 Task: Look for space in Ceylanpınar, Turkey from 24th August, 2023 to 10th September, 2023 for 6 adults, 2 children in price range Rs.12000 to Rs.15000. Place can be entire place or shared room with 6 bedrooms having 6 beds and 6 bathrooms. Property type can be house, flat, guest house. Amenities needed are: wifi, TV, free parkinig on premises, gym, breakfast. Booking option can be shelf check-in. Required host language is English.
Action: Mouse pressed left at (533, 137)
Screenshot: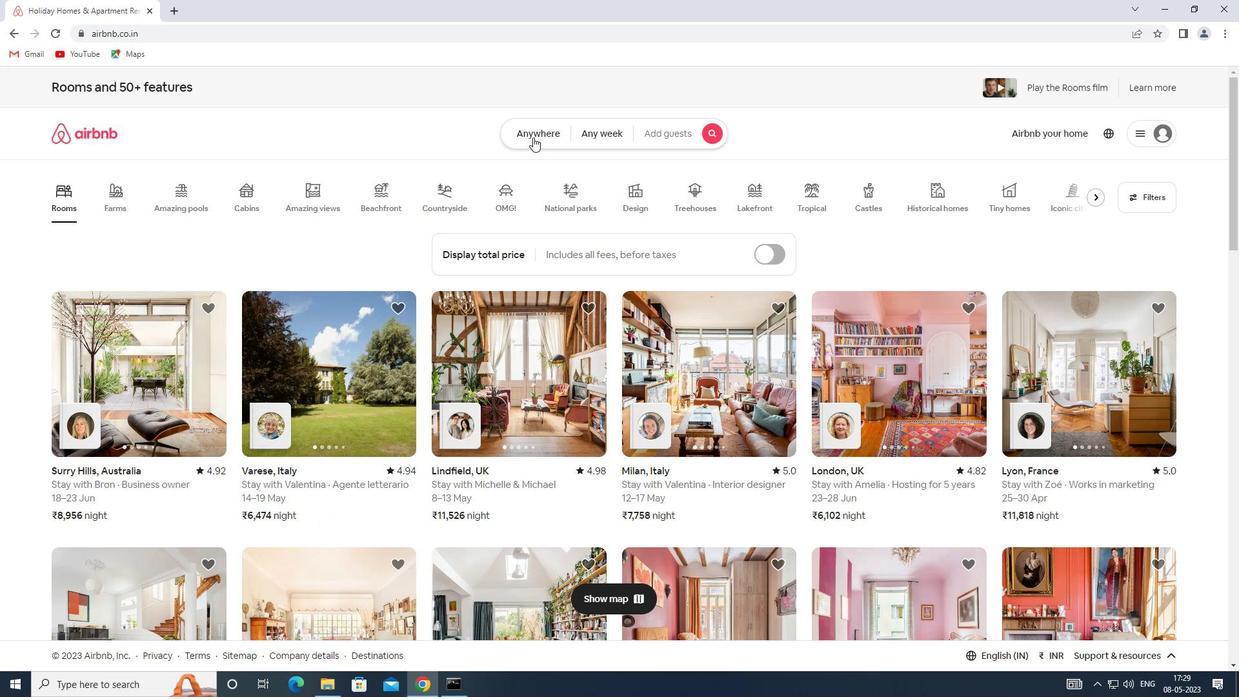 
Action: Mouse moved to (386, 182)
Screenshot: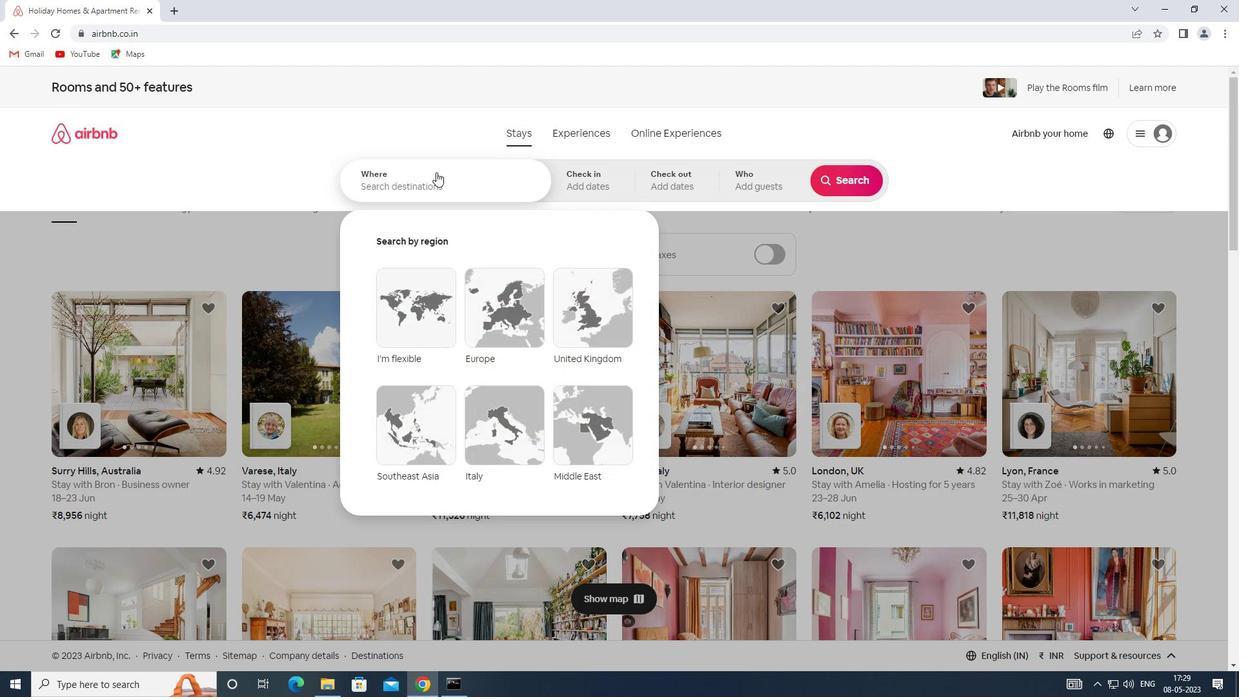 
Action: Mouse pressed left at (386, 182)
Screenshot: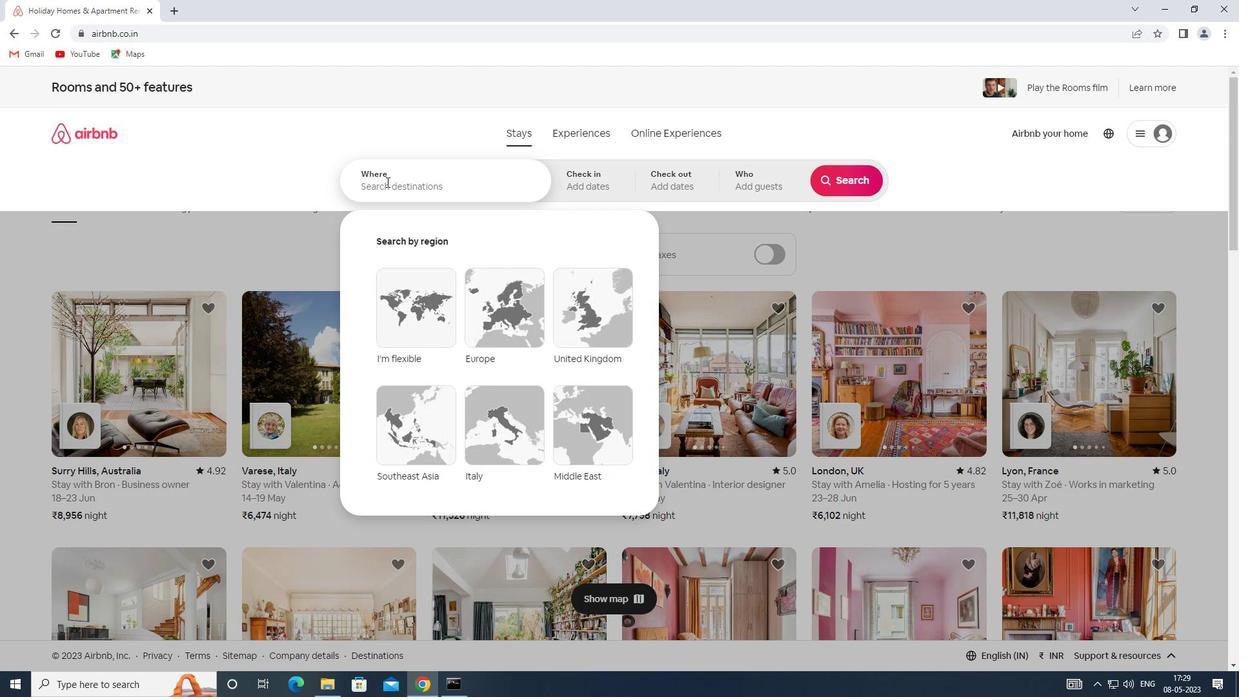 
Action: Key pressed <Key.shift>SPACE<Key.space>IN<Key.space><Key.shift><Key.shift><Key.shift><Key.shift><Key.shift><Key.shift><Key.shift><Key.shift><Key.shift><Key.shift><Key.shift><Key.shift><Key.shift><Key.shift><Key.shift><Key.shift><Key.shift>CEYLANPINAR,<Key.shift><Key.shift>TURKEY
Screenshot: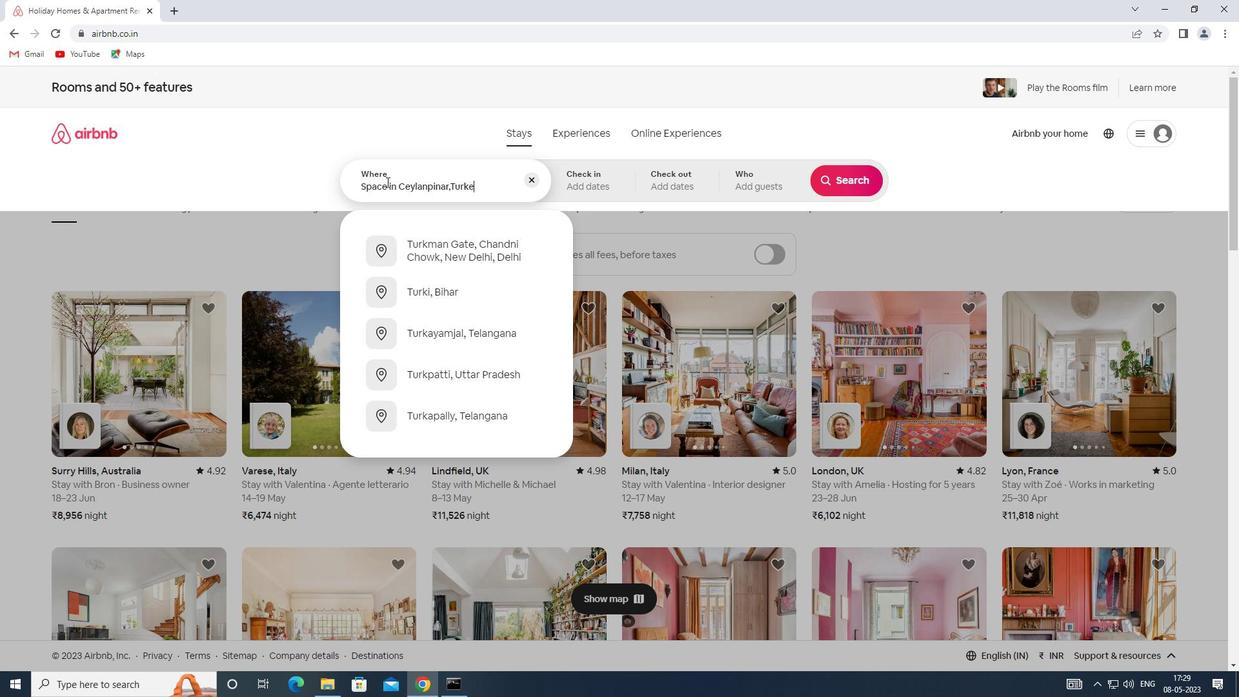 
Action: Mouse moved to (580, 187)
Screenshot: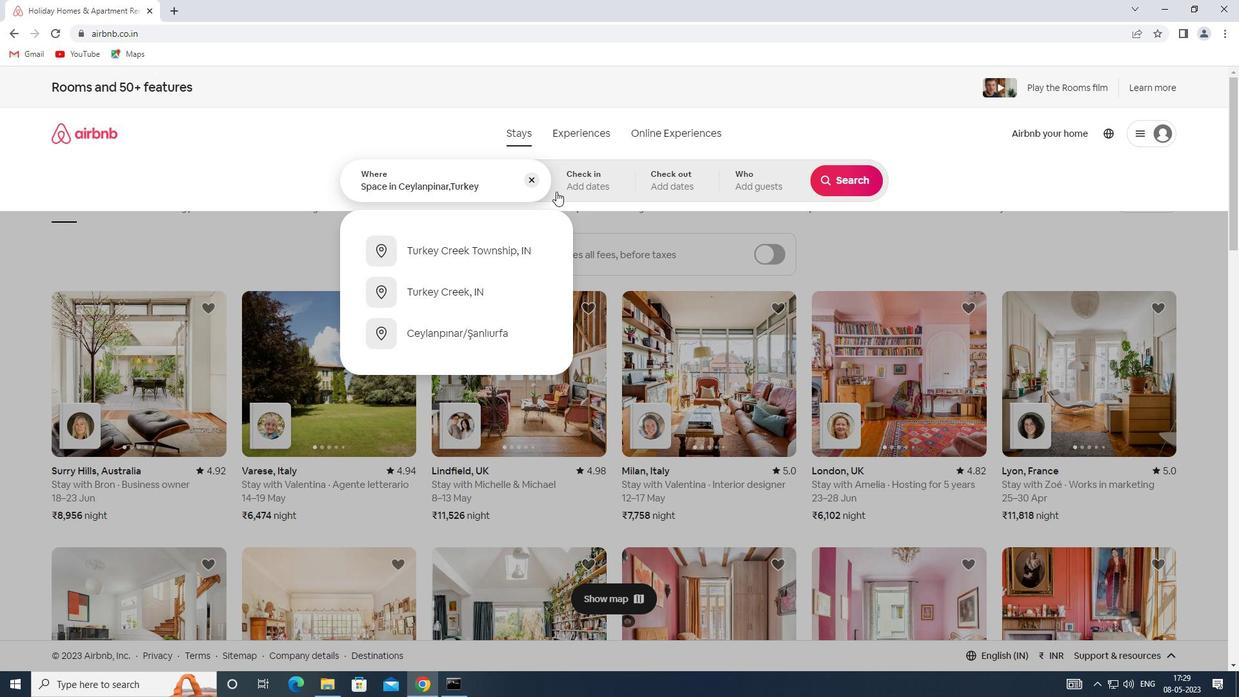 
Action: Mouse pressed left at (580, 187)
Screenshot: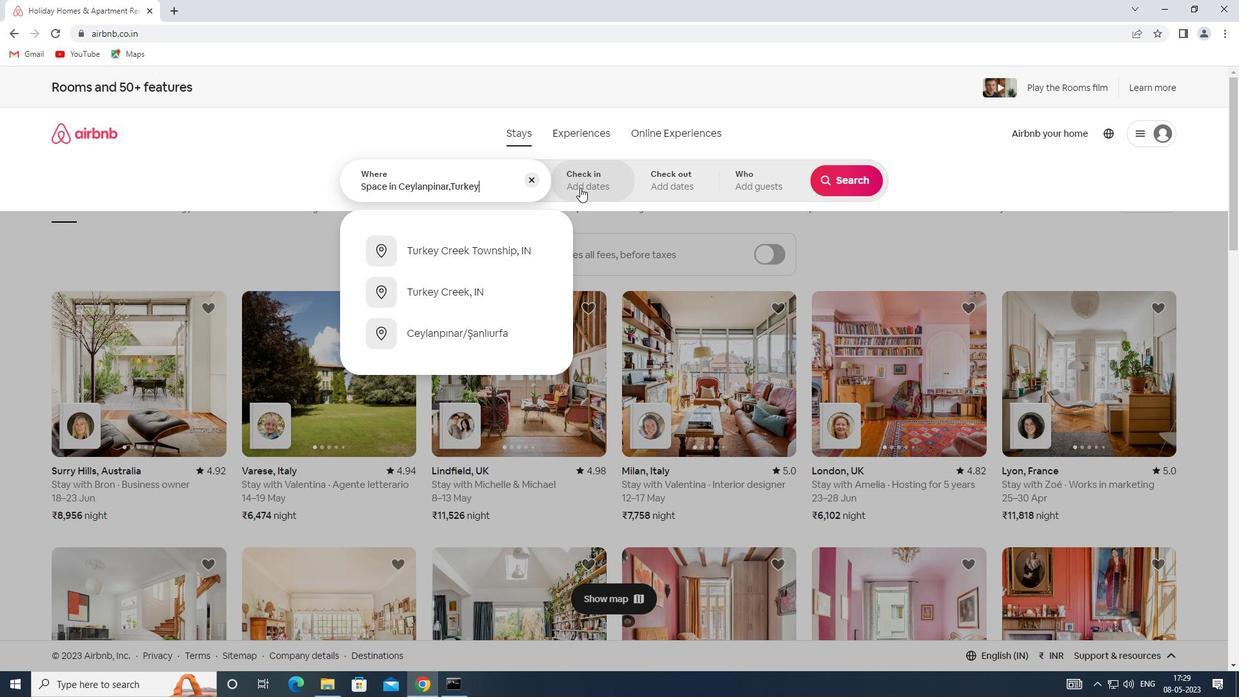 
Action: Mouse moved to (837, 278)
Screenshot: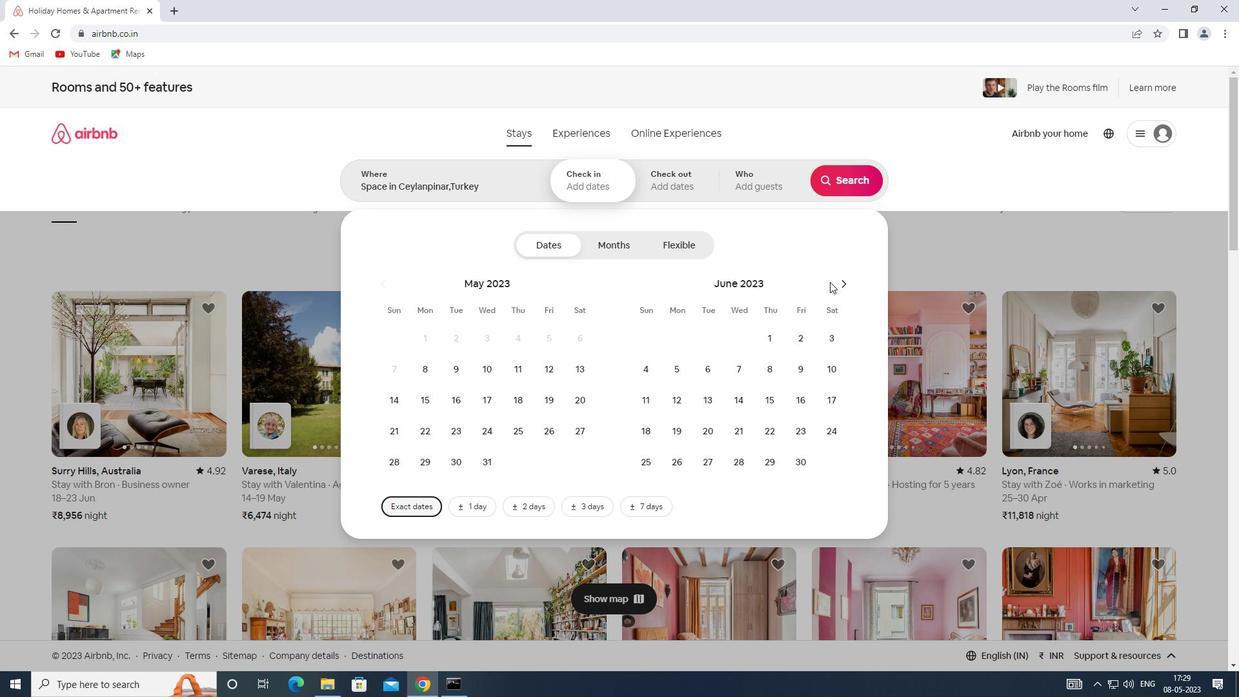 
Action: Mouse pressed left at (837, 278)
Screenshot: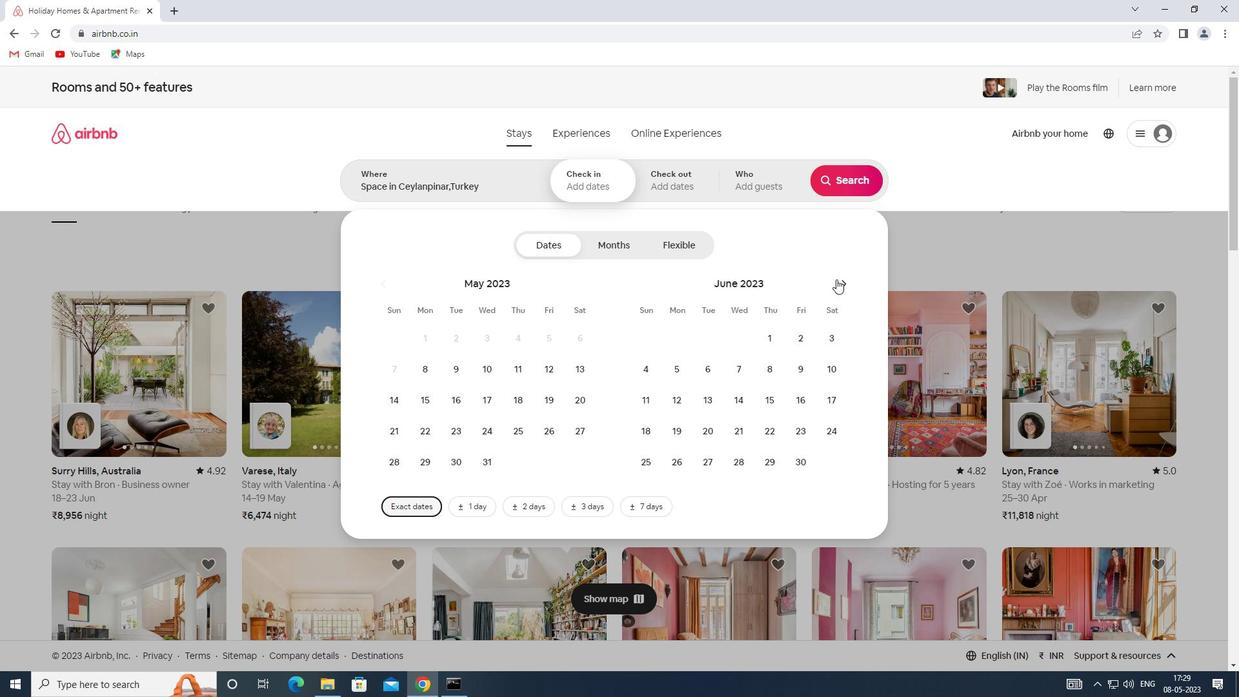 
Action: Mouse pressed left at (837, 278)
Screenshot: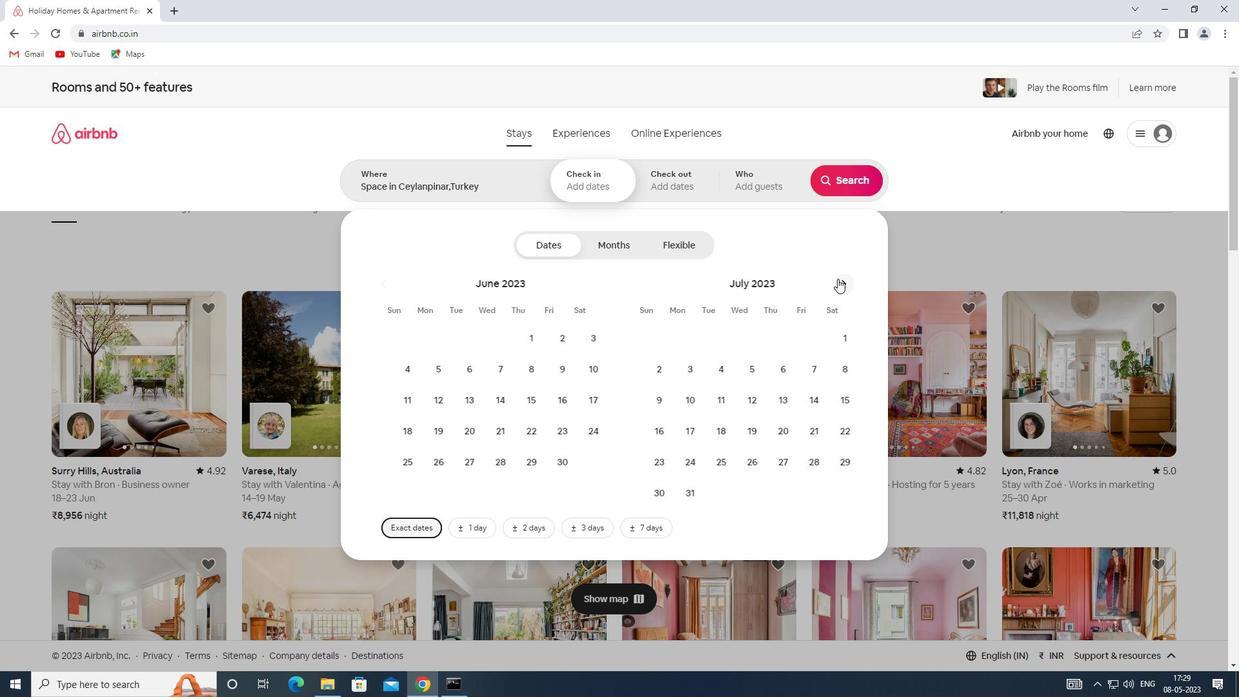 
Action: Mouse moved to (770, 423)
Screenshot: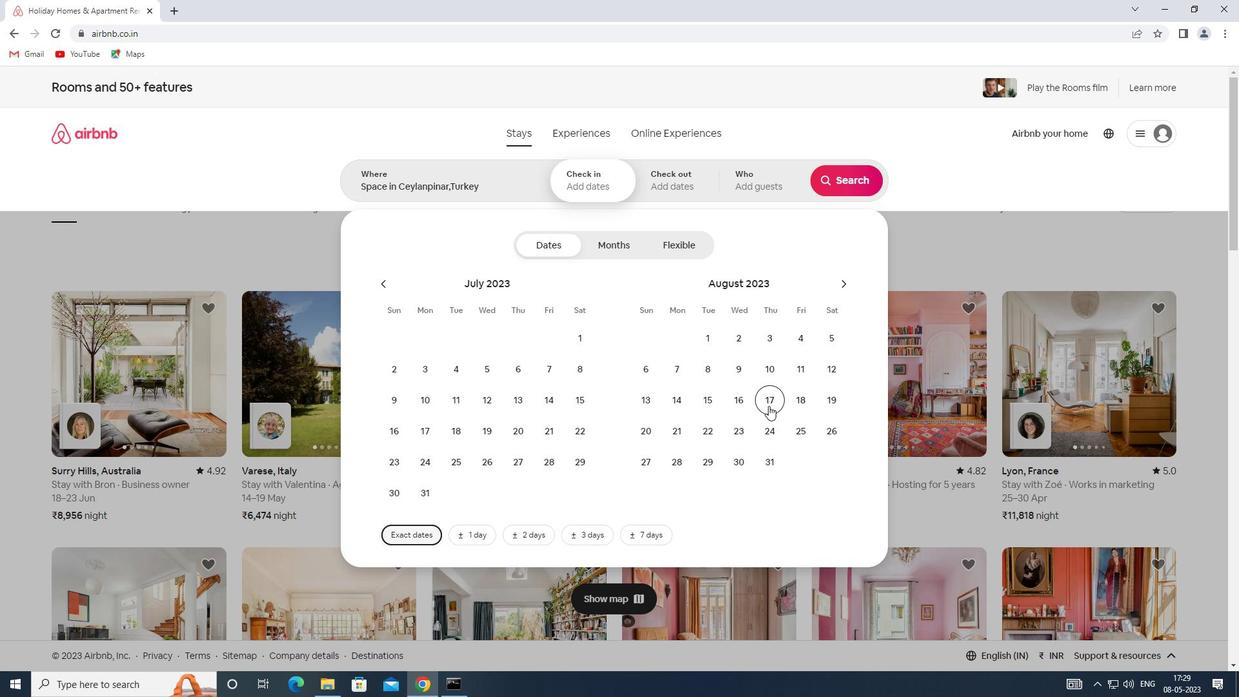 
Action: Mouse pressed left at (770, 423)
Screenshot: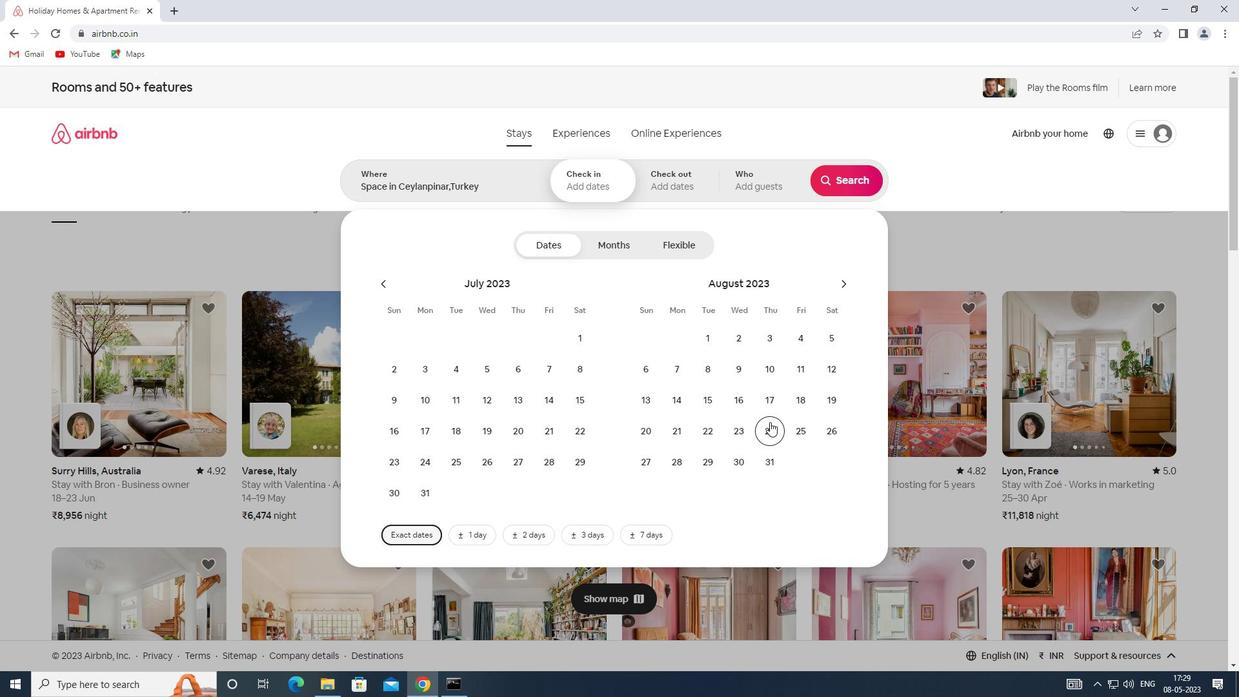 
Action: Mouse moved to (839, 276)
Screenshot: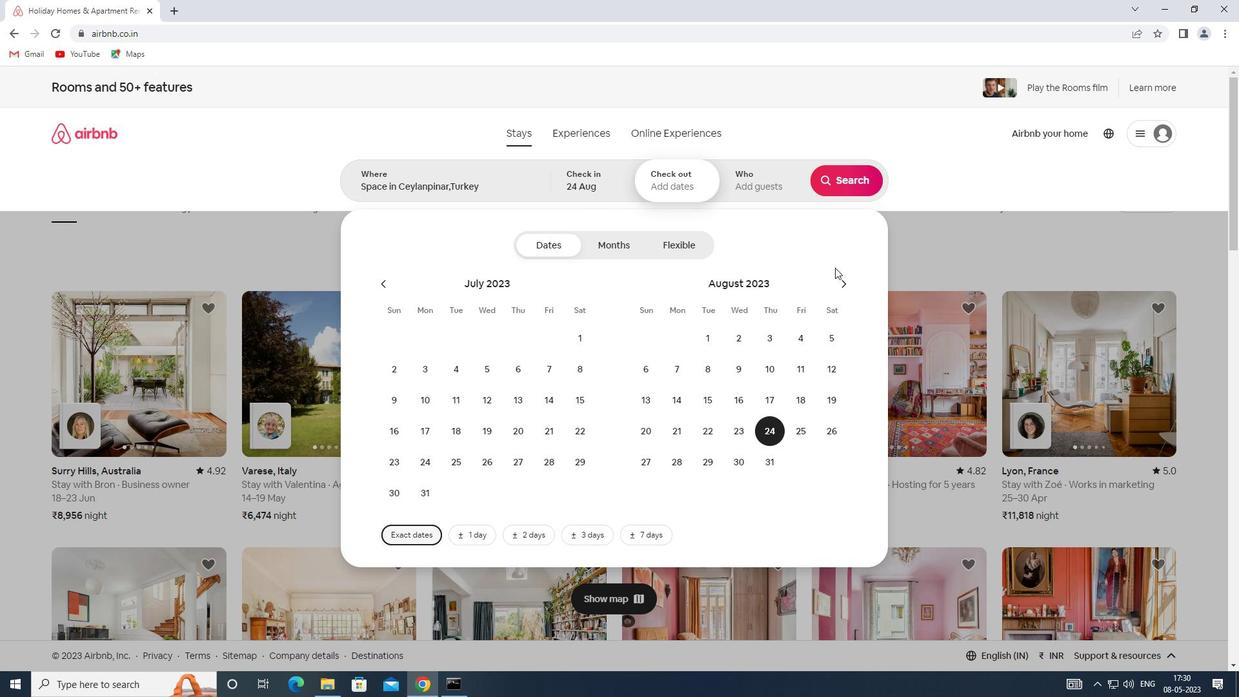 
Action: Mouse pressed left at (839, 276)
Screenshot: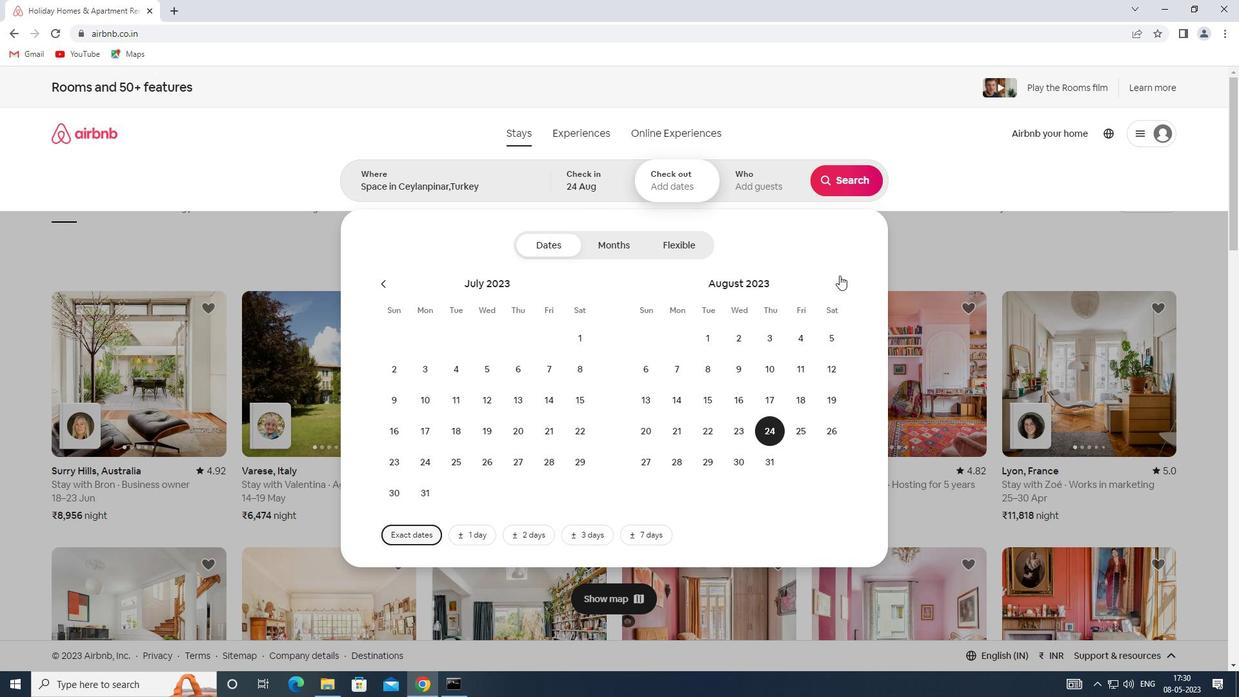 
Action: Mouse moved to (641, 406)
Screenshot: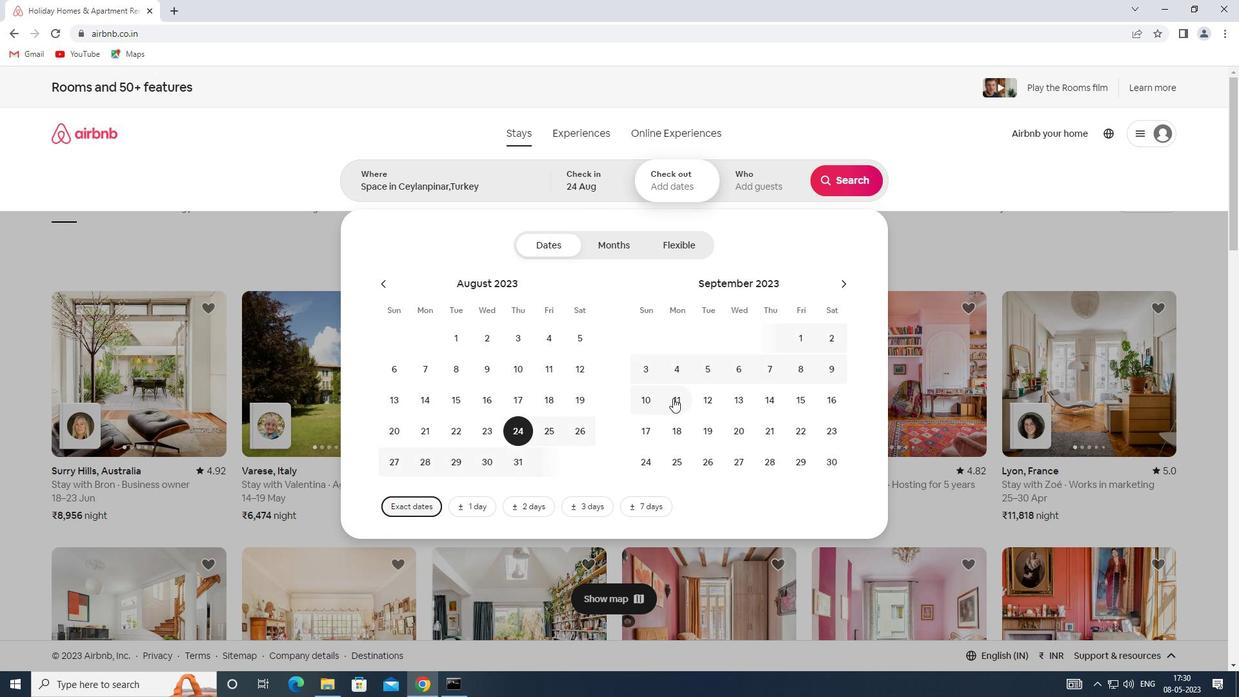 
Action: Mouse pressed left at (641, 406)
Screenshot: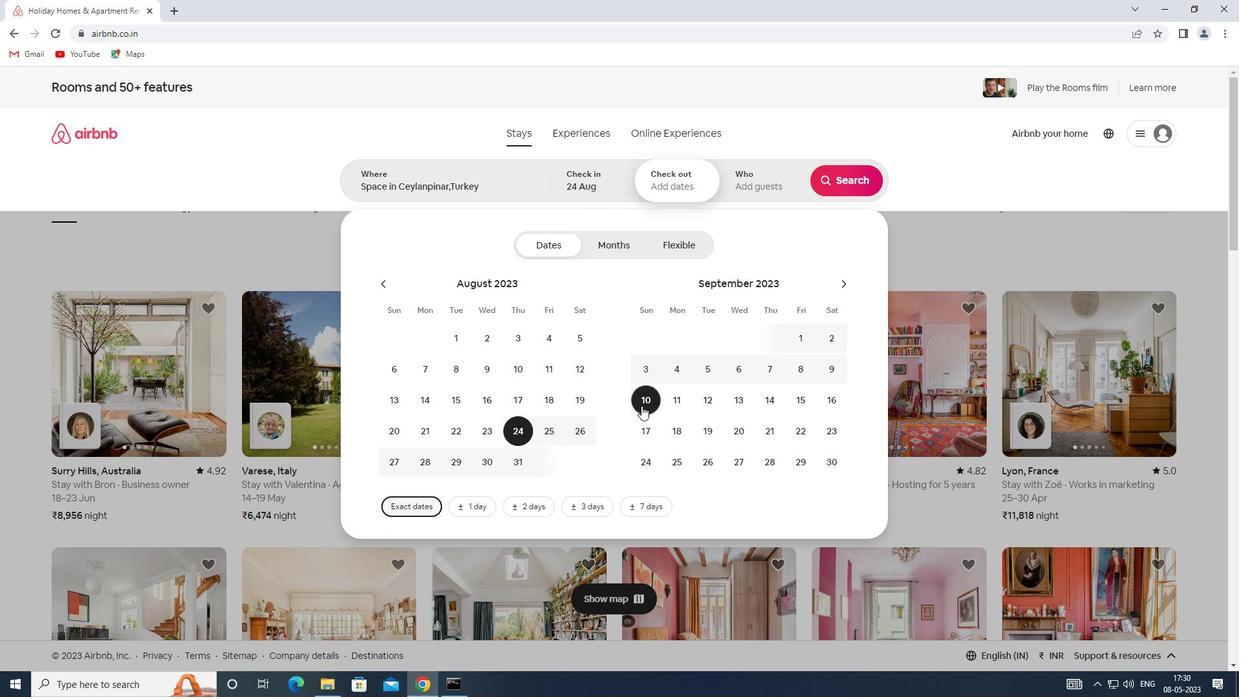 
Action: Mouse moved to (762, 182)
Screenshot: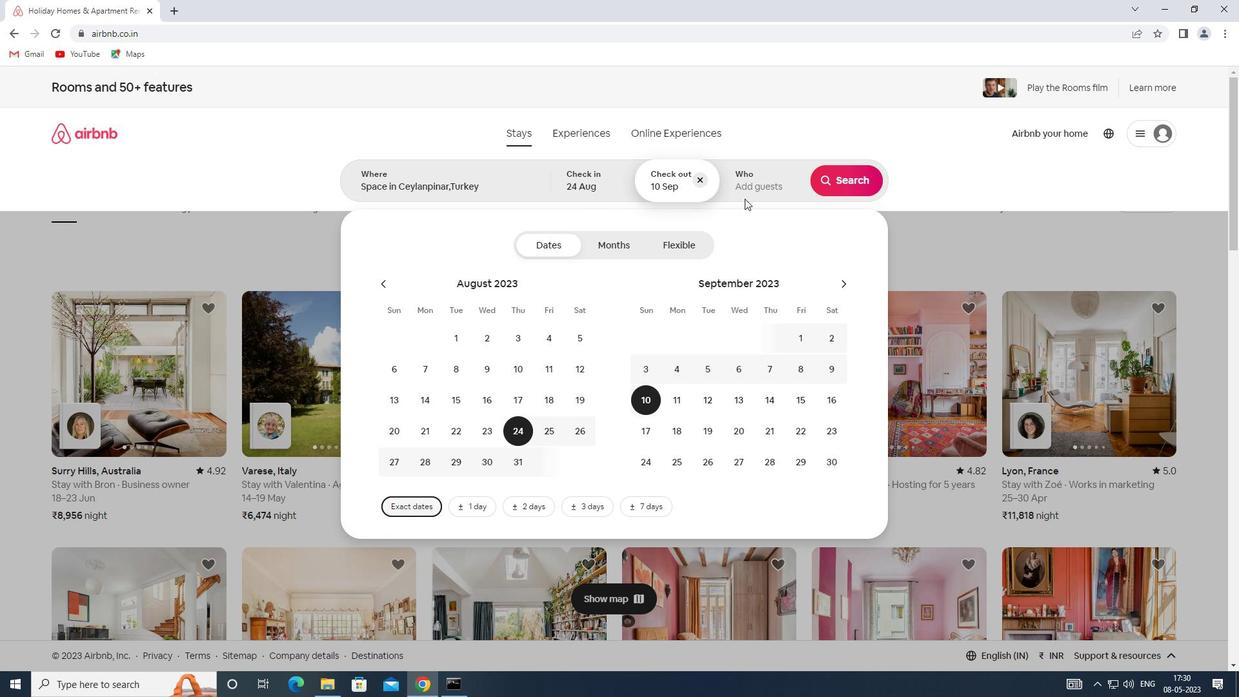 
Action: Mouse pressed left at (762, 182)
Screenshot: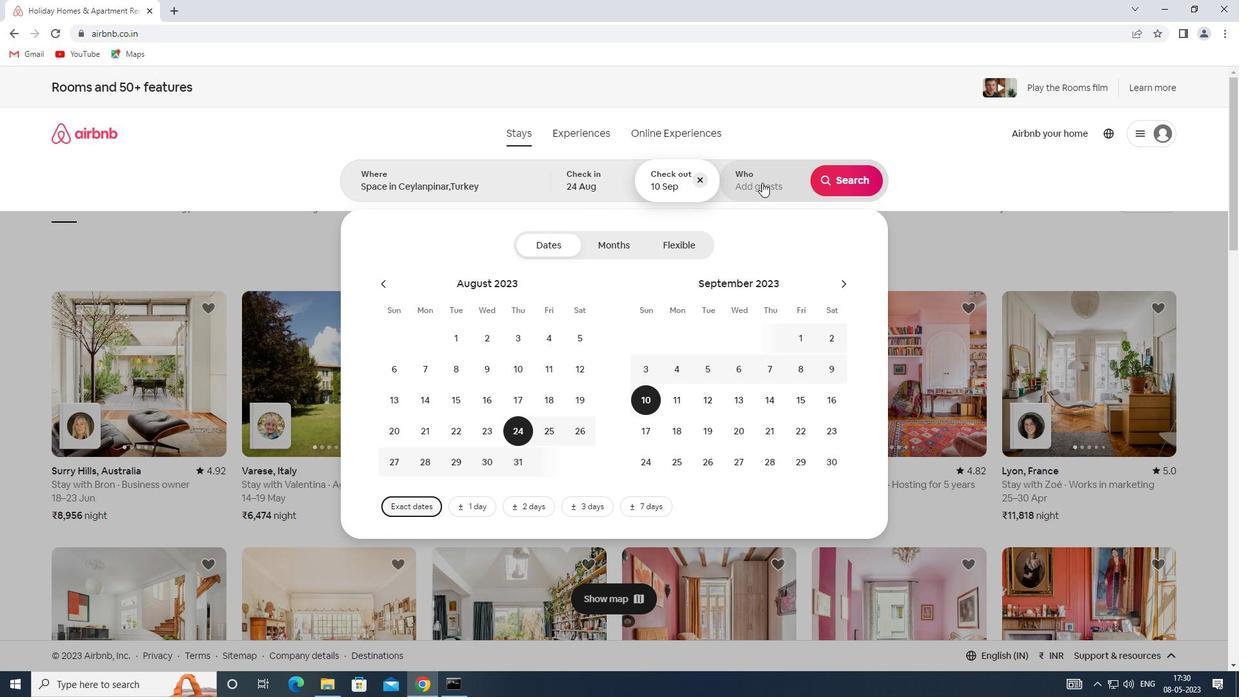
Action: Mouse moved to (847, 244)
Screenshot: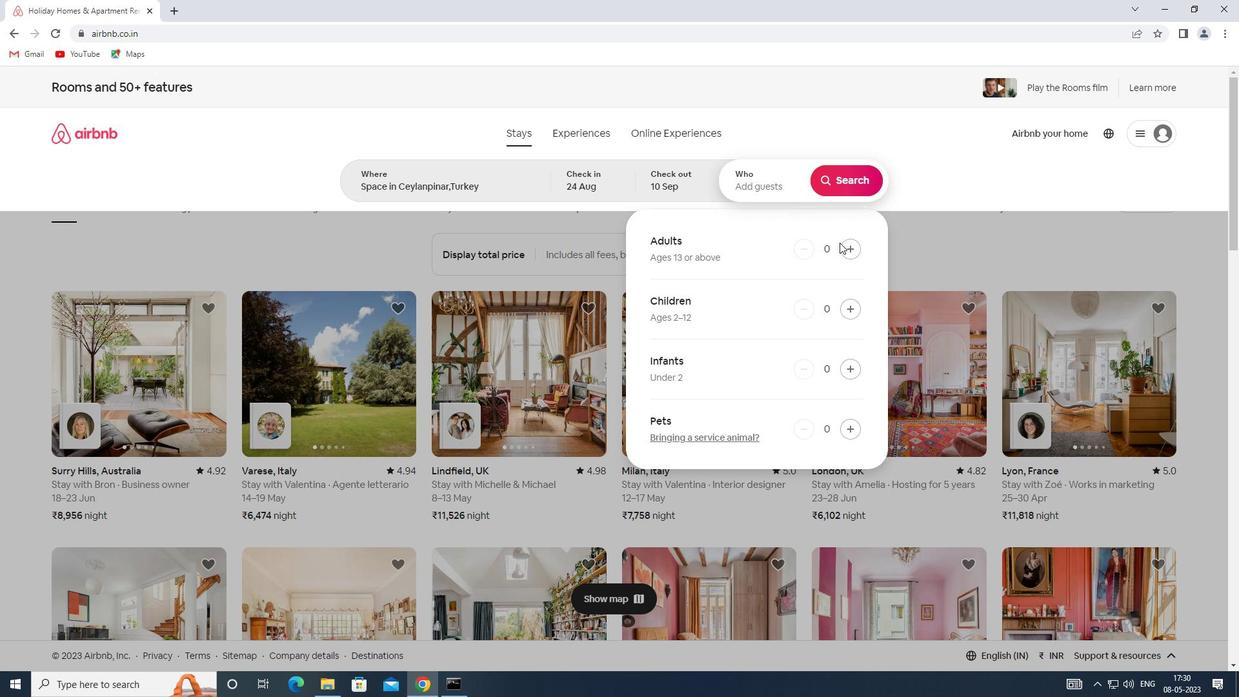 
Action: Mouse pressed left at (847, 244)
Screenshot: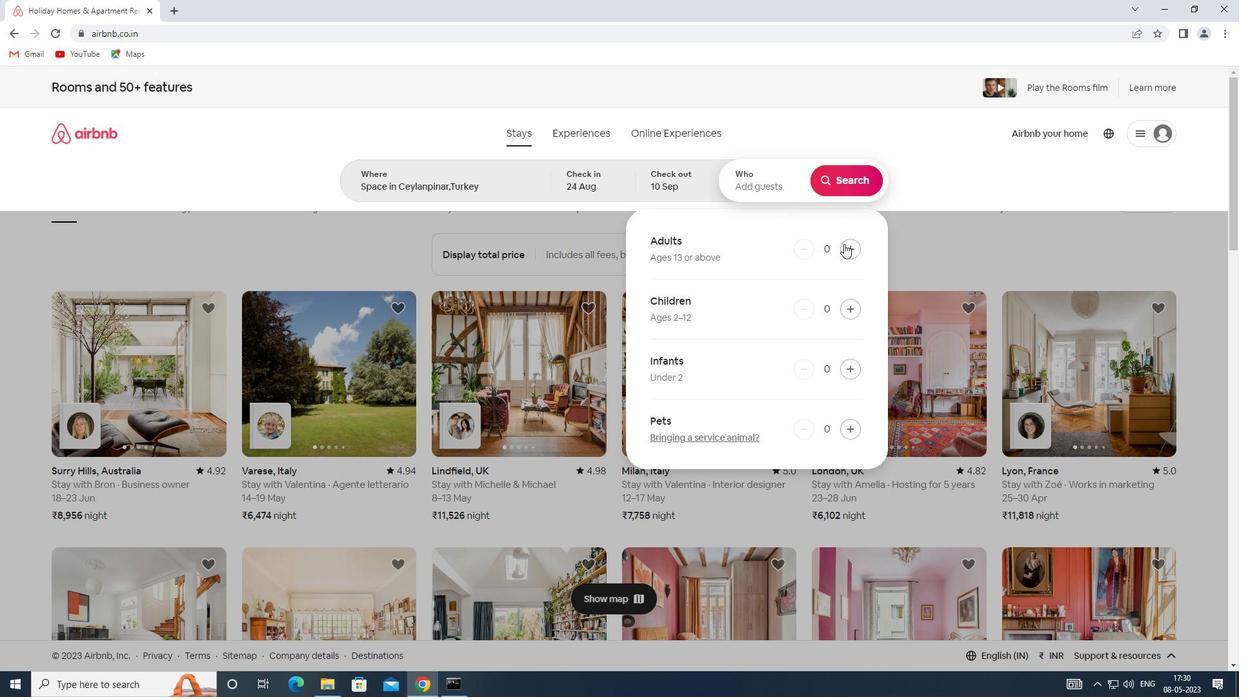 
Action: Mouse pressed left at (847, 244)
Screenshot: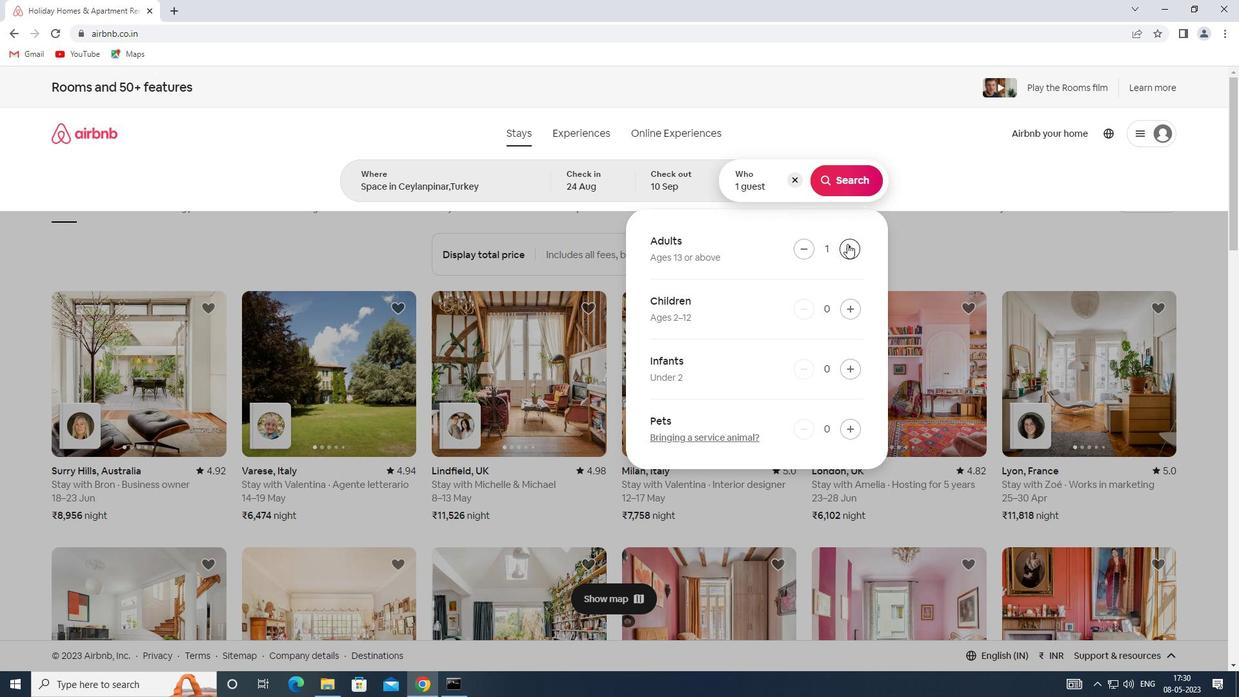 
Action: Mouse pressed left at (847, 244)
Screenshot: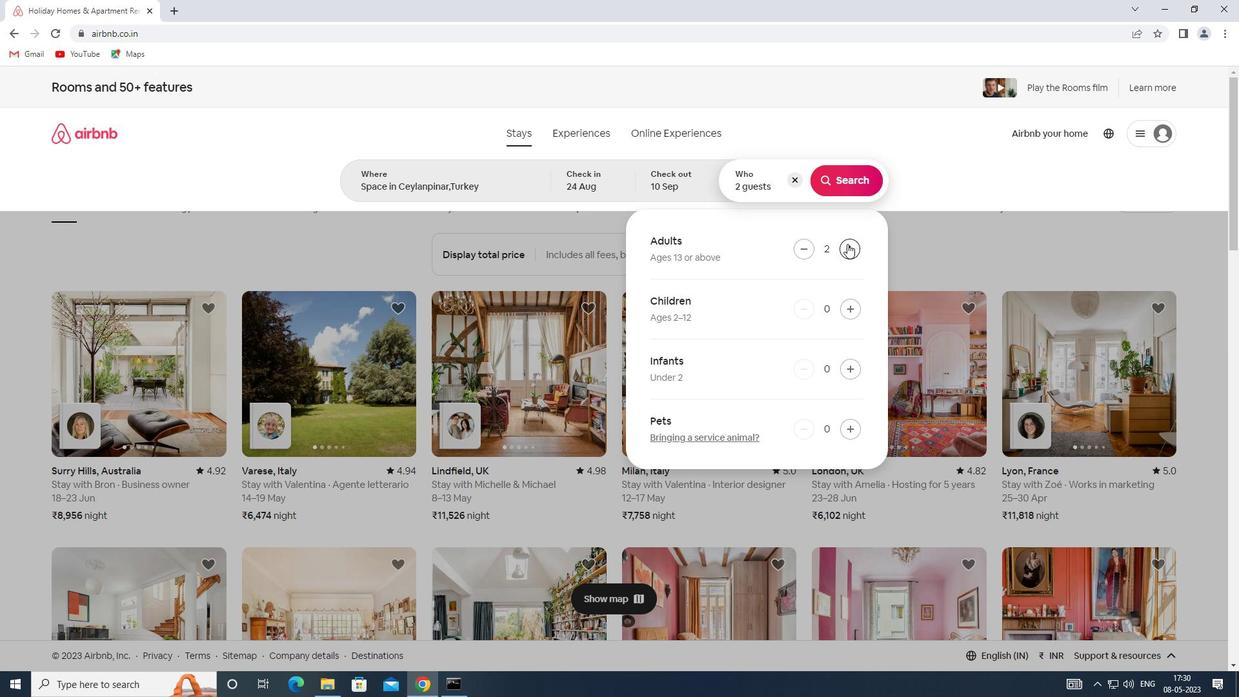 
Action: Mouse pressed left at (847, 244)
Screenshot: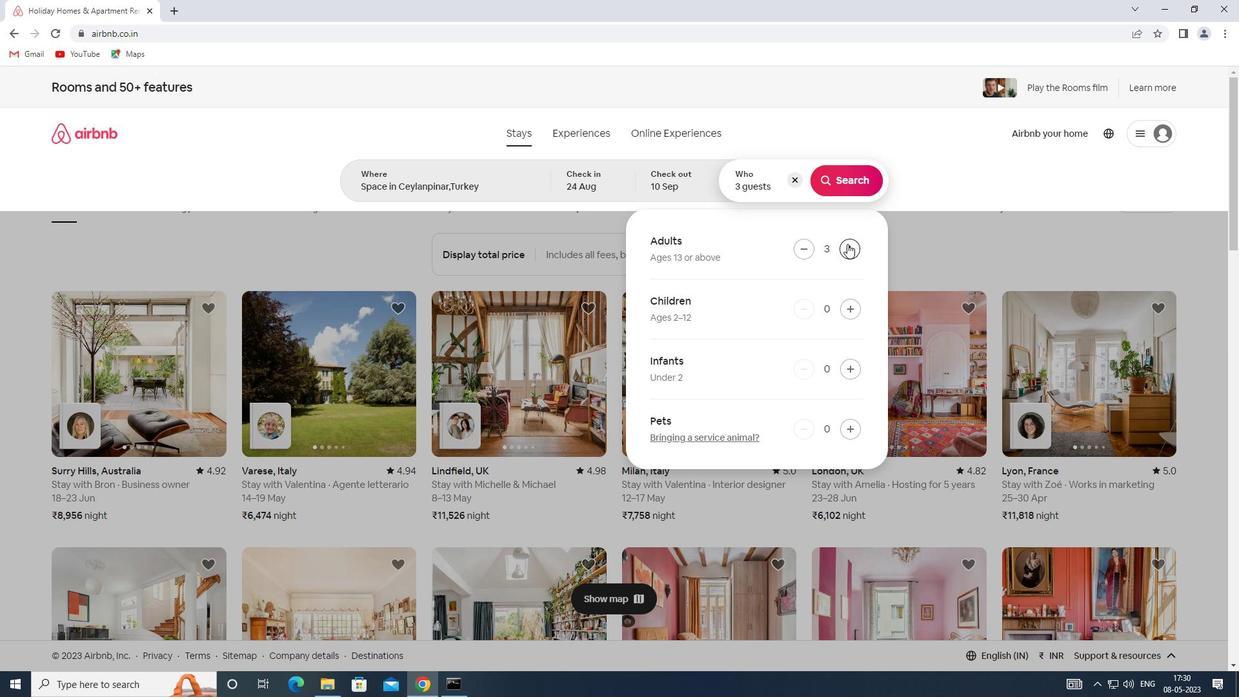 
Action: Mouse pressed left at (847, 244)
Screenshot: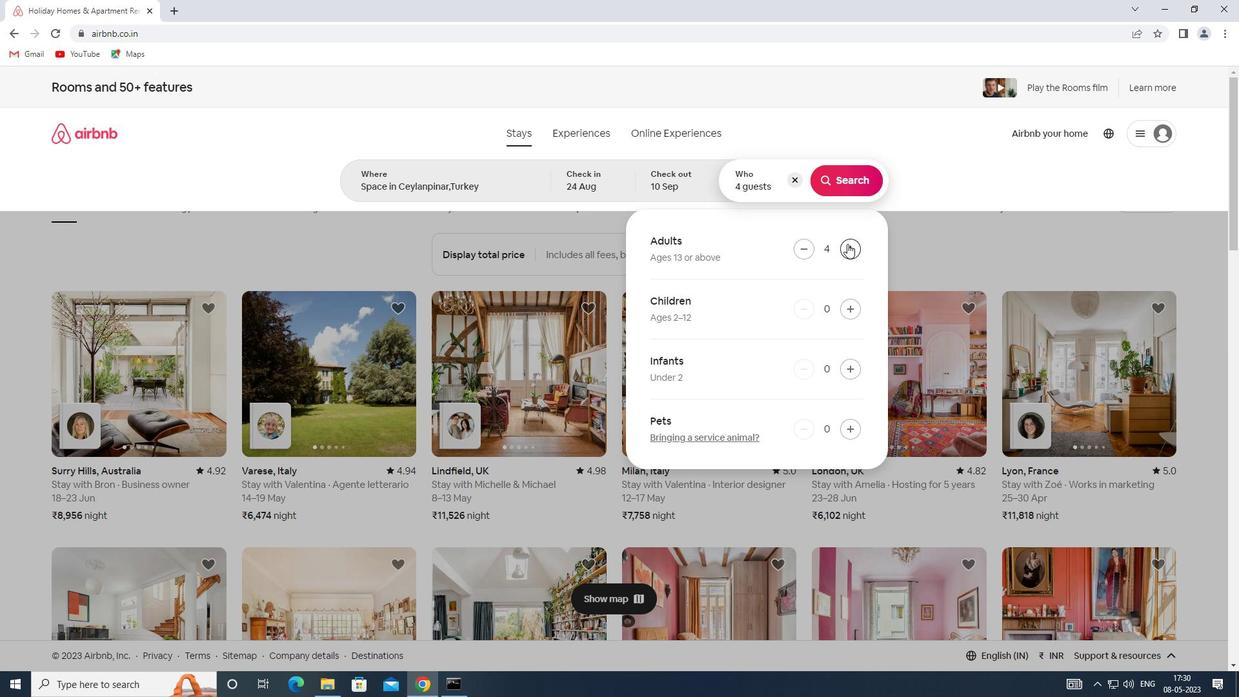 
Action: Mouse pressed left at (847, 244)
Screenshot: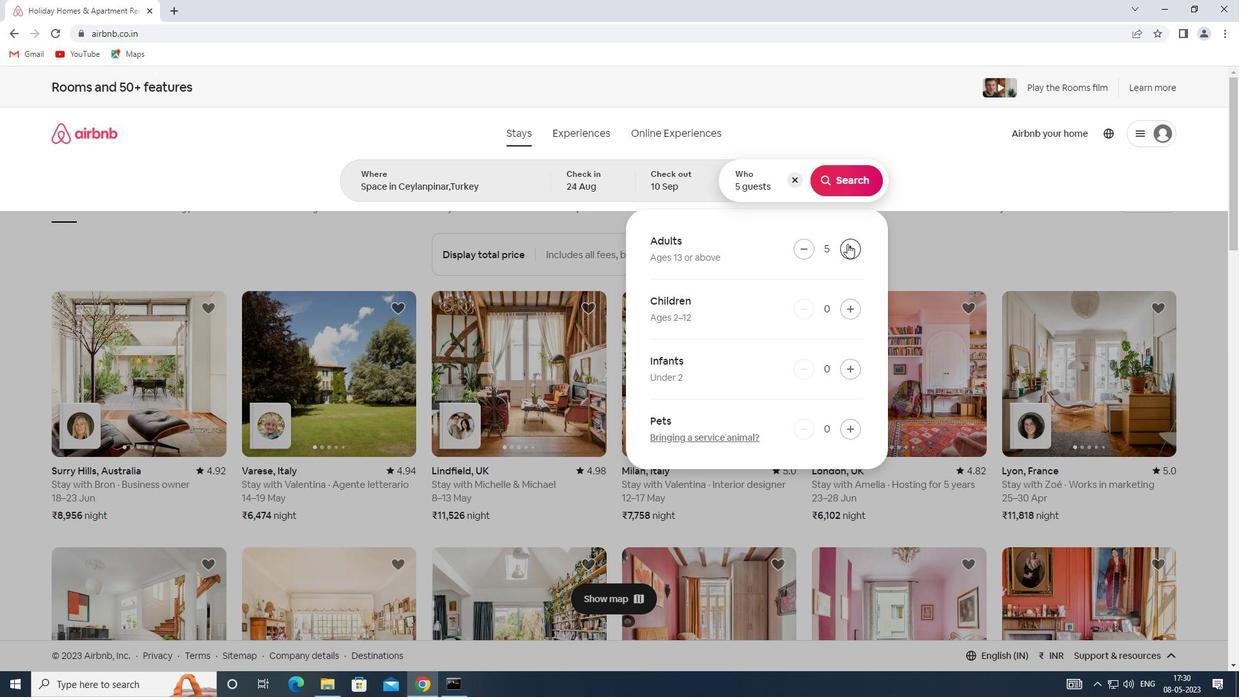 
Action: Mouse moved to (854, 302)
Screenshot: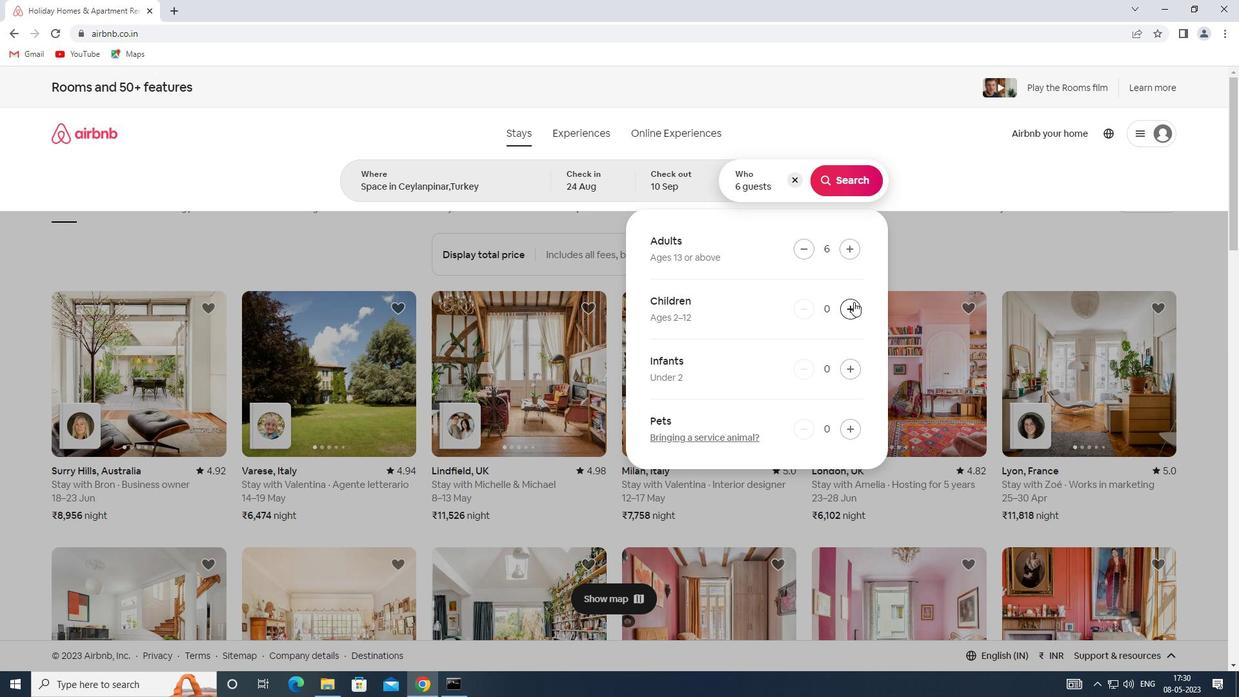 
Action: Mouse pressed left at (854, 302)
Screenshot: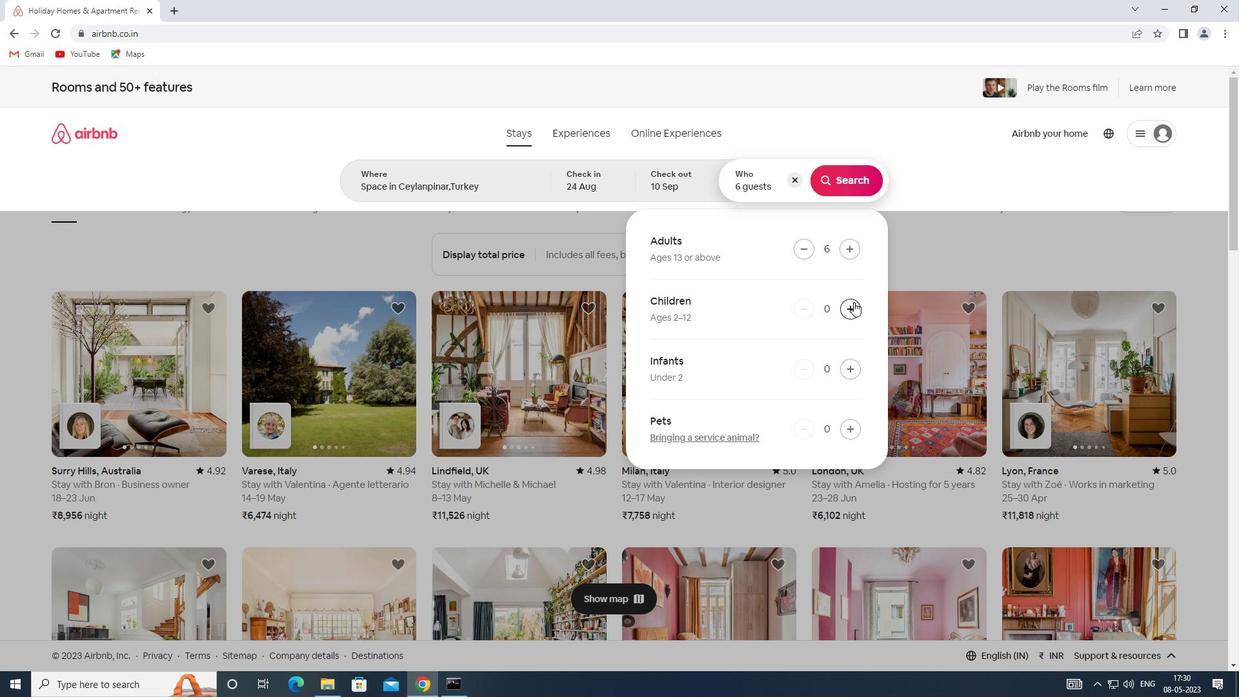 
Action: Mouse pressed left at (854, 302)
Screenshot: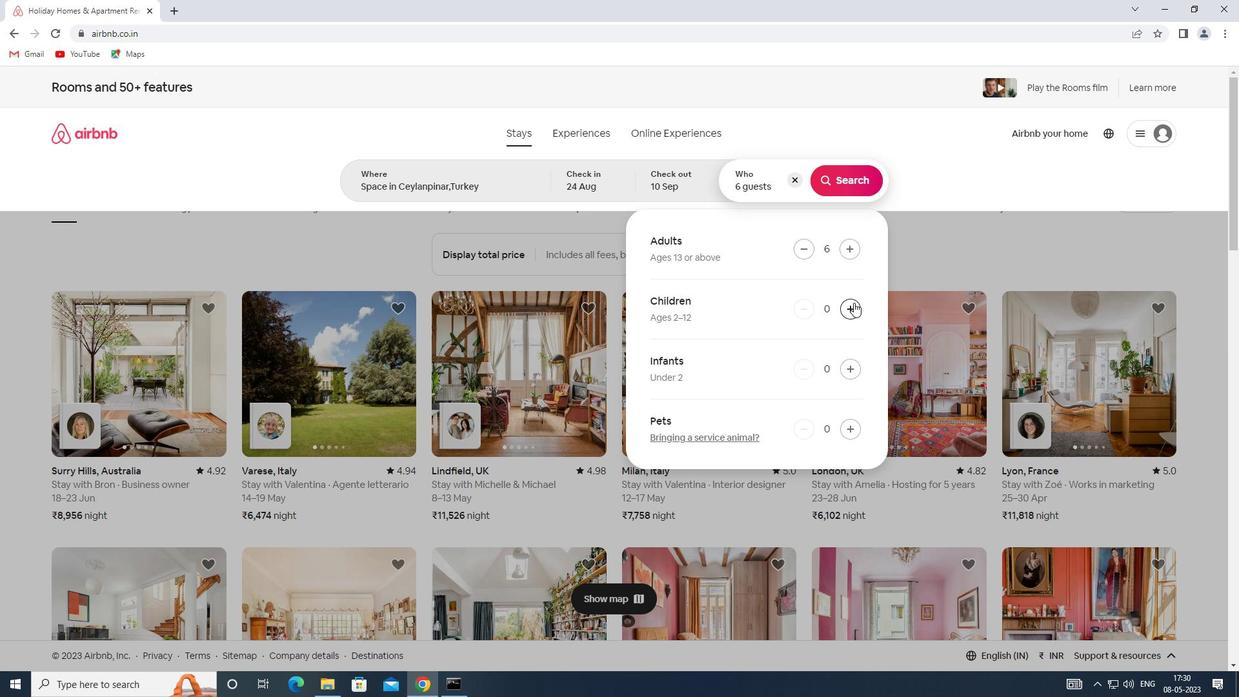 
Action: Mouse moved to (848, 182)
Screenshot: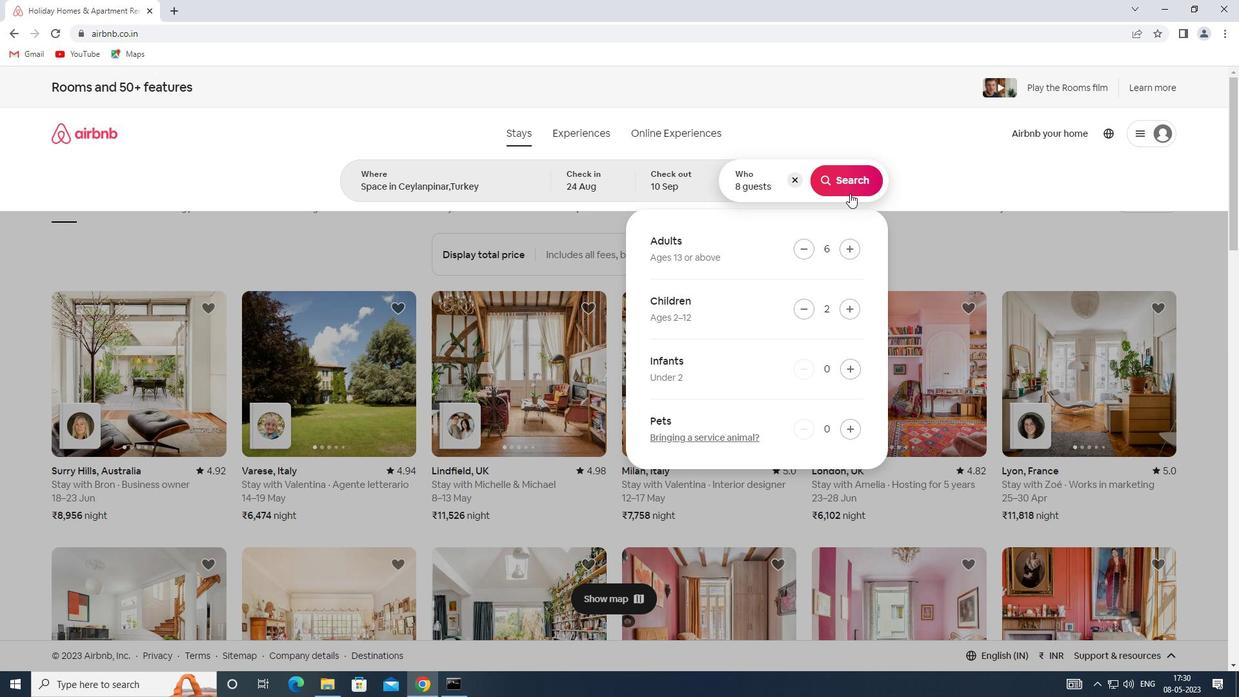 
Action: Mouse pressed left at (848, 182)
Screenshot: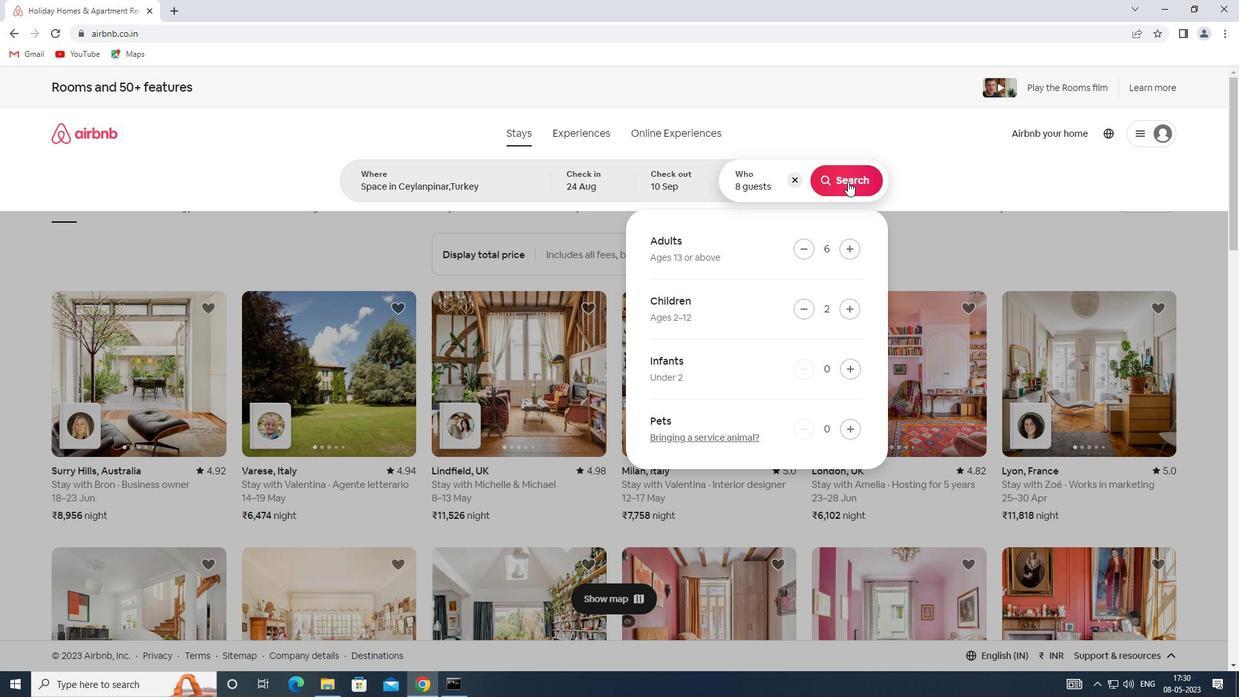 
Action: Mouse moved to (1185, 141)
Screenshot: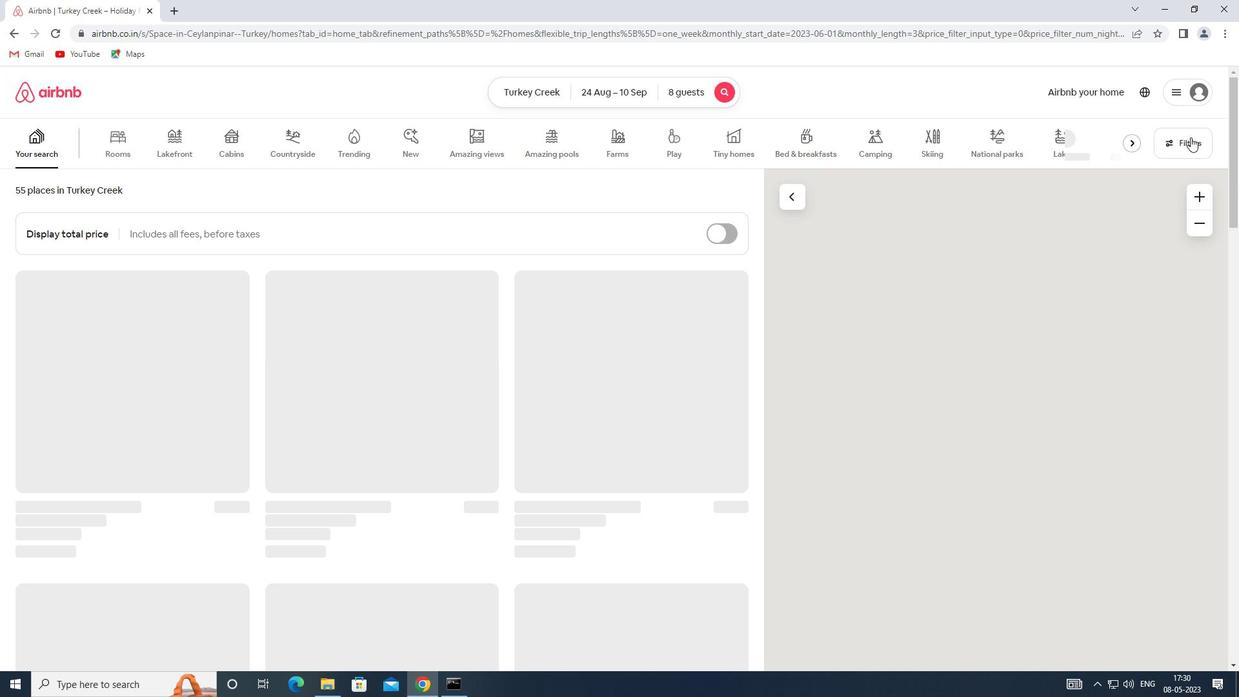 
Action: Mouse pressed left at (1185, 141)
Screenshot: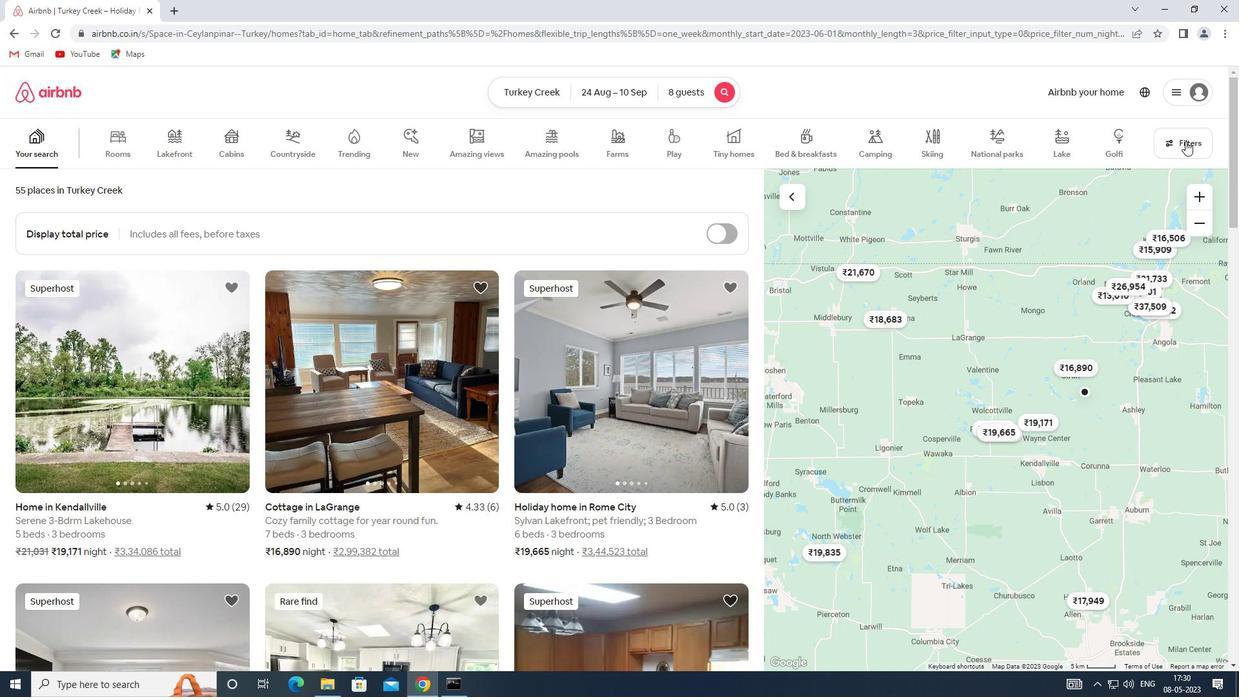 
Action: Mouse moved to (452, 463)
Screenshot: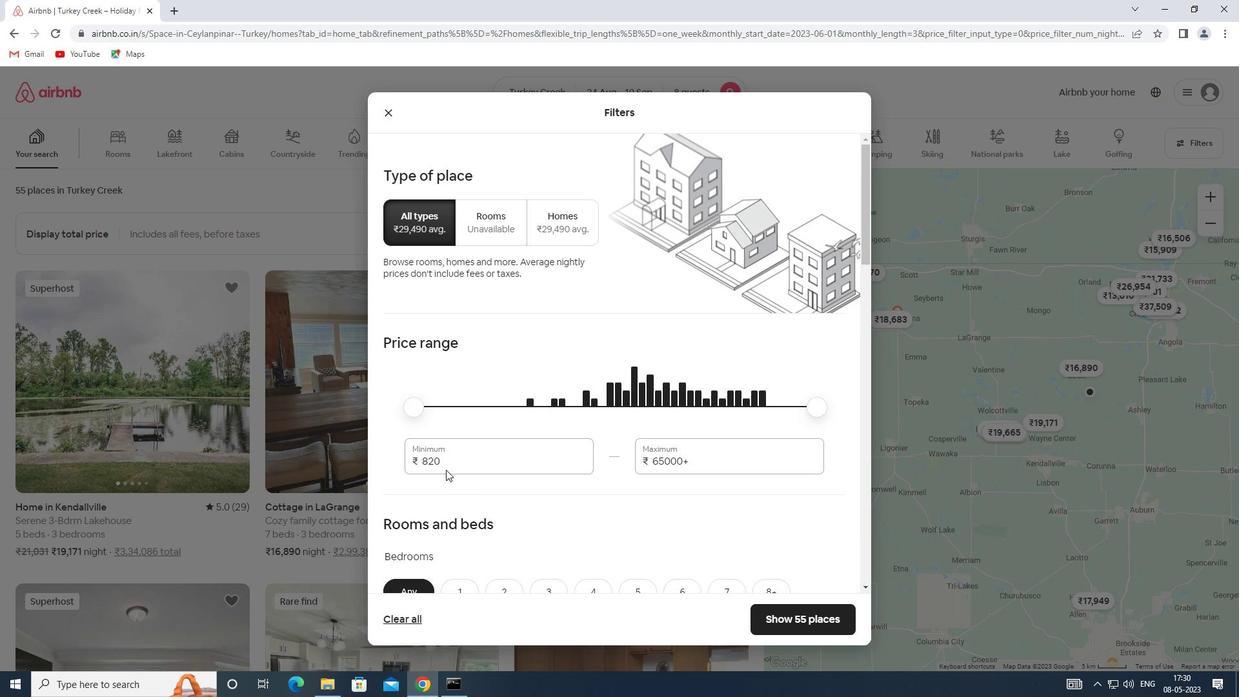 
Action: Mouse pressed left at (452, 463)
Screenshot: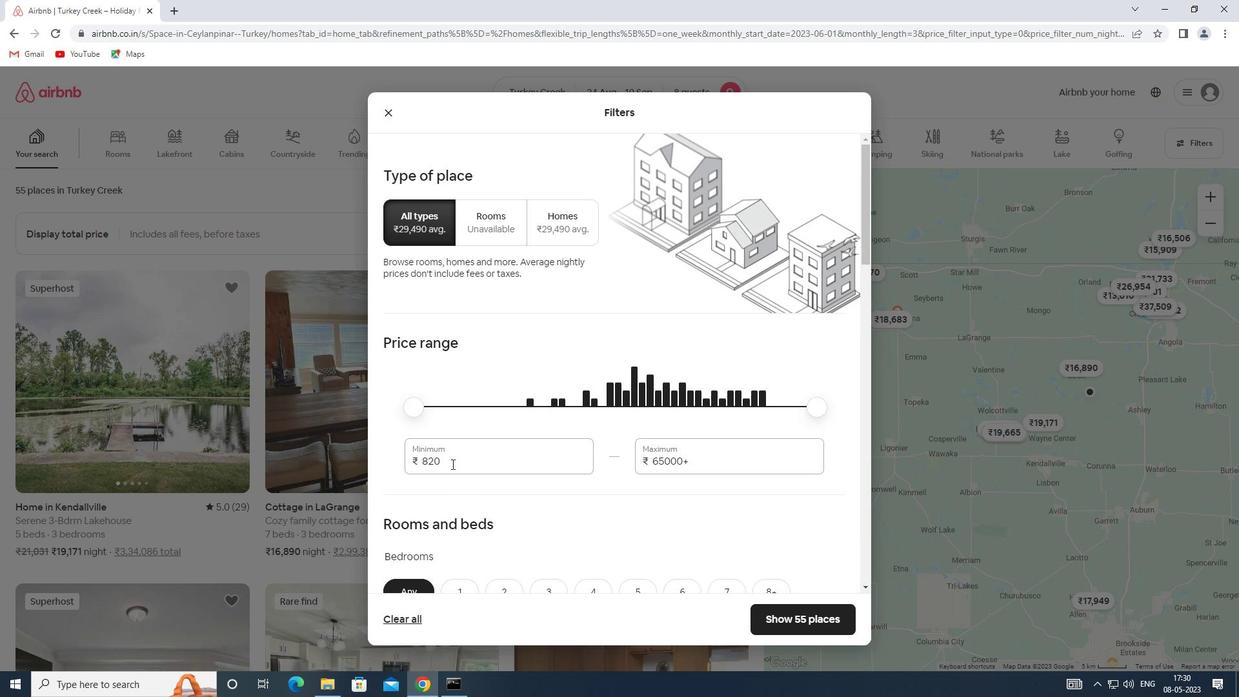 
Action: Mouse moved to (394, 468)
Screenshot: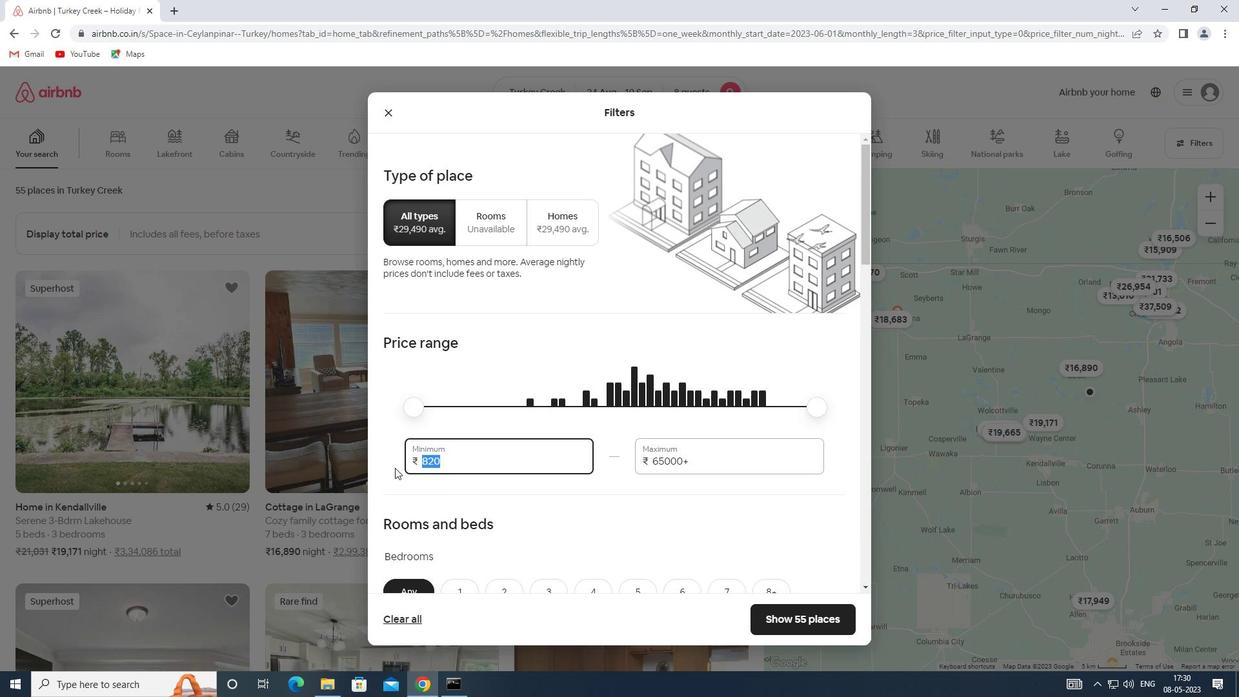 
Action: Key pressed 12000
Screenshot: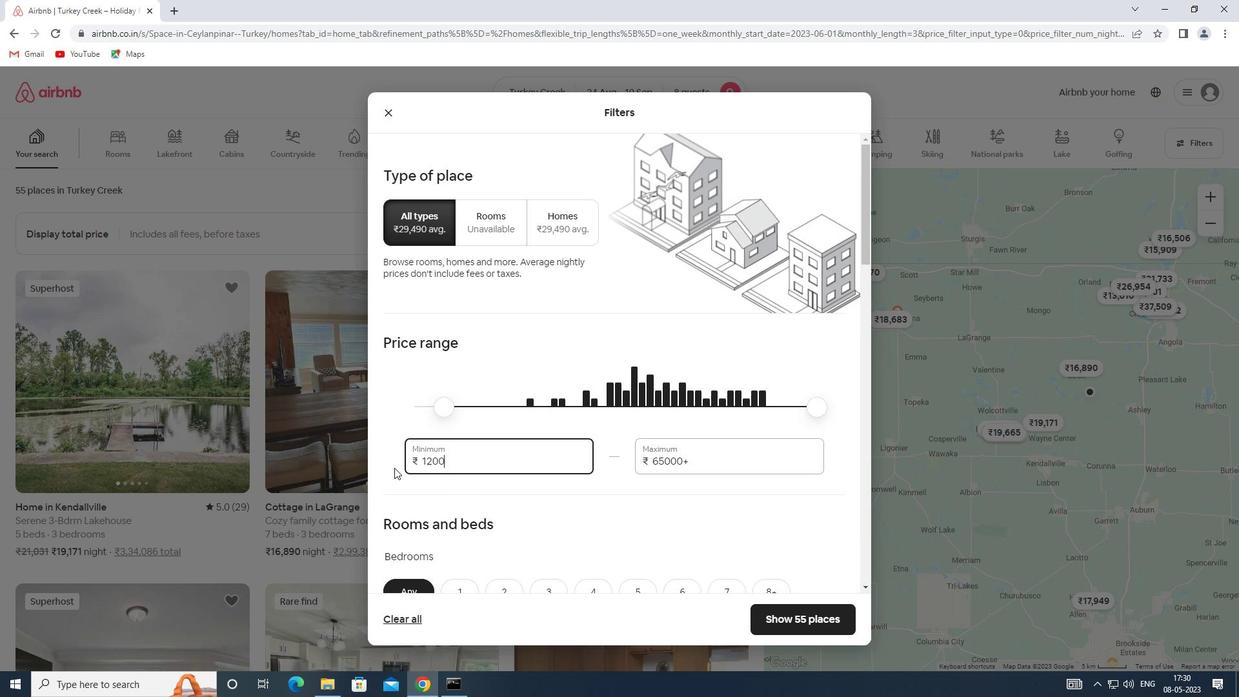 
Action: Mouse moved to (692, 462)
Screenshot: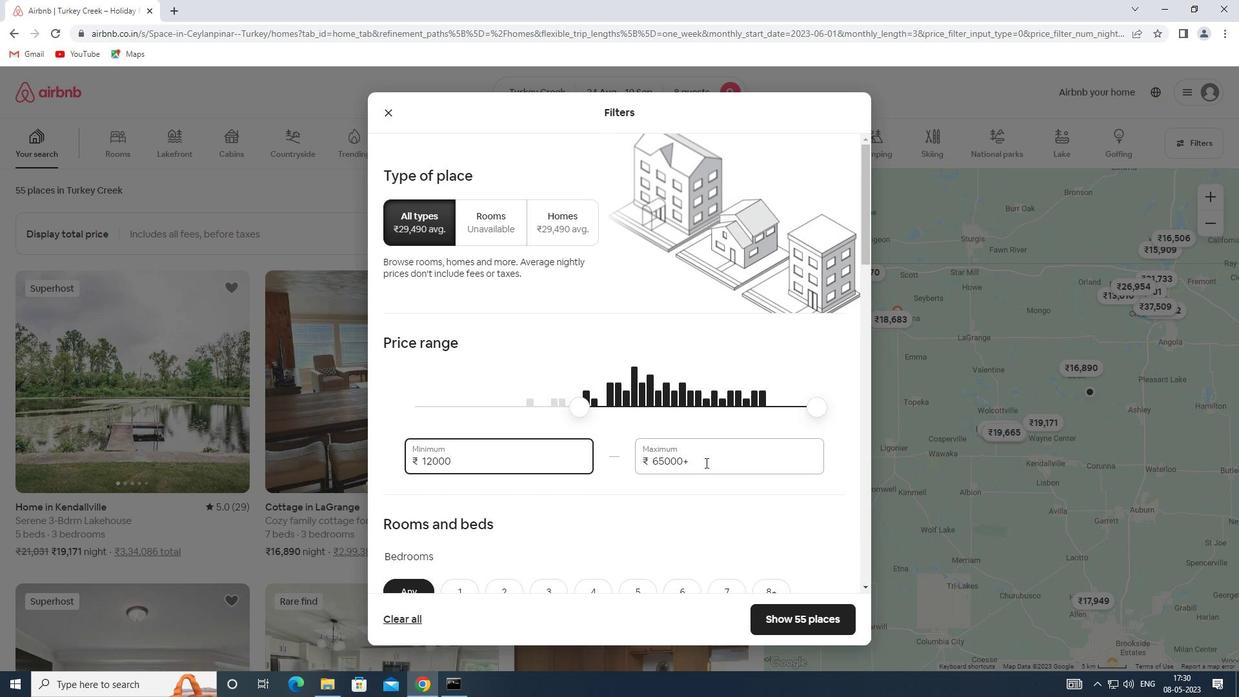 
Action: Mouse pressed left at (692, 462)
Screenshot: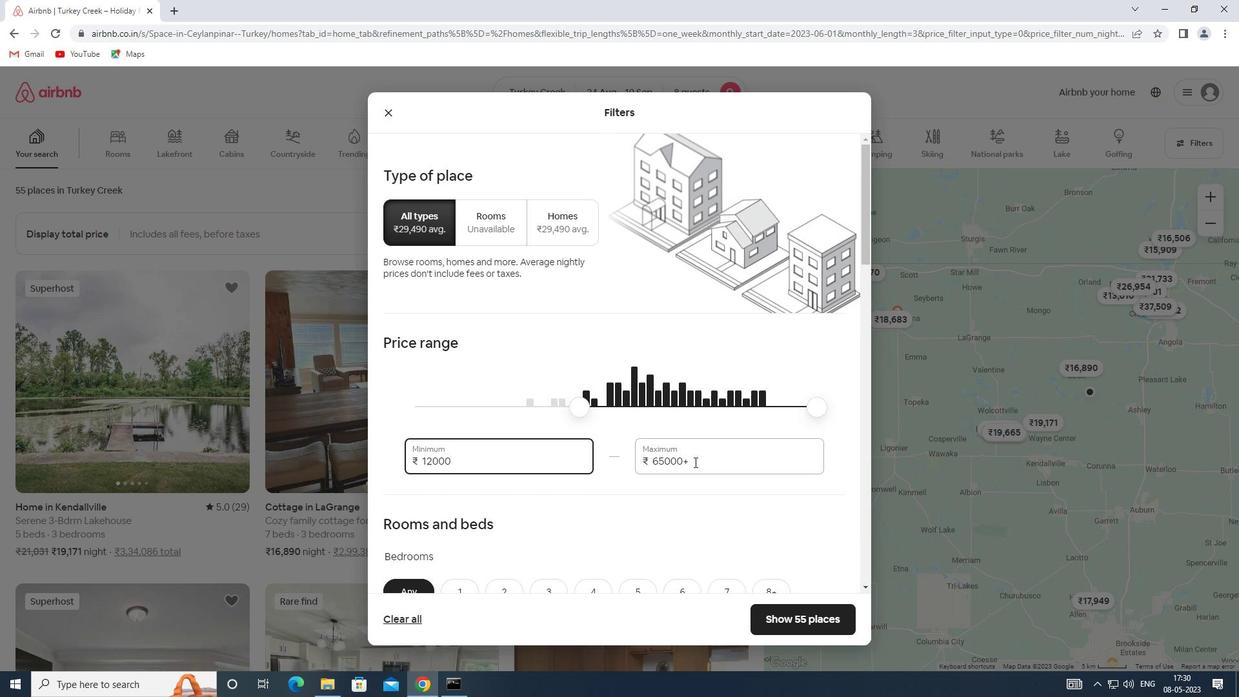 
Action: Mouse moved to (604, 471)
Screenshot: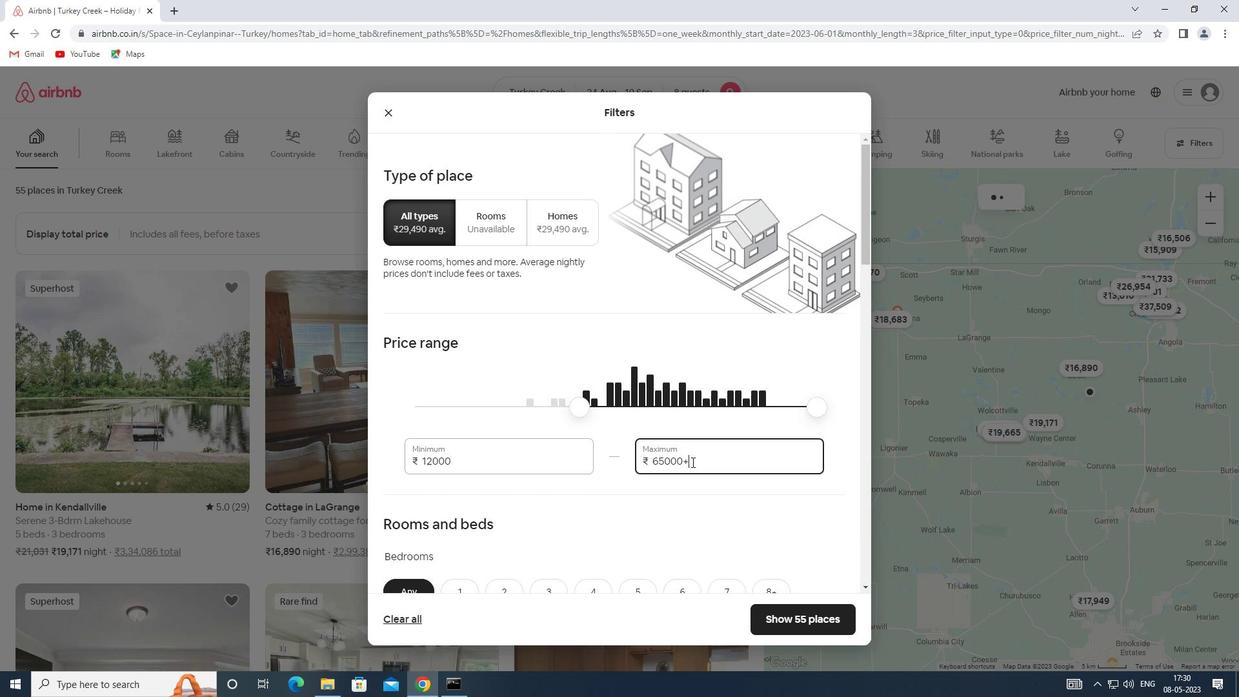 
Action: Key pressed 15000
Screenshot: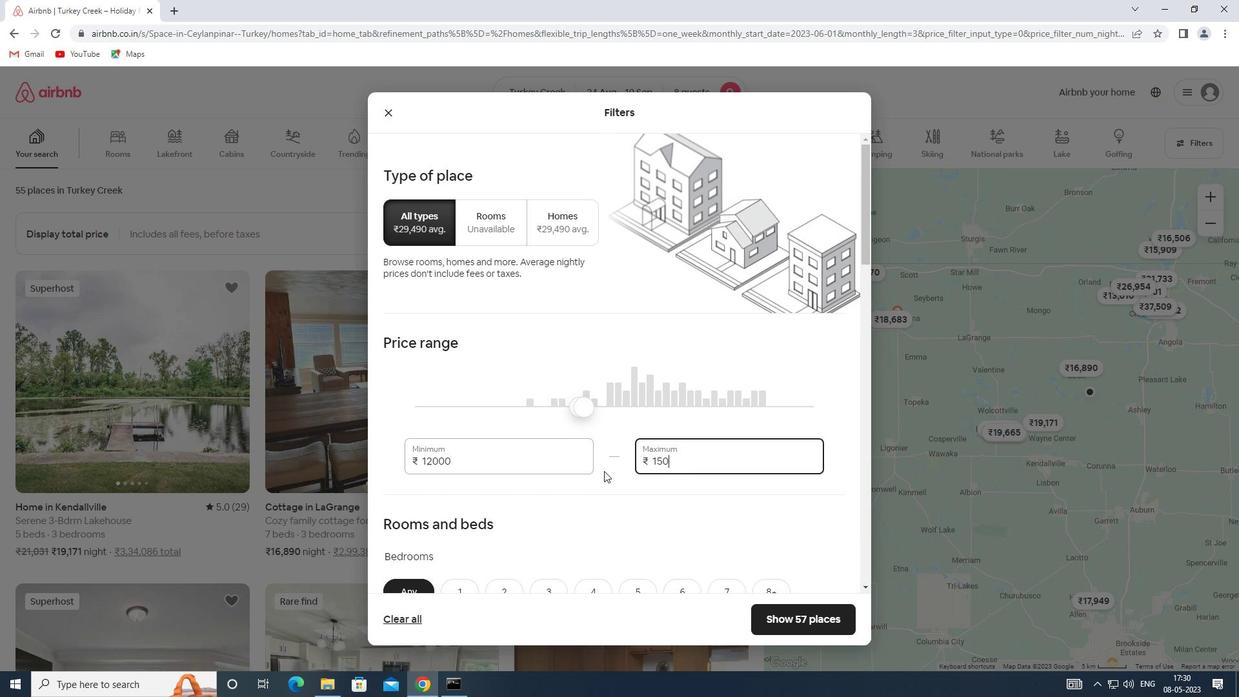 
Action: Mouse moved to (596, 480)
Screenshot: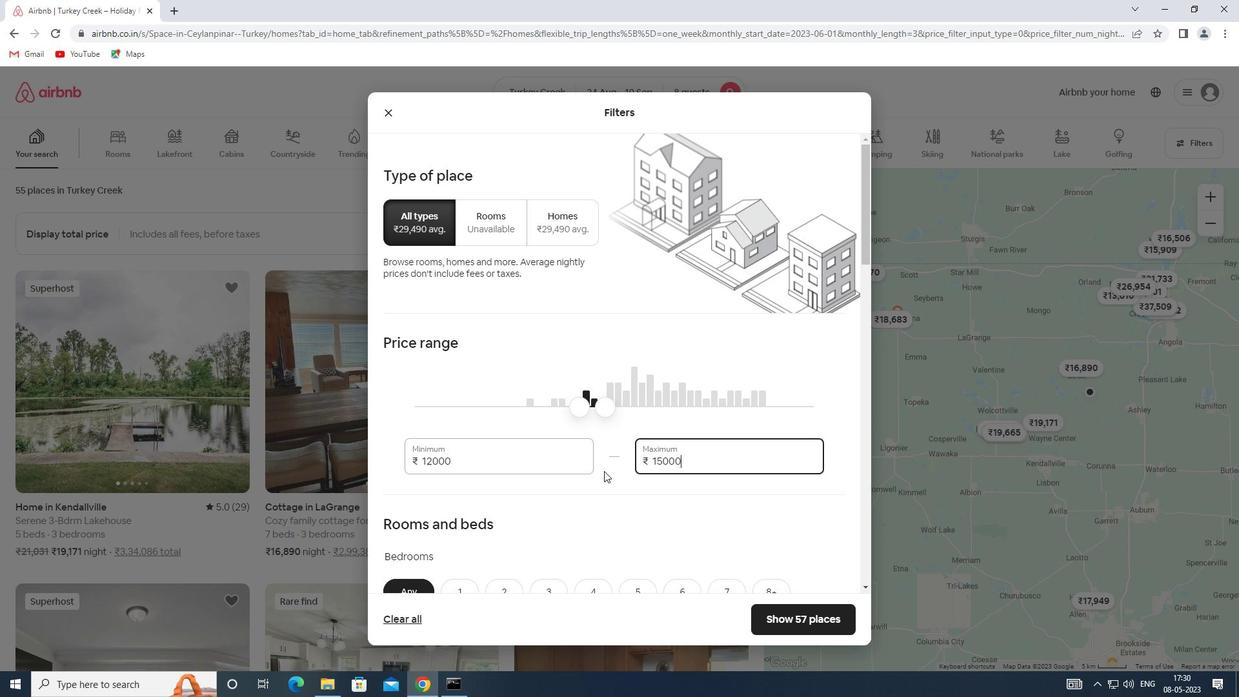 
Action: Mouse scrolled (596, 479) with delta (0, 0)
Screenshot: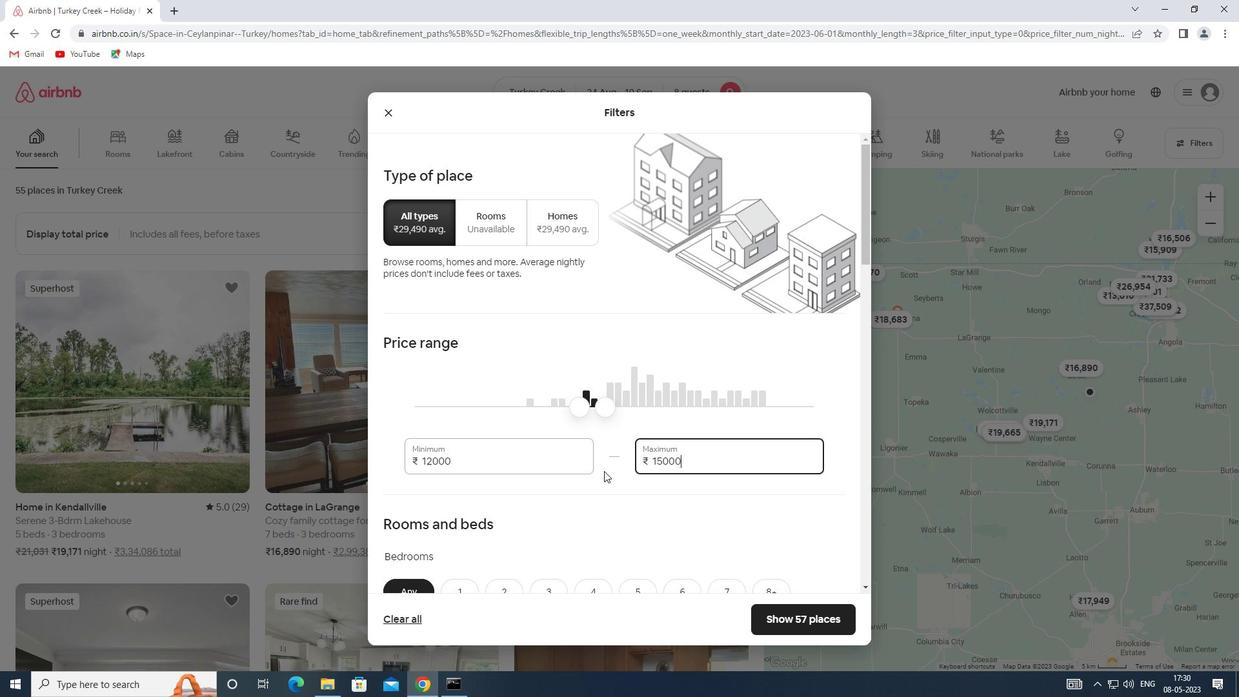
Action: Mouse scrolled (596, 479) with delta (0, 0)
Screenshot: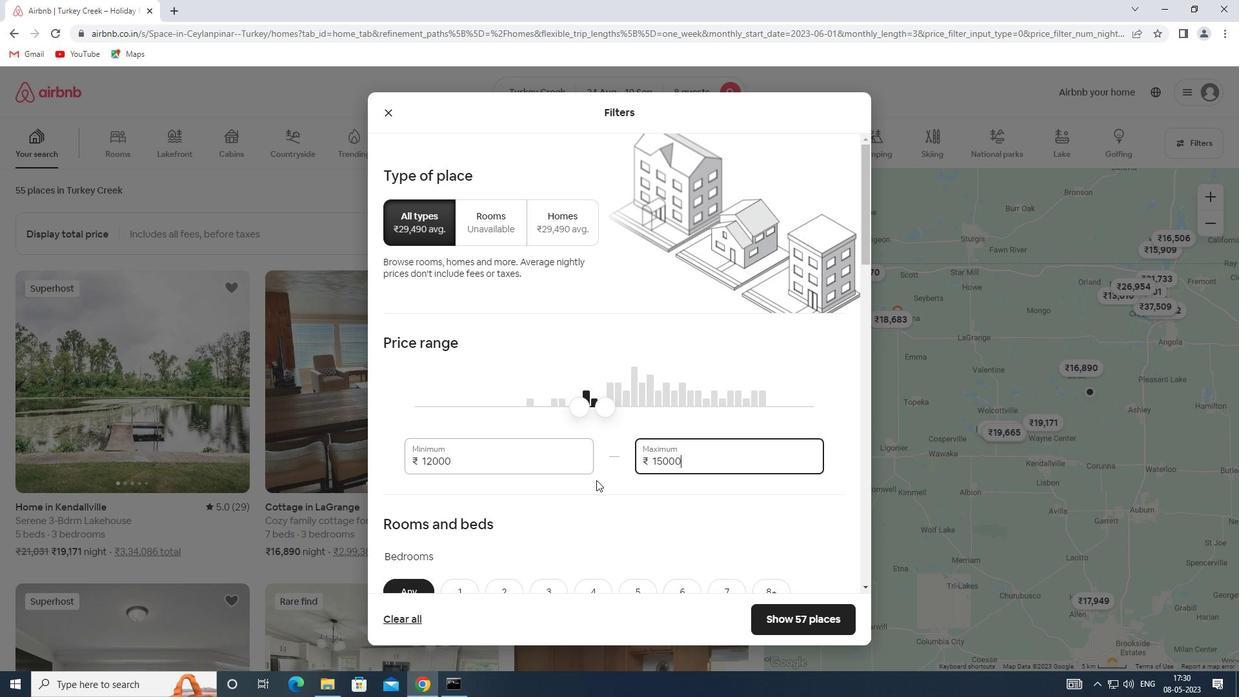 
Action: Mouse scrolled (596, 479) with delta (0, 0)
Screenshot: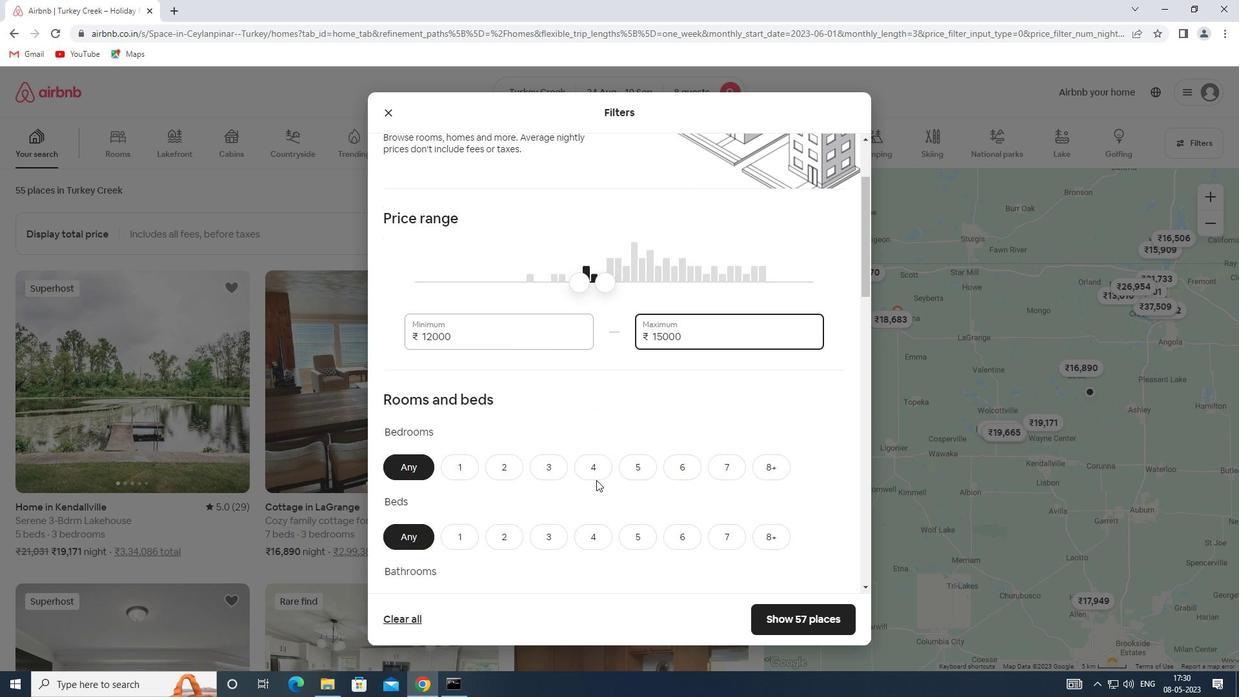 
Action: Mouse moved to (683, 404)
Screenshot: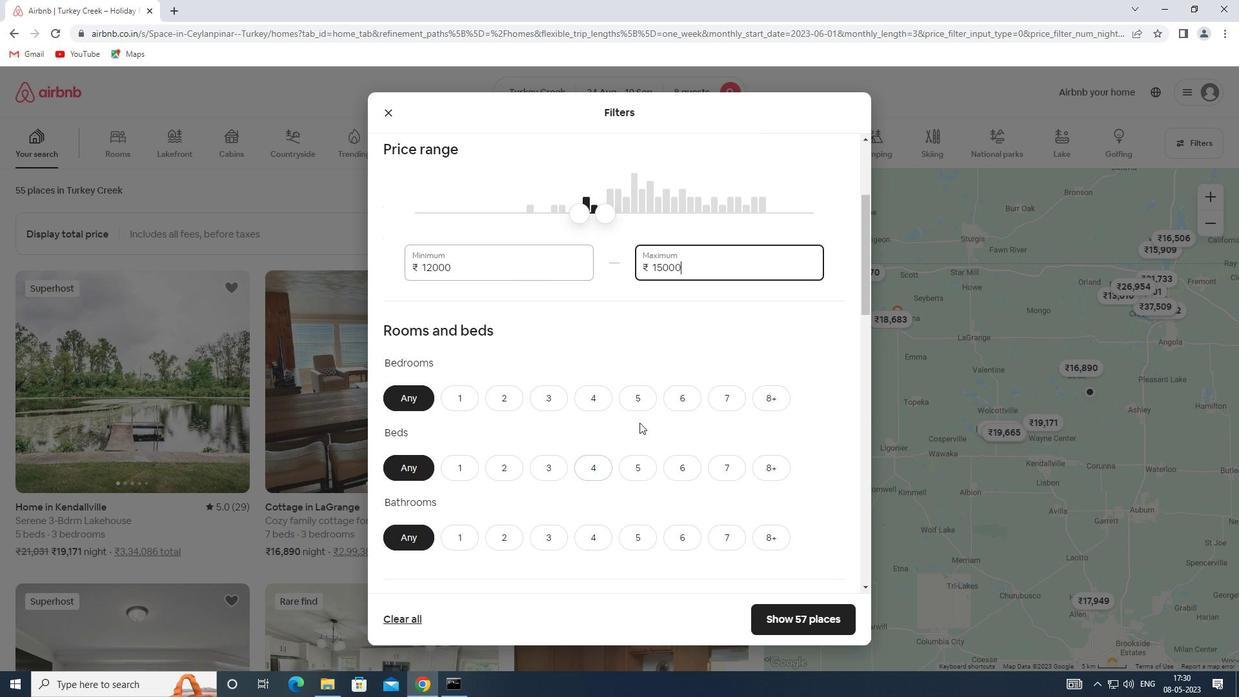 
Action: Mouse pressed left at (683, 404)
Screenshot: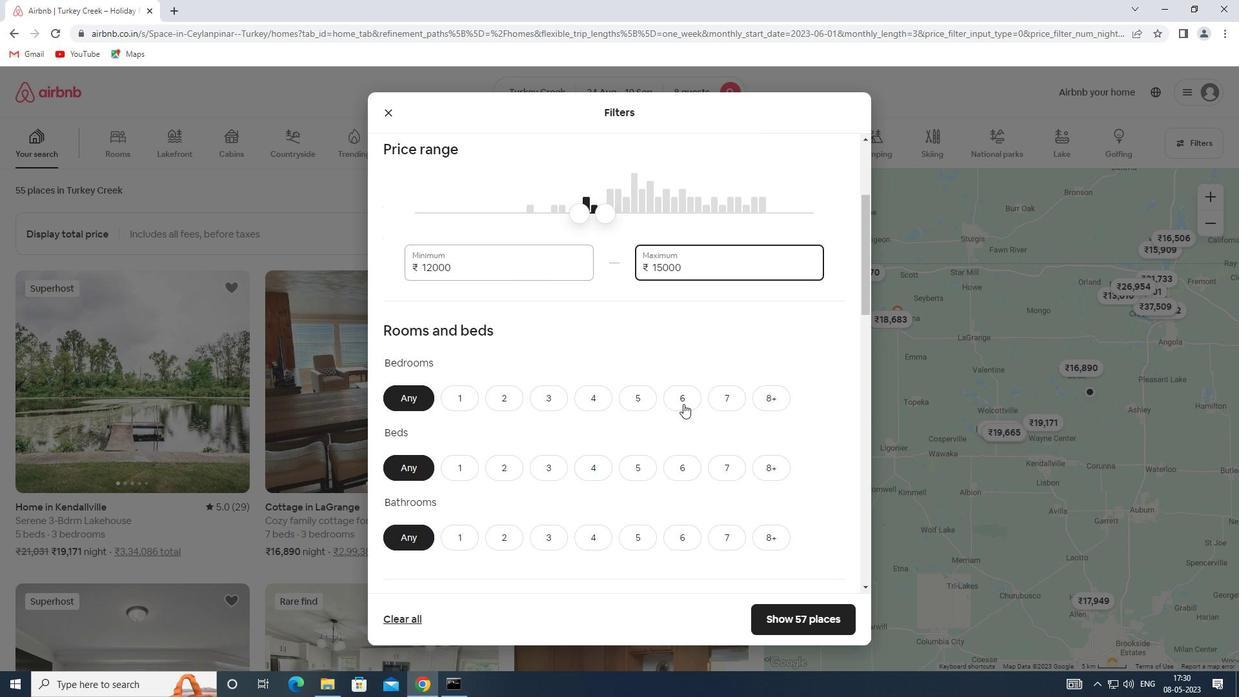 
Action: Mouse moved to (684, 470)
Screenshot: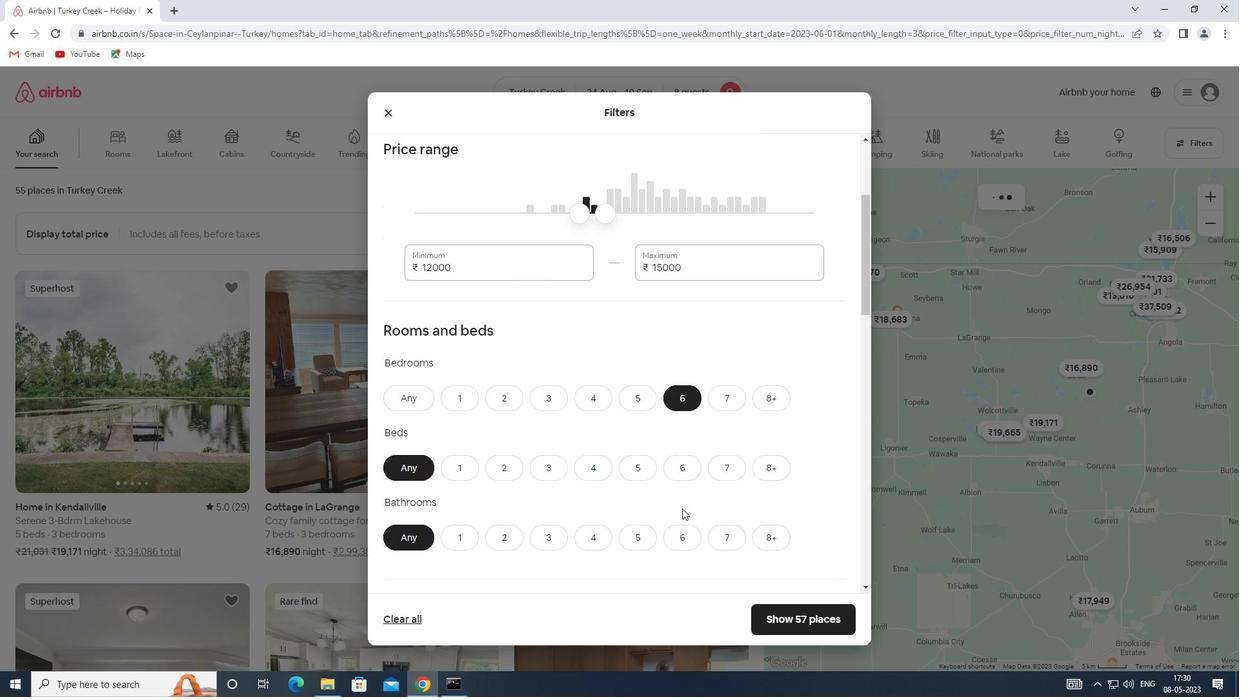 
Action: Mouse pressed left at (684, 470)
Screenshot: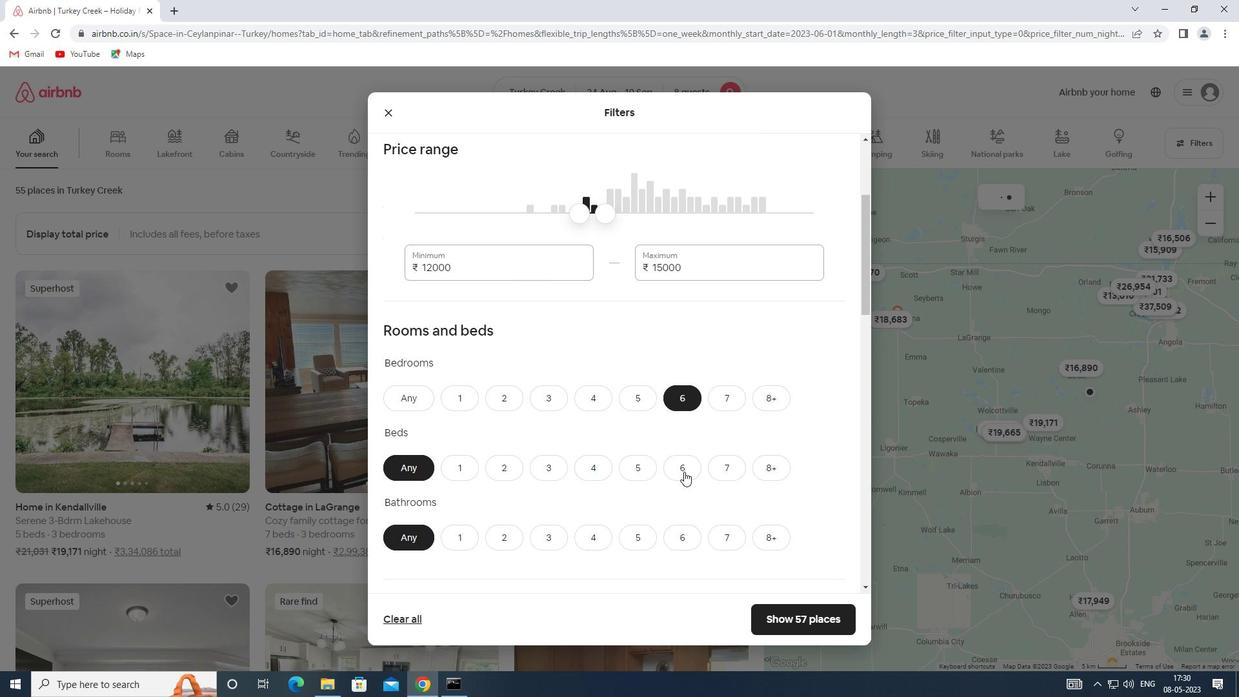 
Action: Mouse moved to (676, 546)
Screenshot: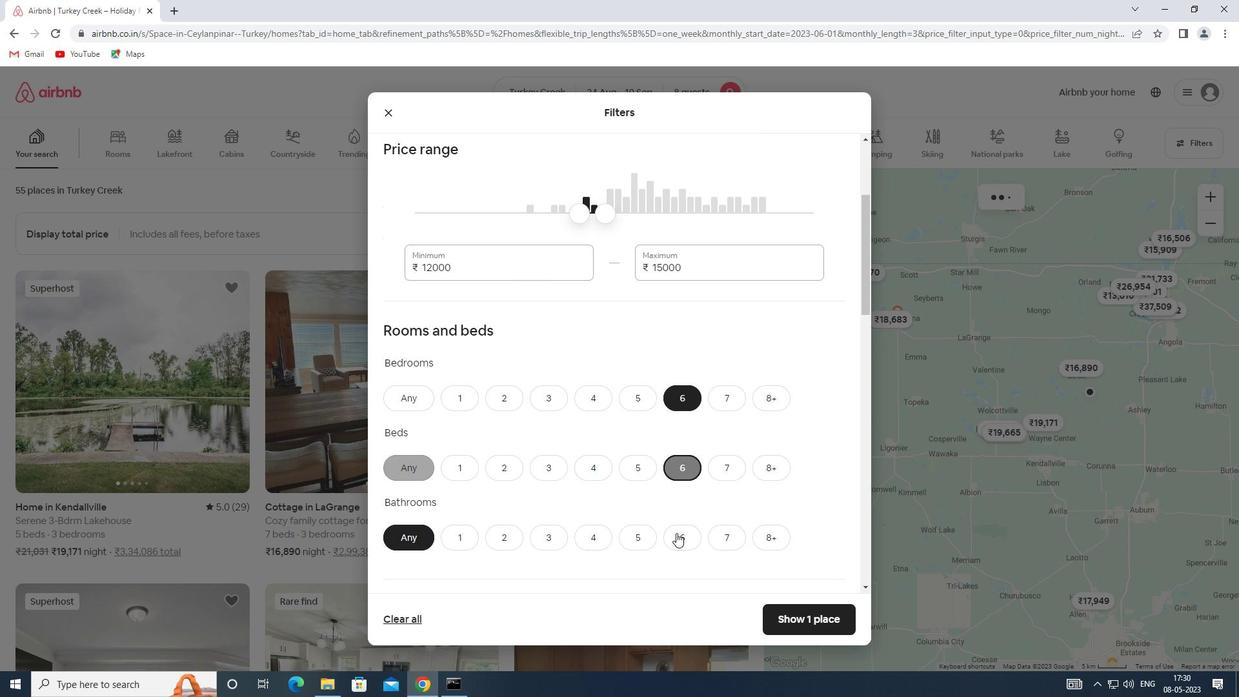
Action: Mouse pressed left at (676, 546)
Screenshot: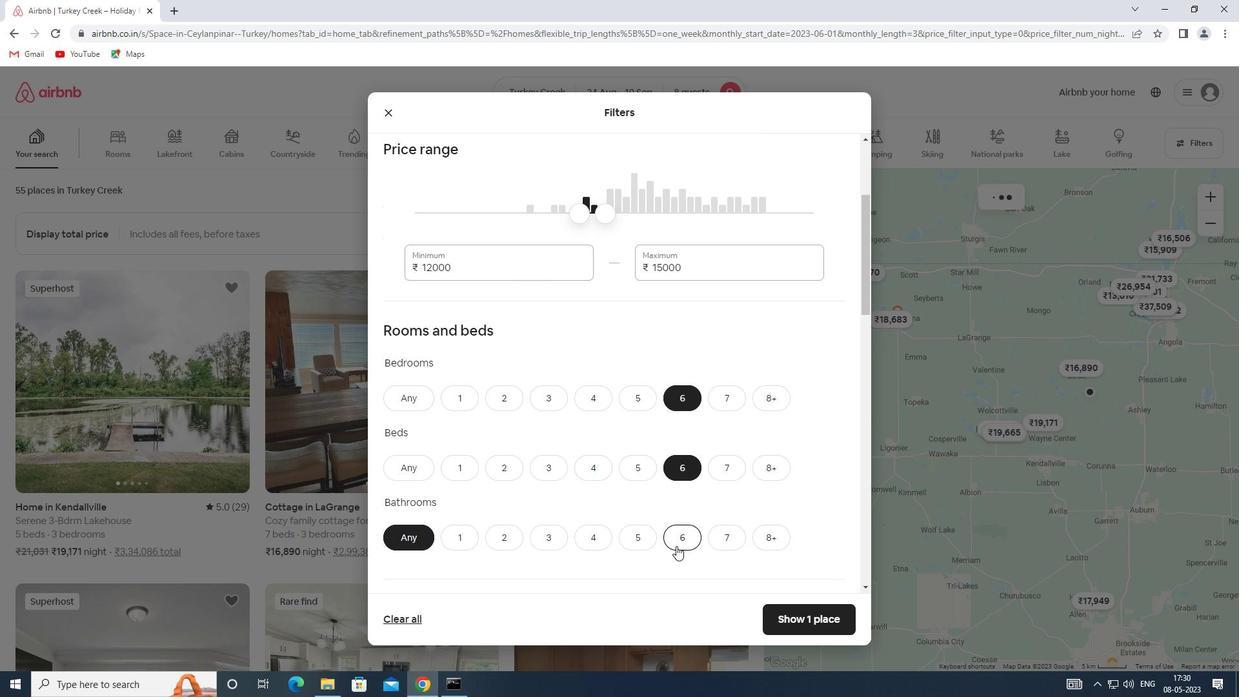 
Action: Mouse moved to (655, 473)
Screenshot: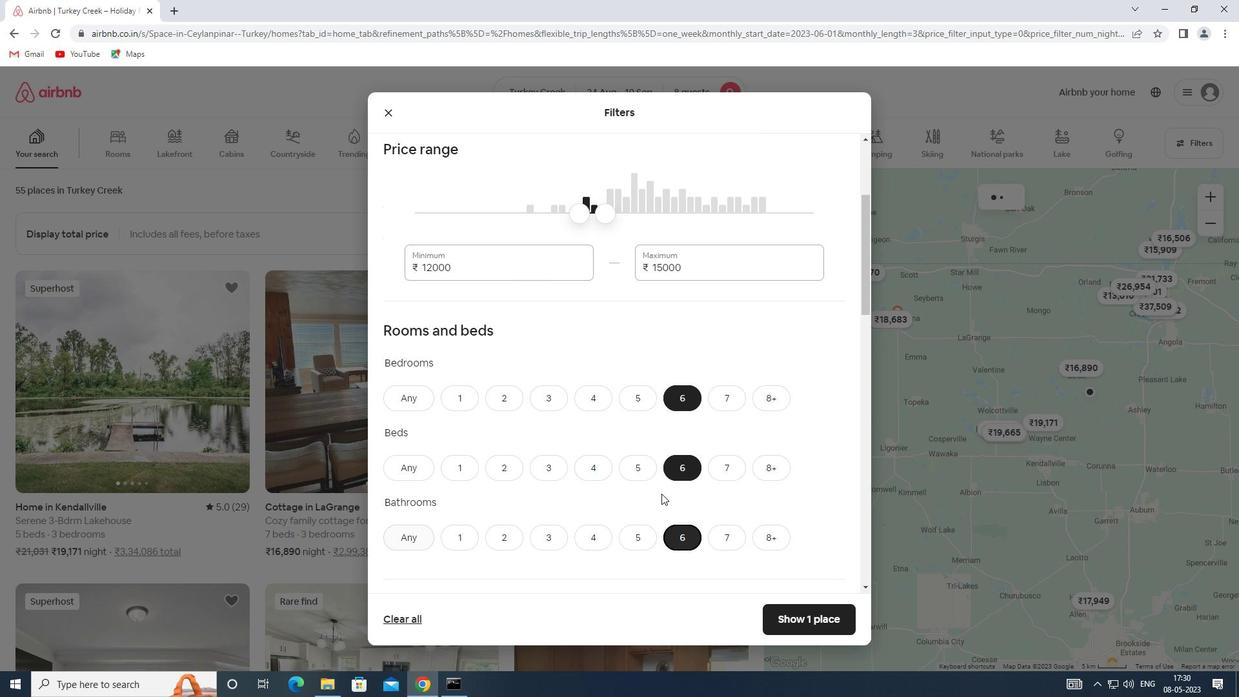 
Action: Mouse scrolled (655, 473) with delta (0, 0)
Screenshot: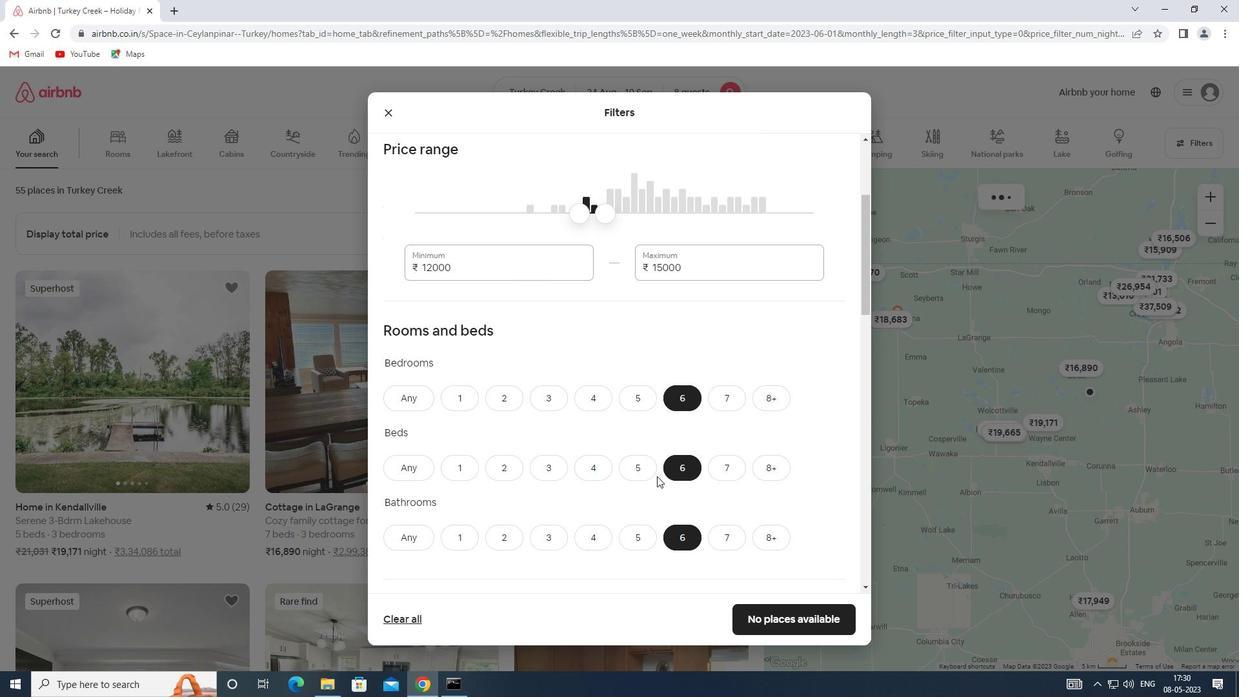
Action: Mouse scrolled (655, 473) with delta (0, 0)
Screenshot: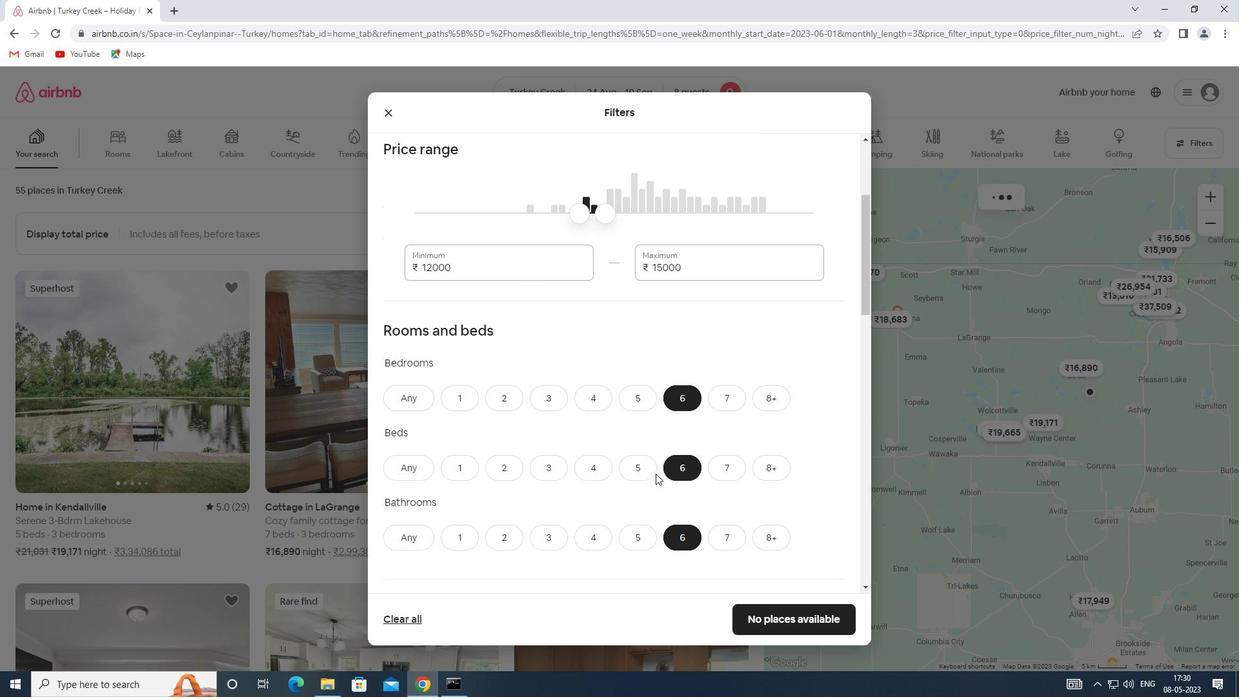 
Action: Mouse moved to (653, 466)
Screenshot: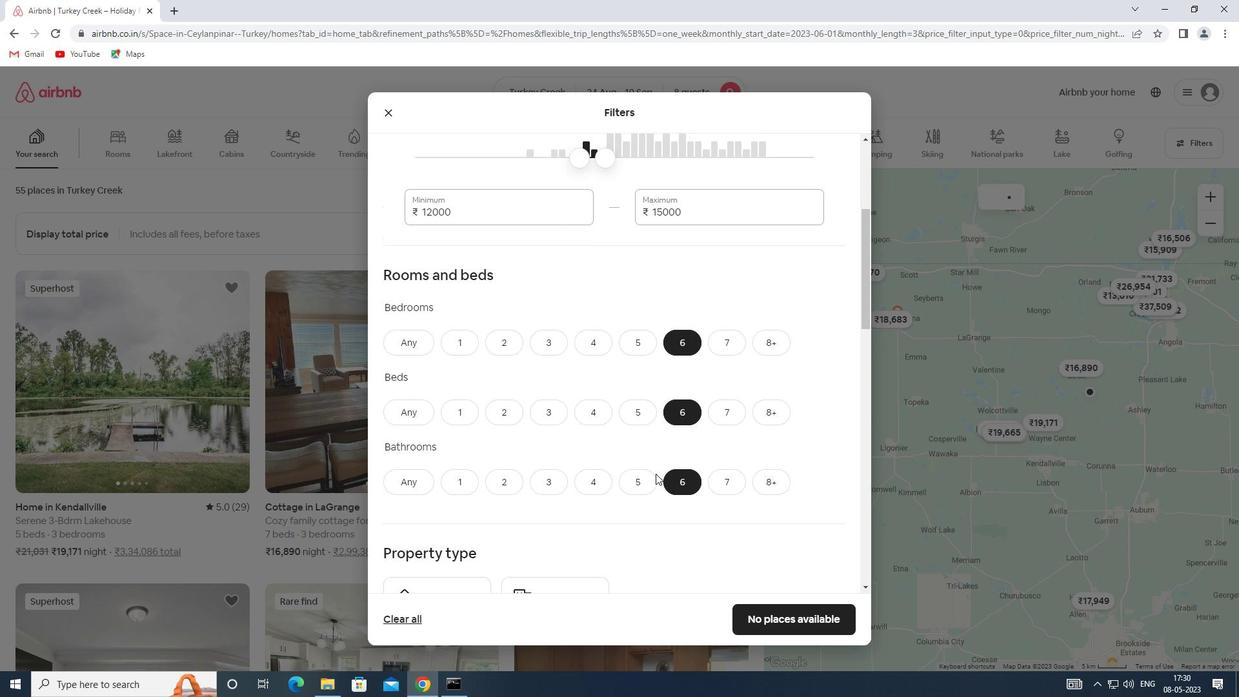 
Action: Mouse scrolled (653, 465) with delta (0, 0)
Screenshot: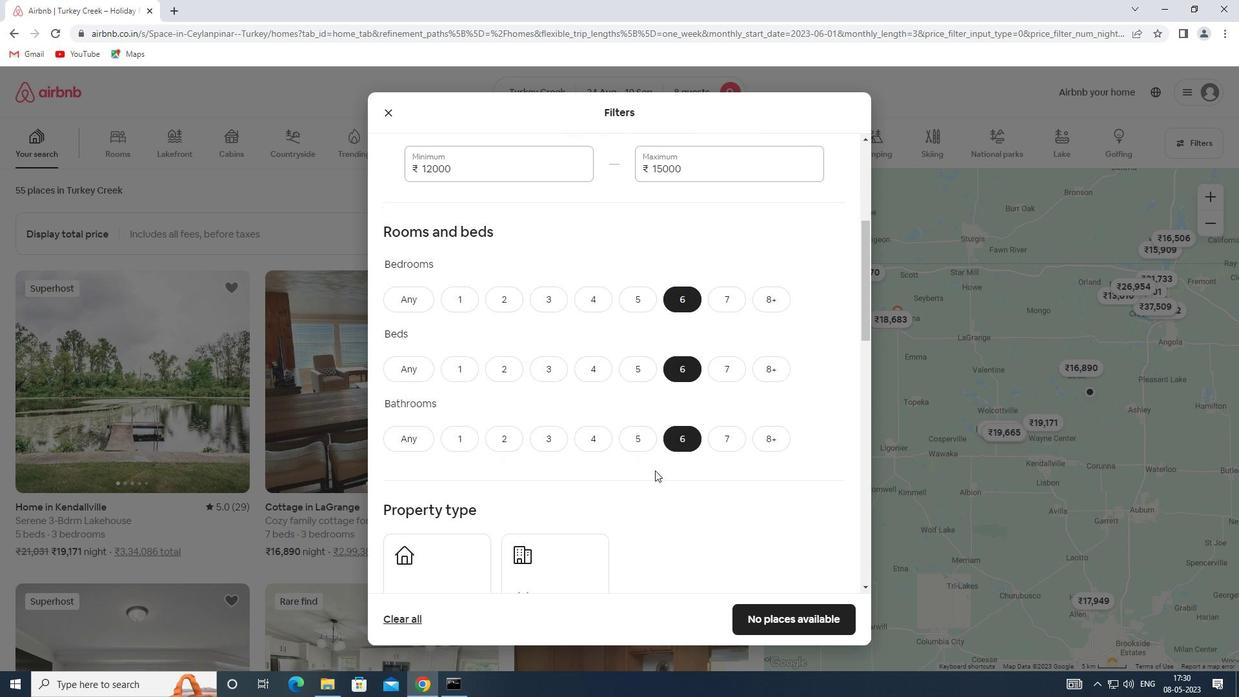 
Action: Mouse moved to (652, 462)
Screenshot: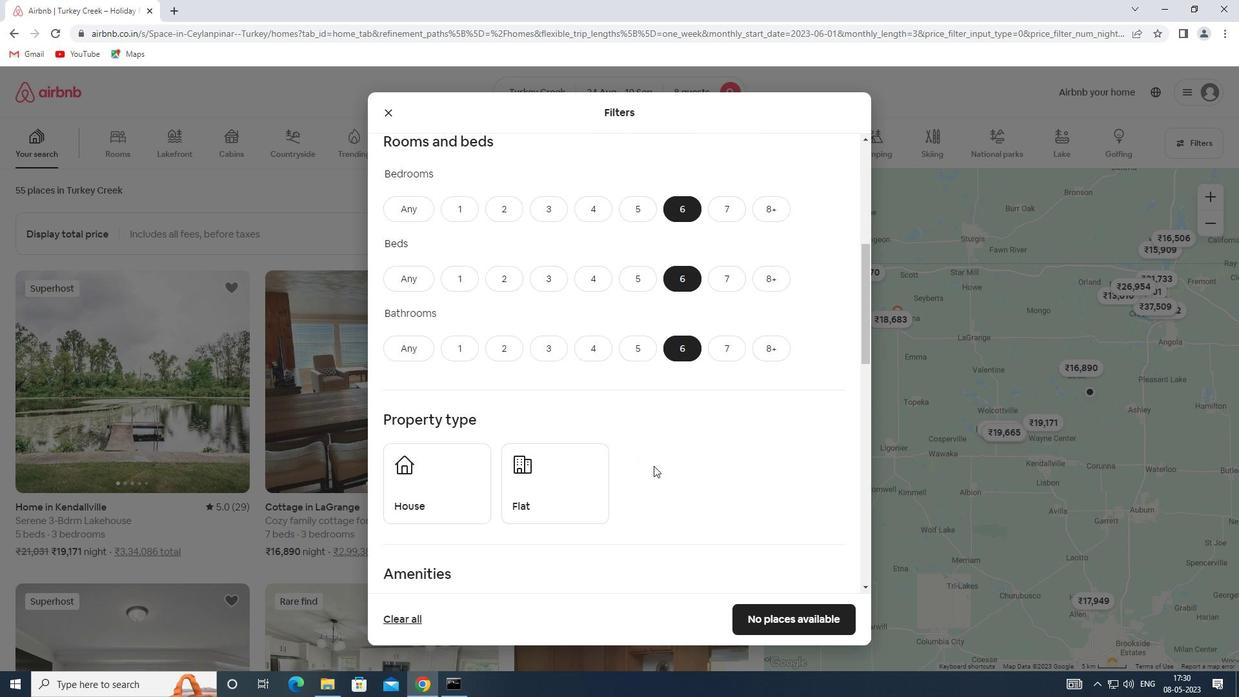
Action: Mouse scrolled (652, 461) with delta (0, 0)
Screenshot: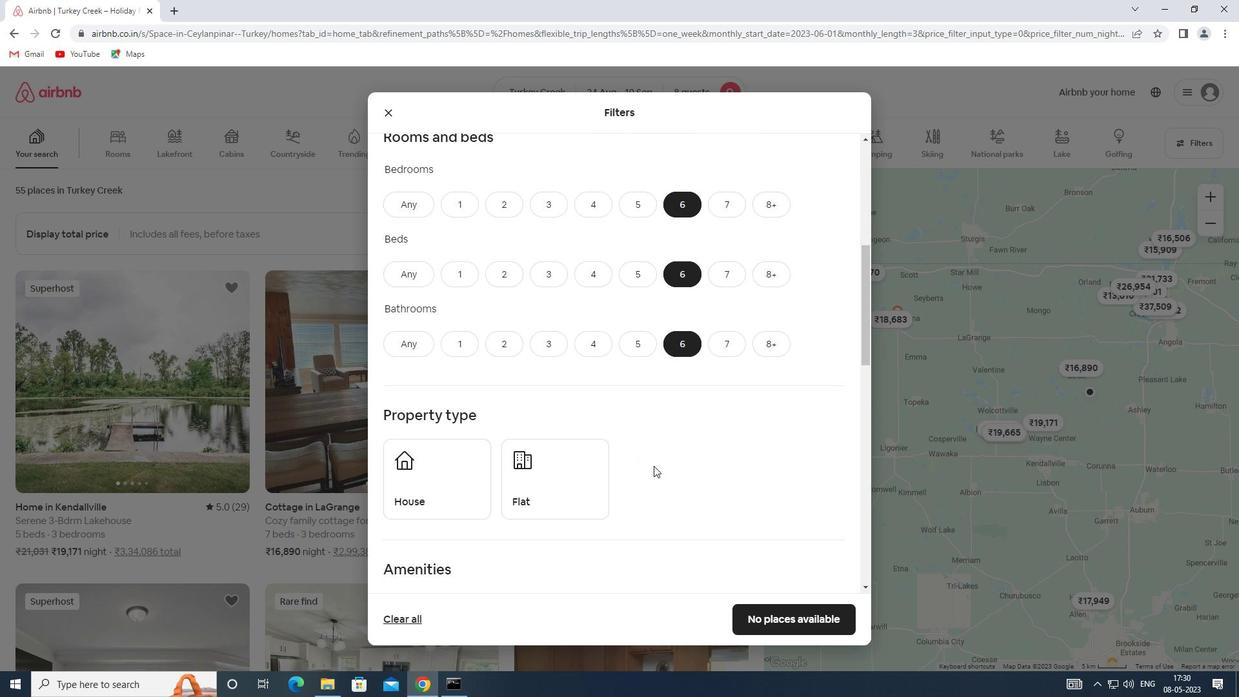 
Action: Mouse scrolled (652, 461) with delta (0, 0)
Screenshot: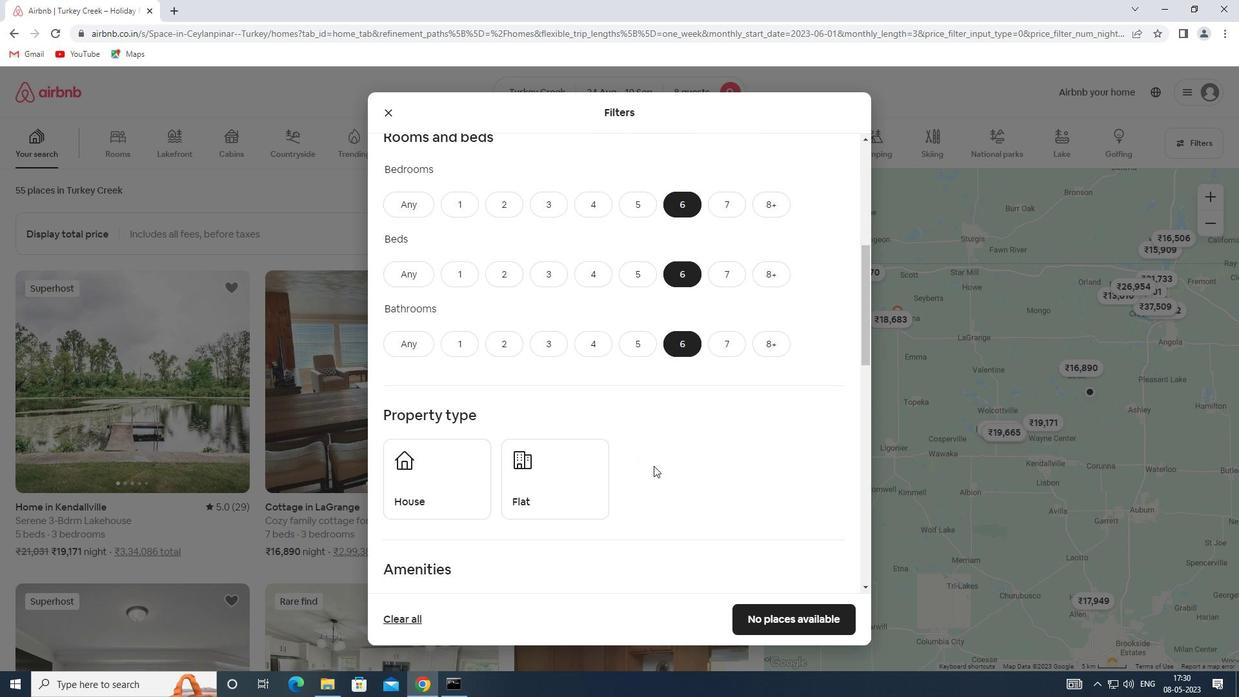 
Action: Mouse moved to (466, 385)
Screenshot: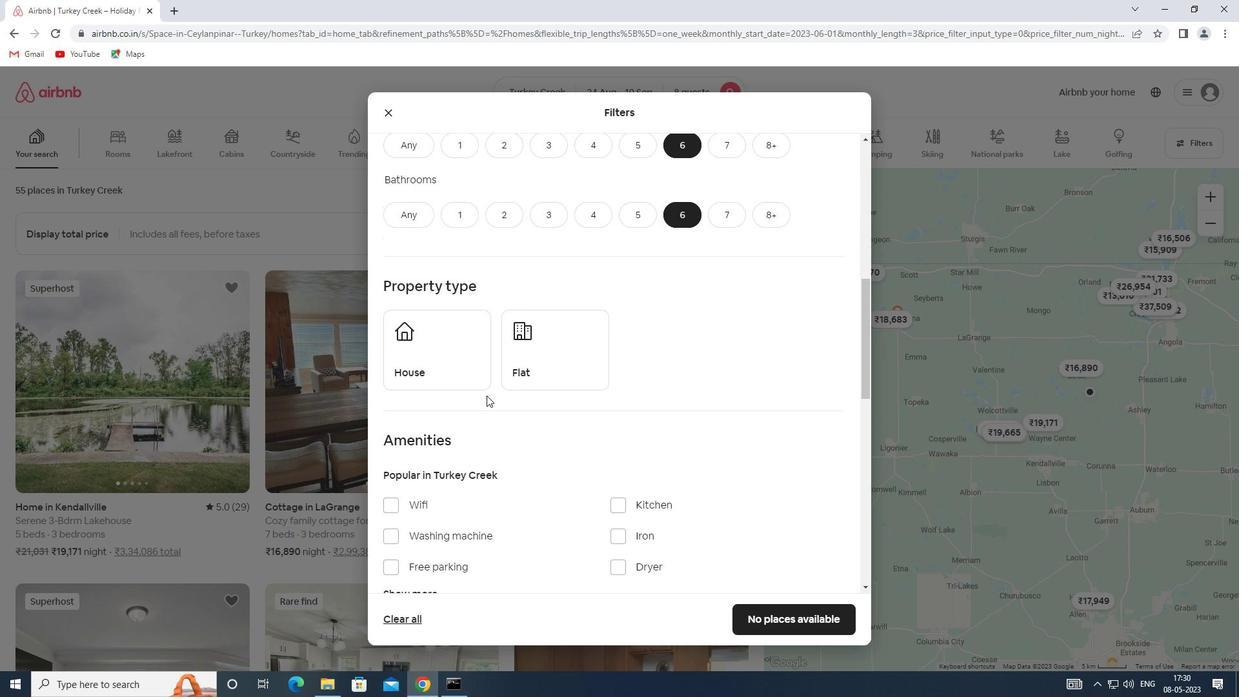 
Action: Mouse pressed left at (466, 385)
Screenshot: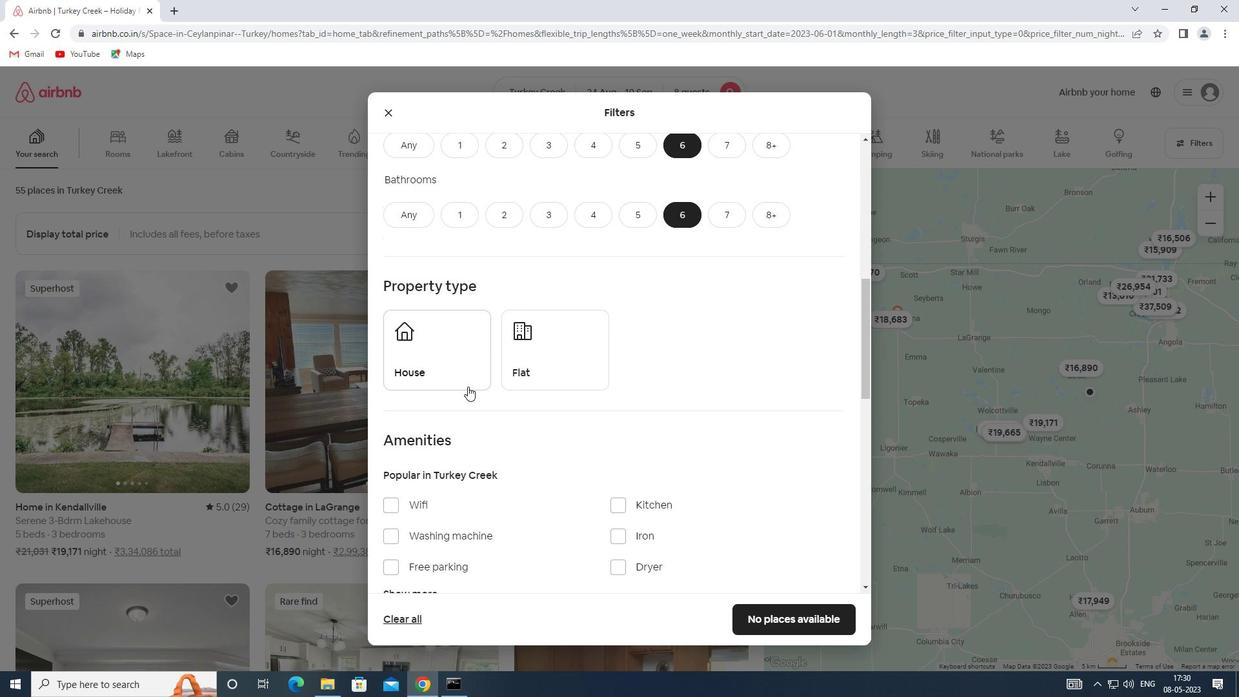 
Action: Mouse moved to (497, 381)
Screenshot: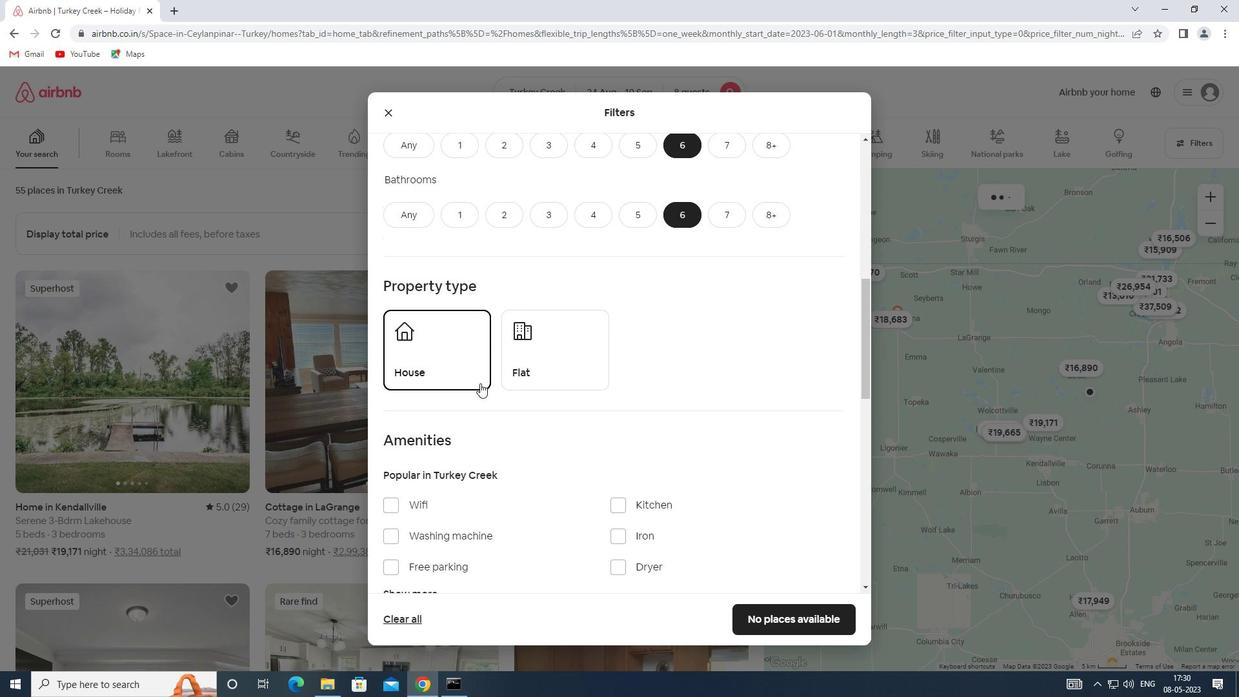 
Action: Mouse pressed left at (497, 381)
Screenshot: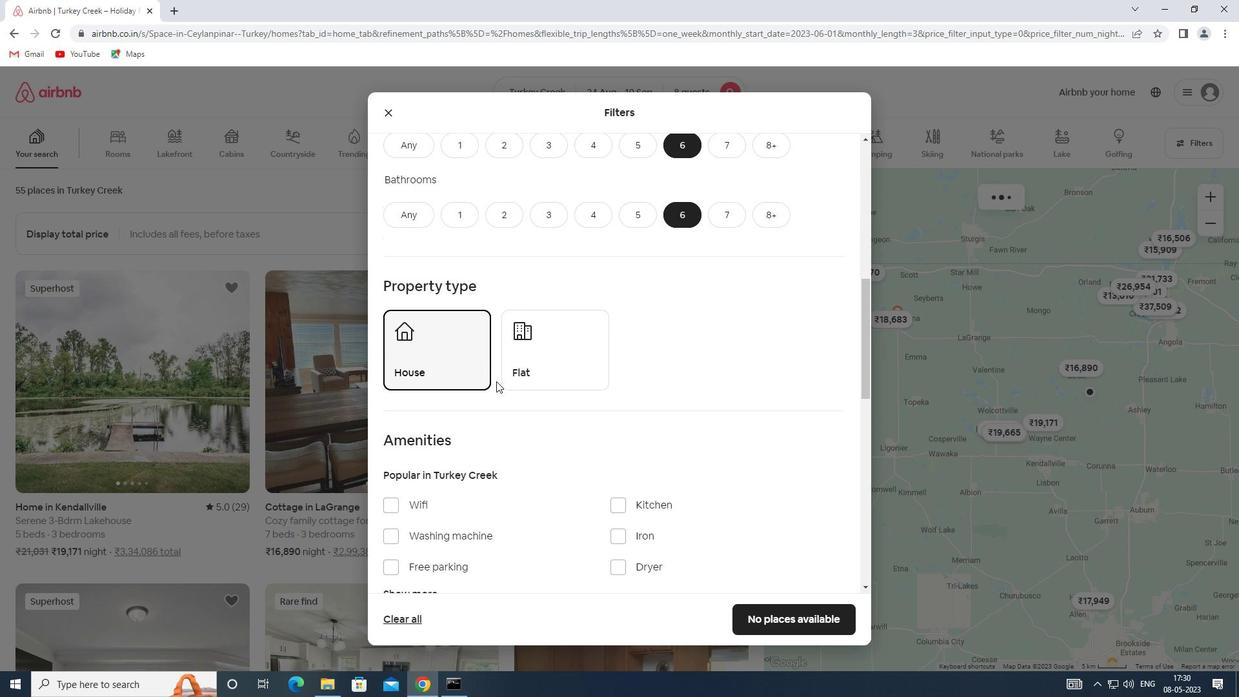 
Action: Mouse moved to (512, 379)
Screenshot: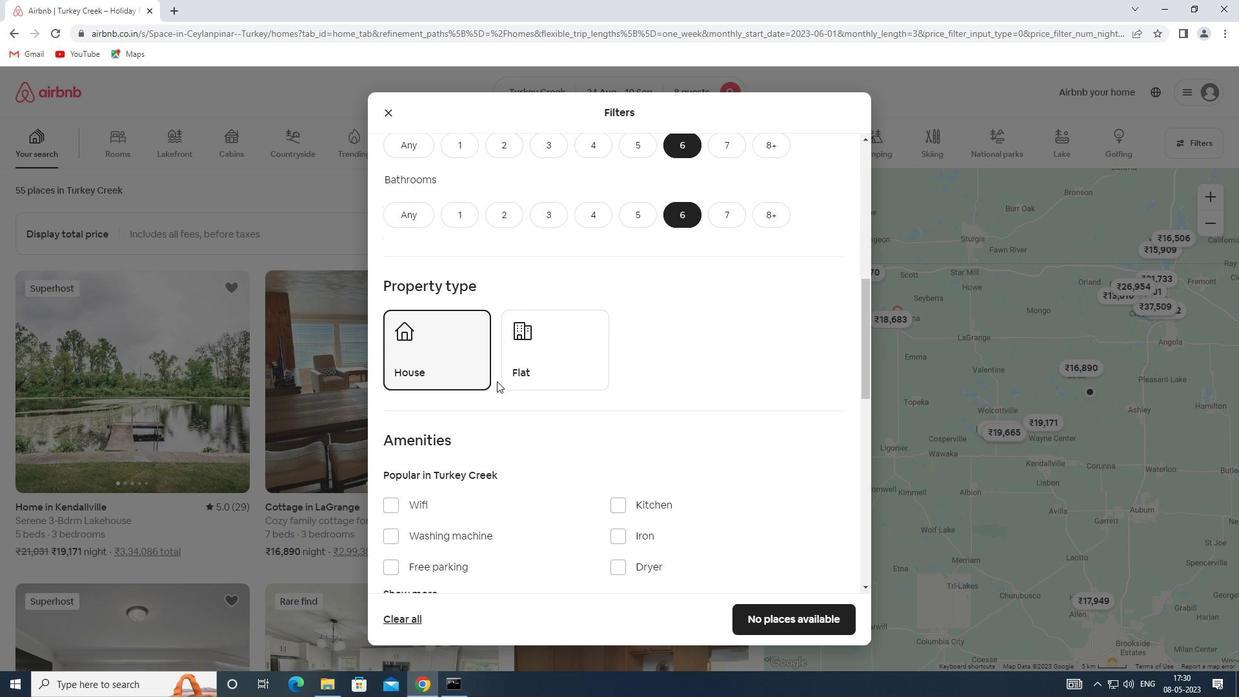
Action: Mouse pressed left at (512, 379)
Screenshot: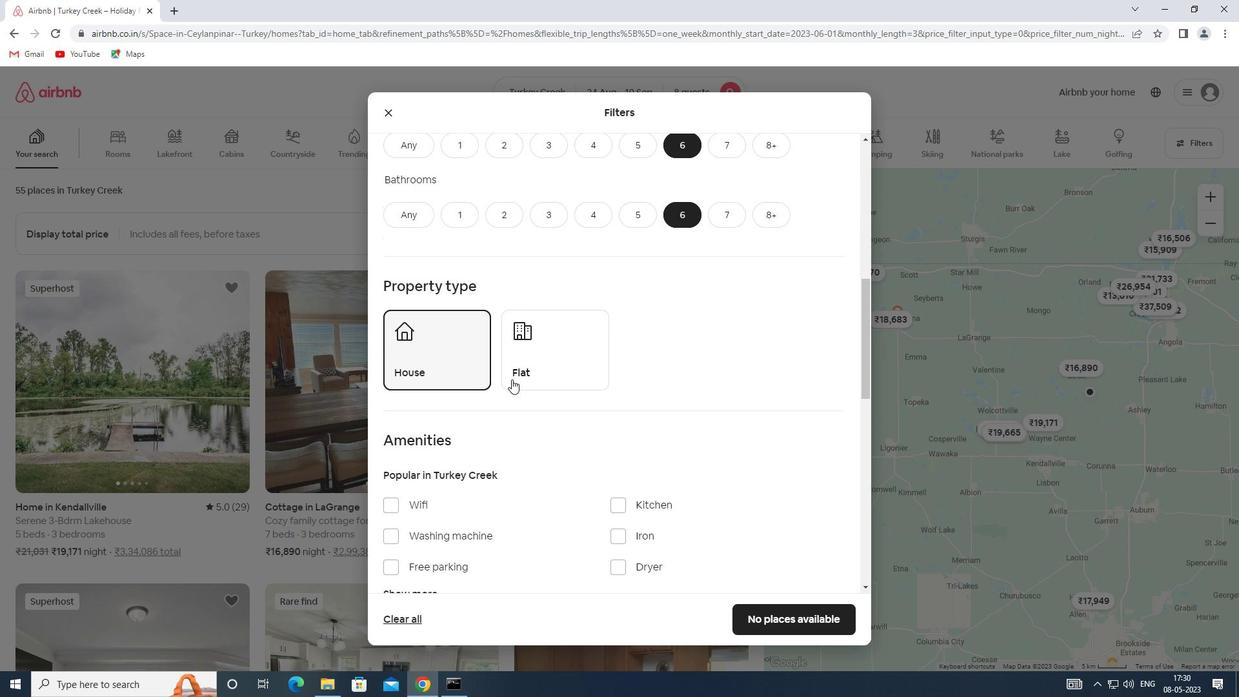 
Action: Mouse moved to (492, 400)
Screenshot: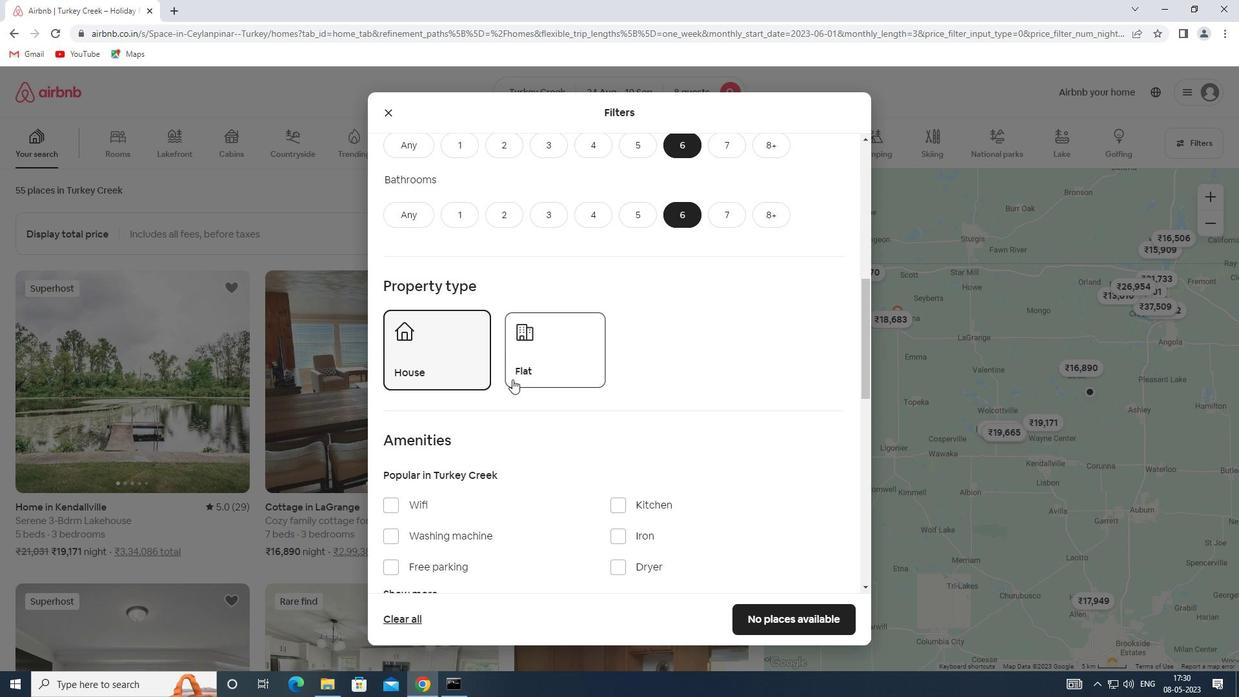 
Action: Mouse scrolled (492, 400) with delta (0, 0)
Screenshot: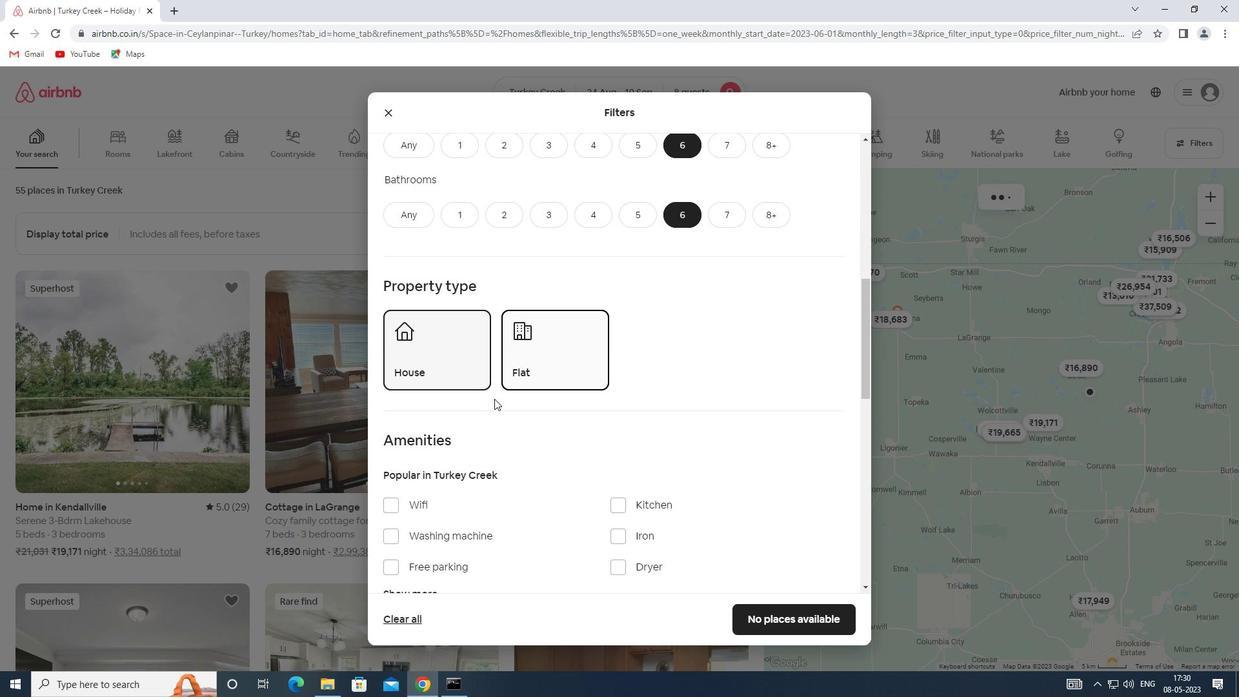 
Action: Mouse scrolled (492, 400) with delta (0, 0)
Screenshot: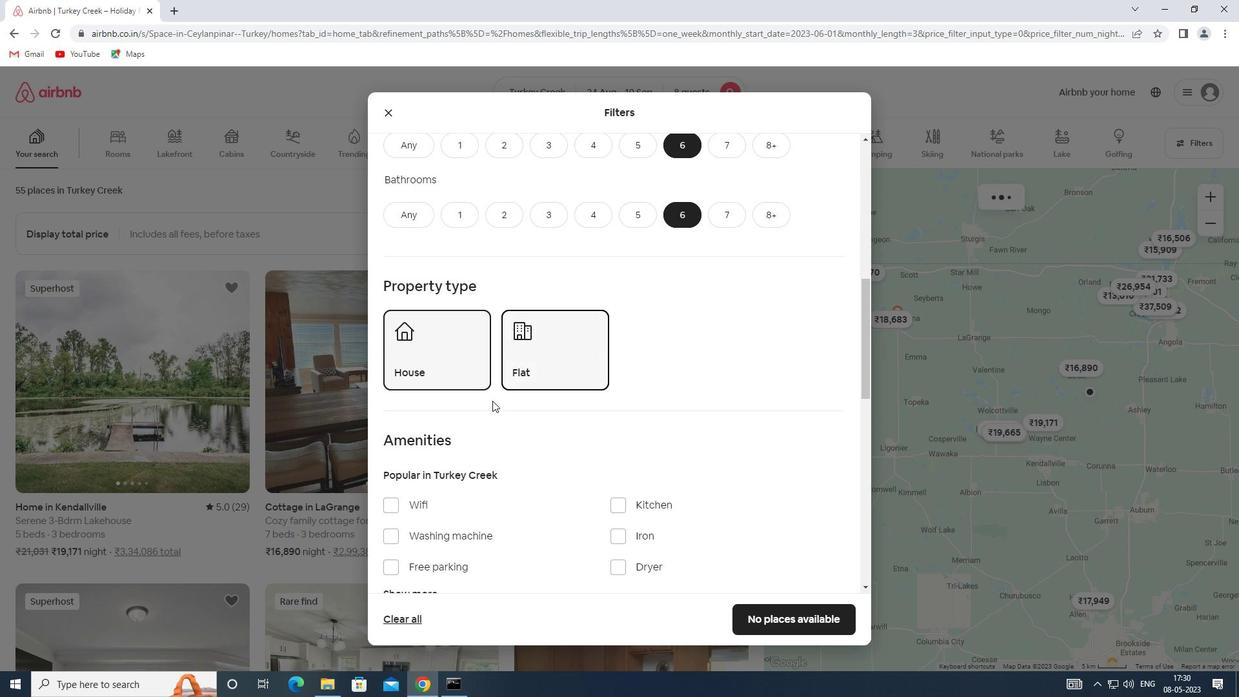 
Action: Mouse scrolled (492, 400) with delta (0, 0)
Screenshot: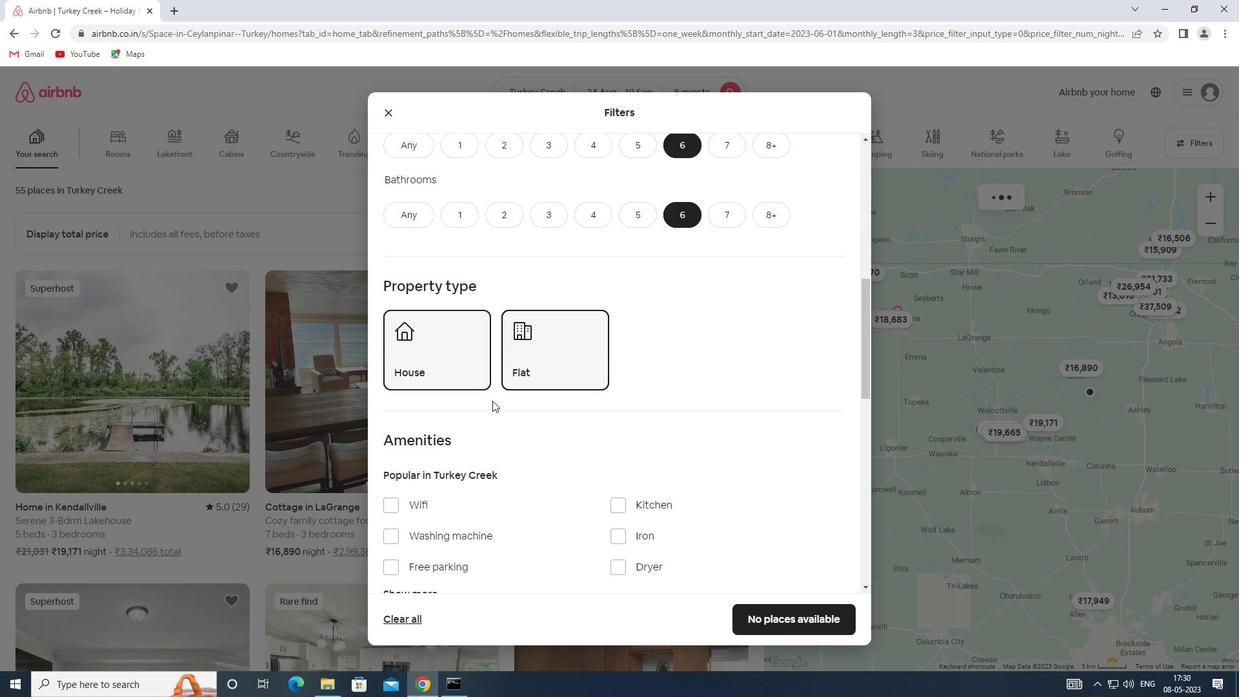 
Action: Mouse moved to (419, 403)
Screenshot: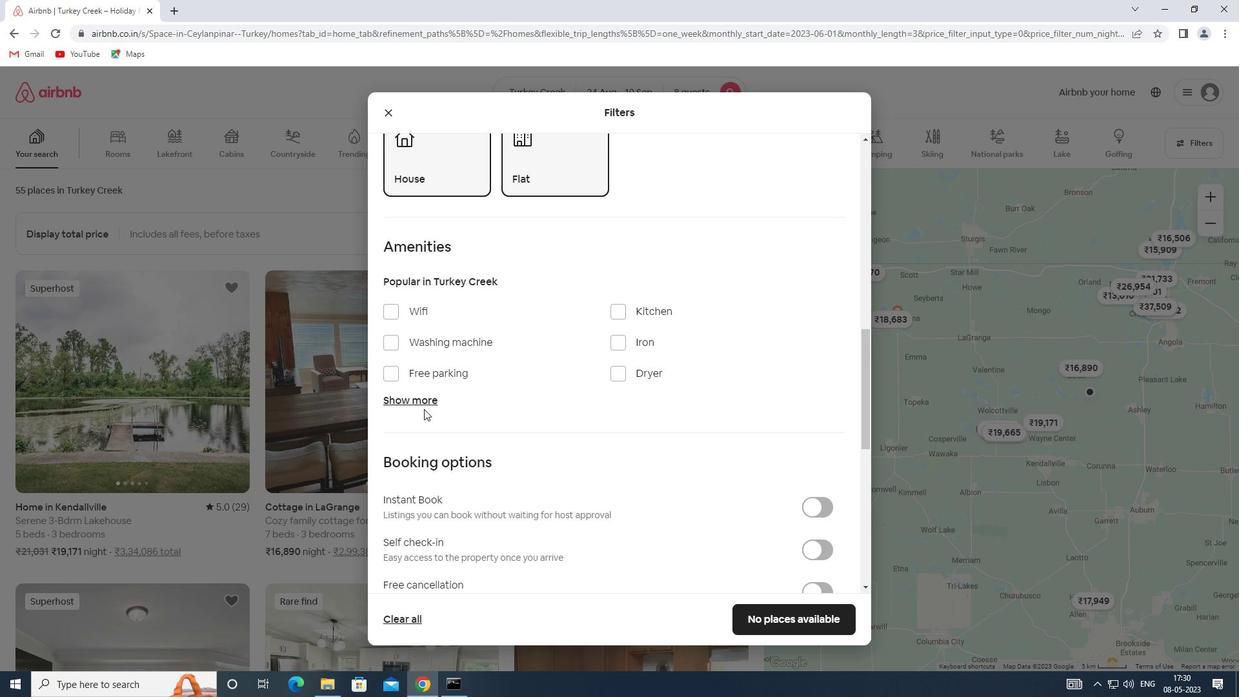 
Action: Mouse pressed left at (419, 403)
Screenshot: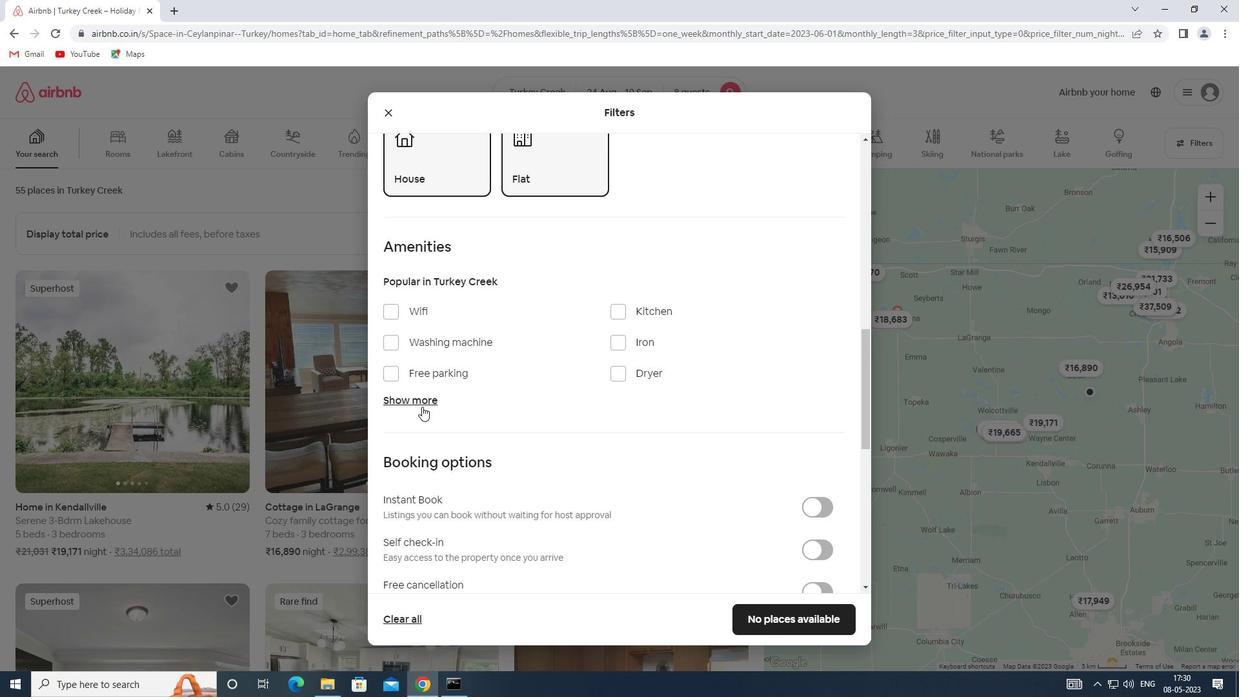
Action: Mouse moved to (395, 310)
Screenshot: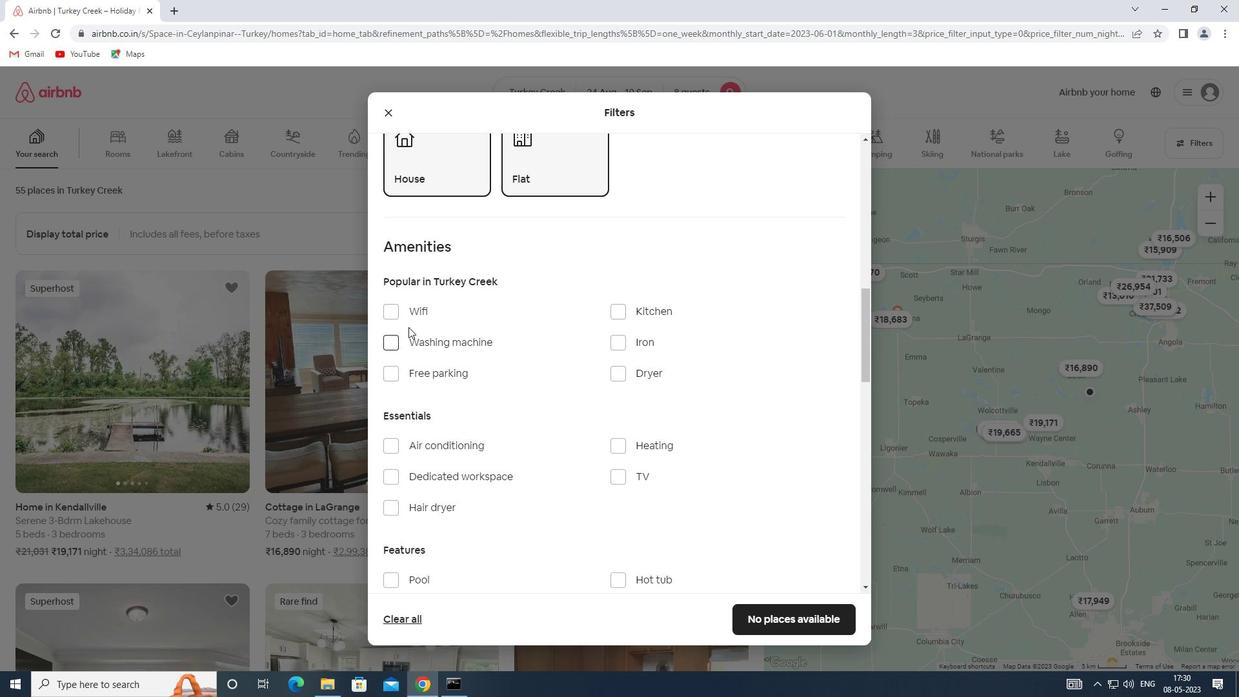 
Action: Mouse pressed left at (395, 310)
Screenshot: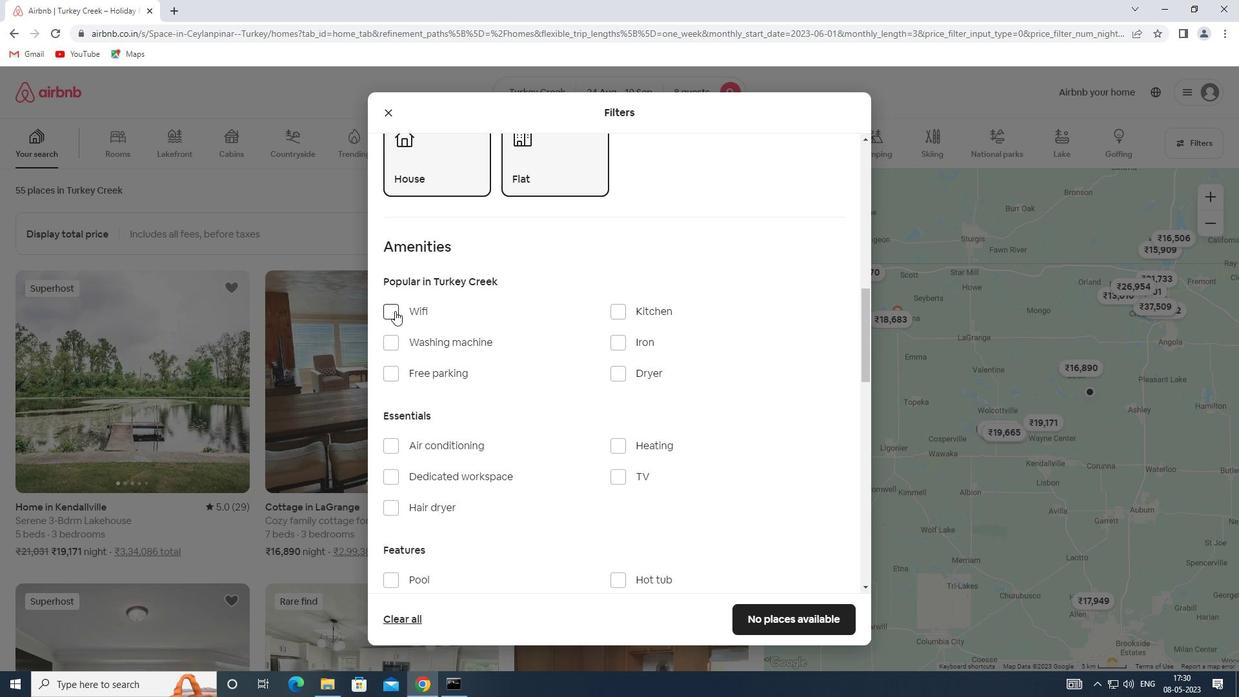
Action: Mouse moved to (622, 471)
Screenshot: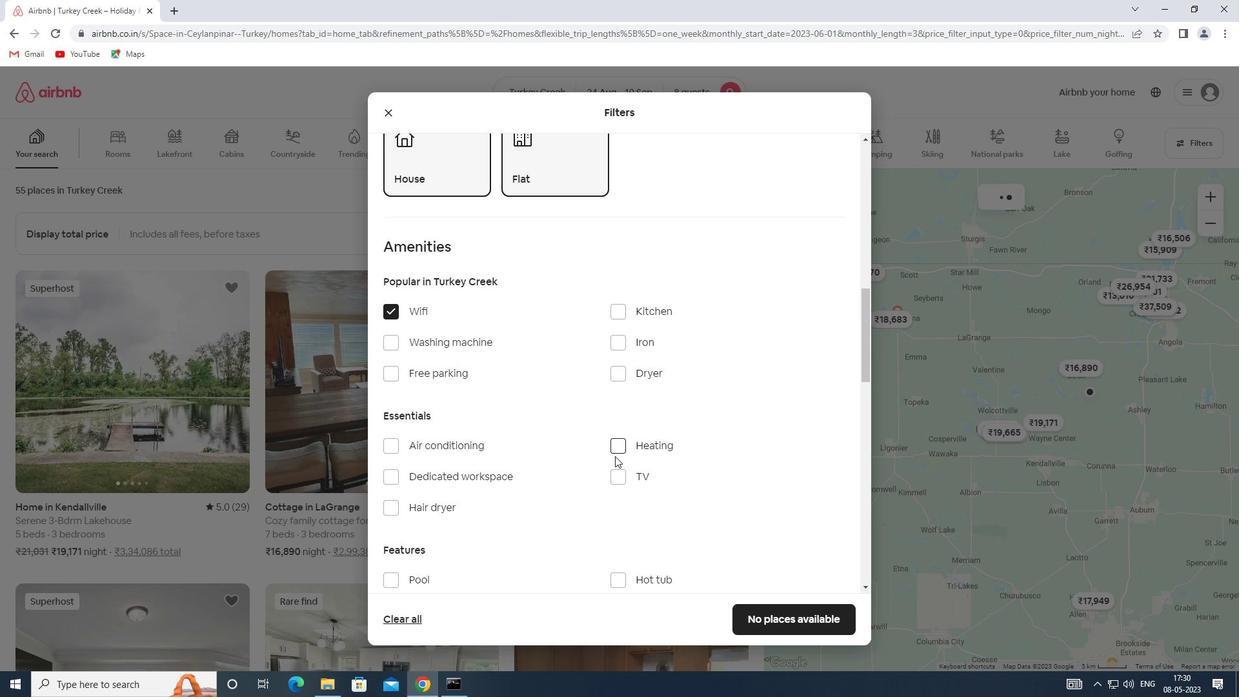 
Action: Mouse pressed left at (622, 471)
Screenshot: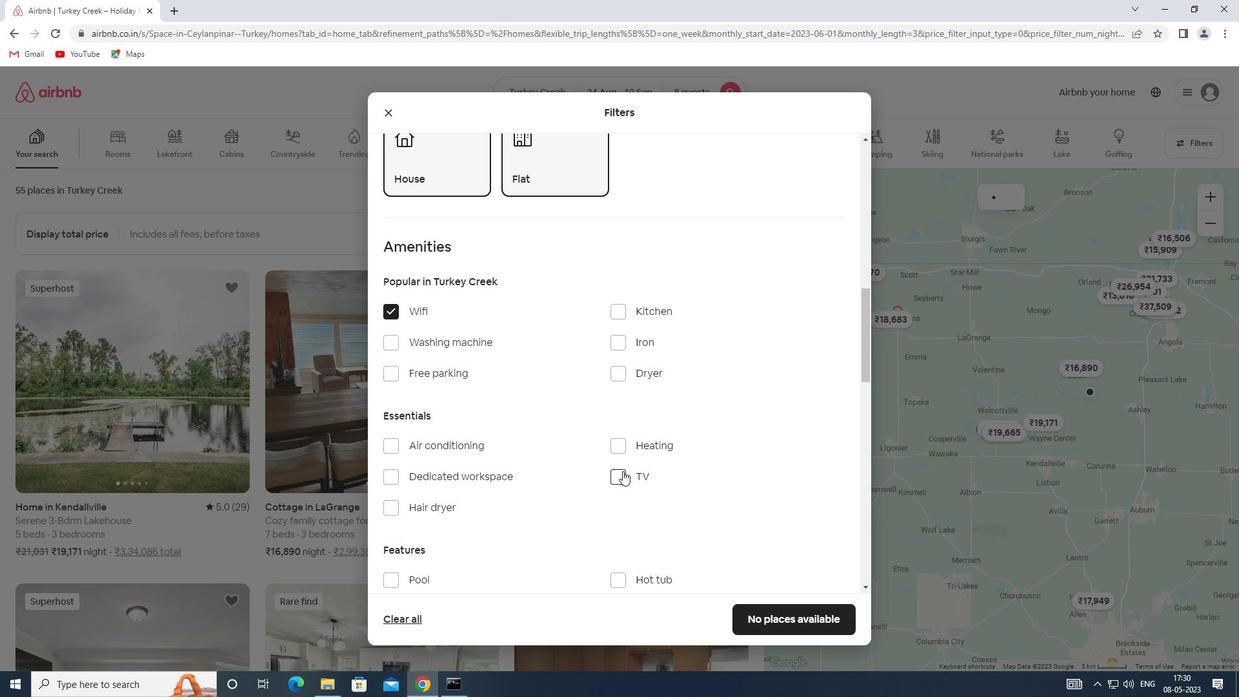 
Action: Mouse moved to (388, 373)
Screenshot: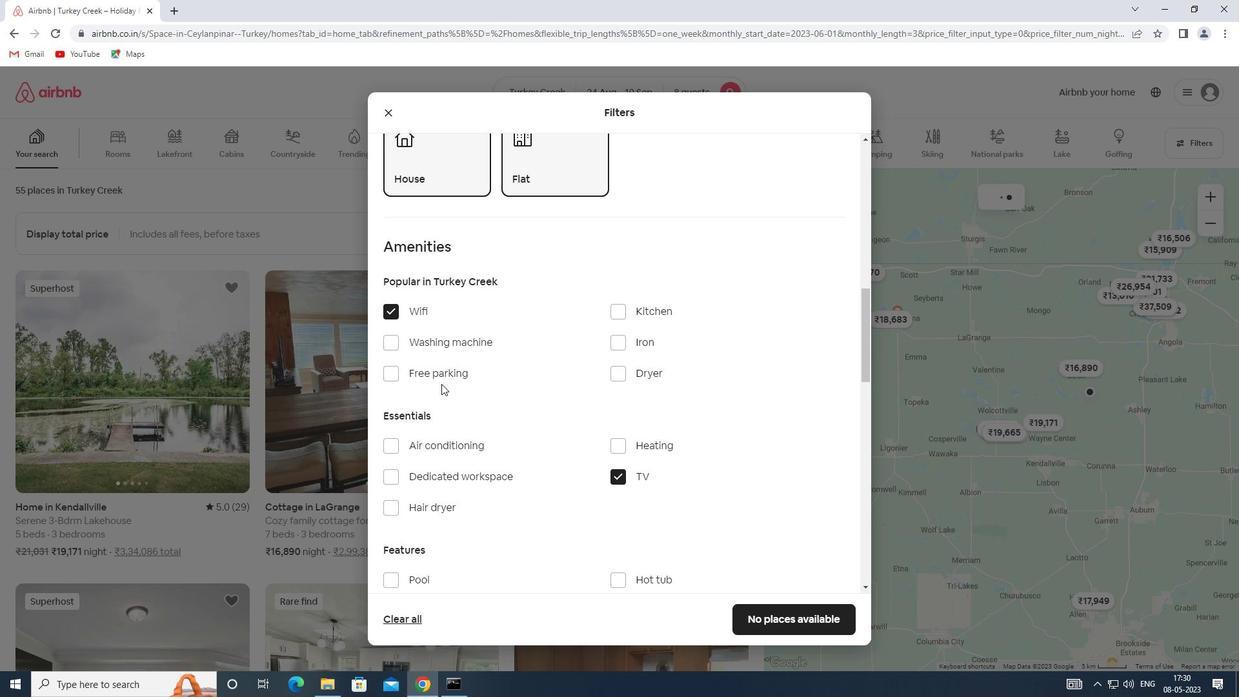 
Action: Mouse pressed left at (388, 373)
Screenshot: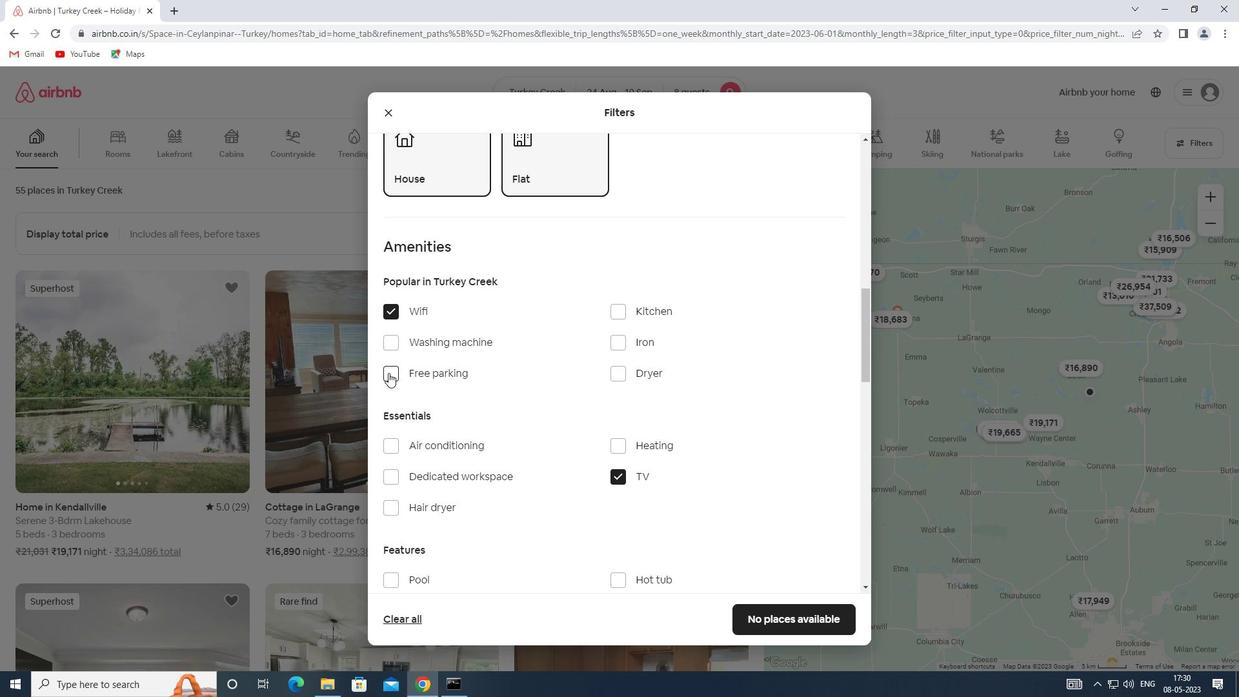 
Action: Mouse moved to (470, 415)
Screenshot: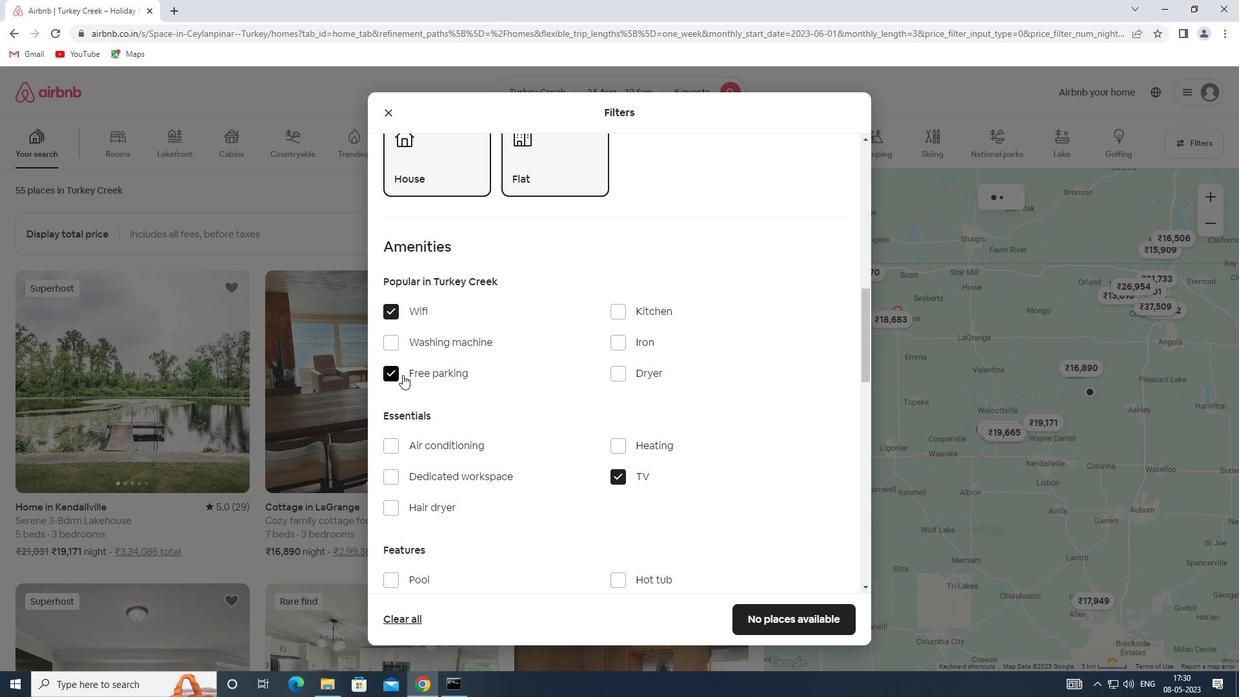 
Action: Mouse scrolled (470, 415) with delta (0, 0)
Screenshot: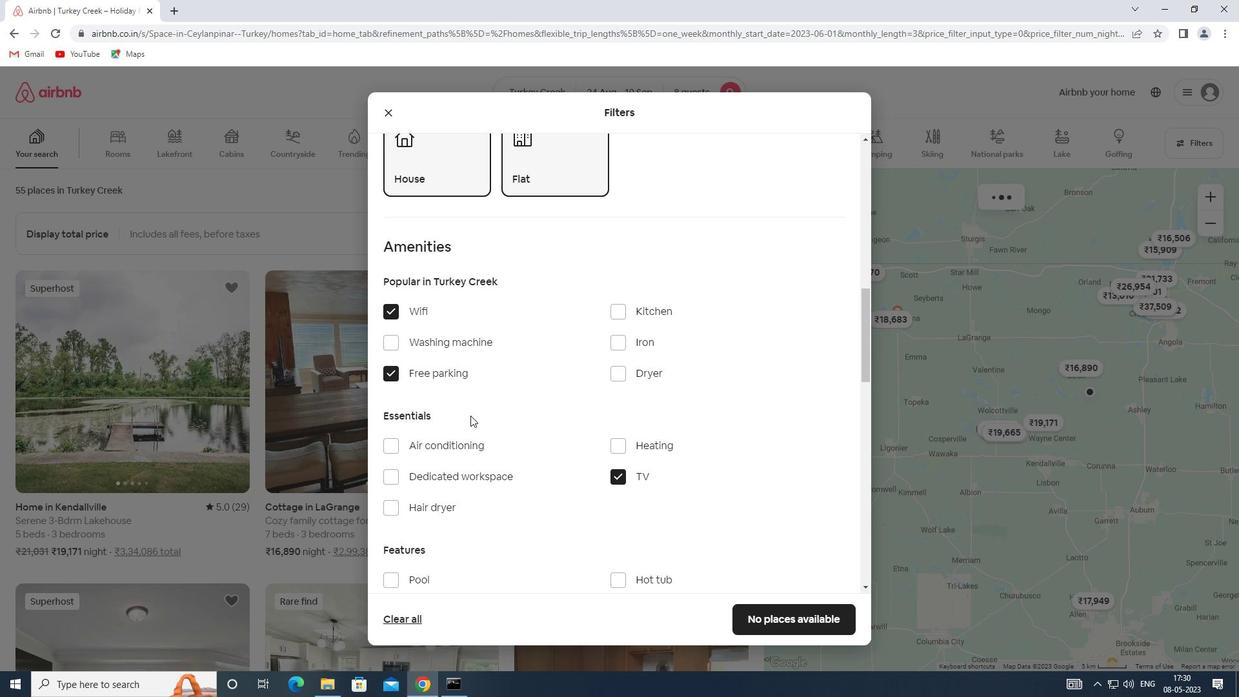 
Action: Mouse scrolled (470, 415) with delta (0, 0)
Screenshot: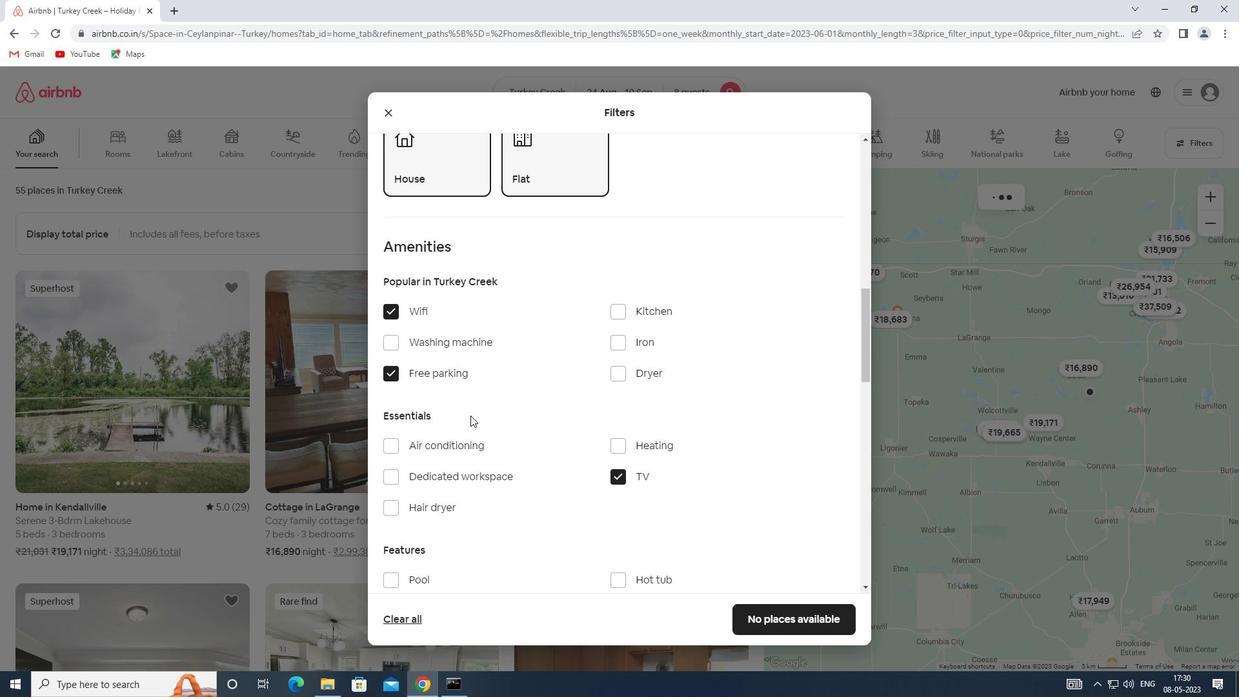 
Action: Mouse scrolled (470, 415) with delta (0, 0)
Screenshot: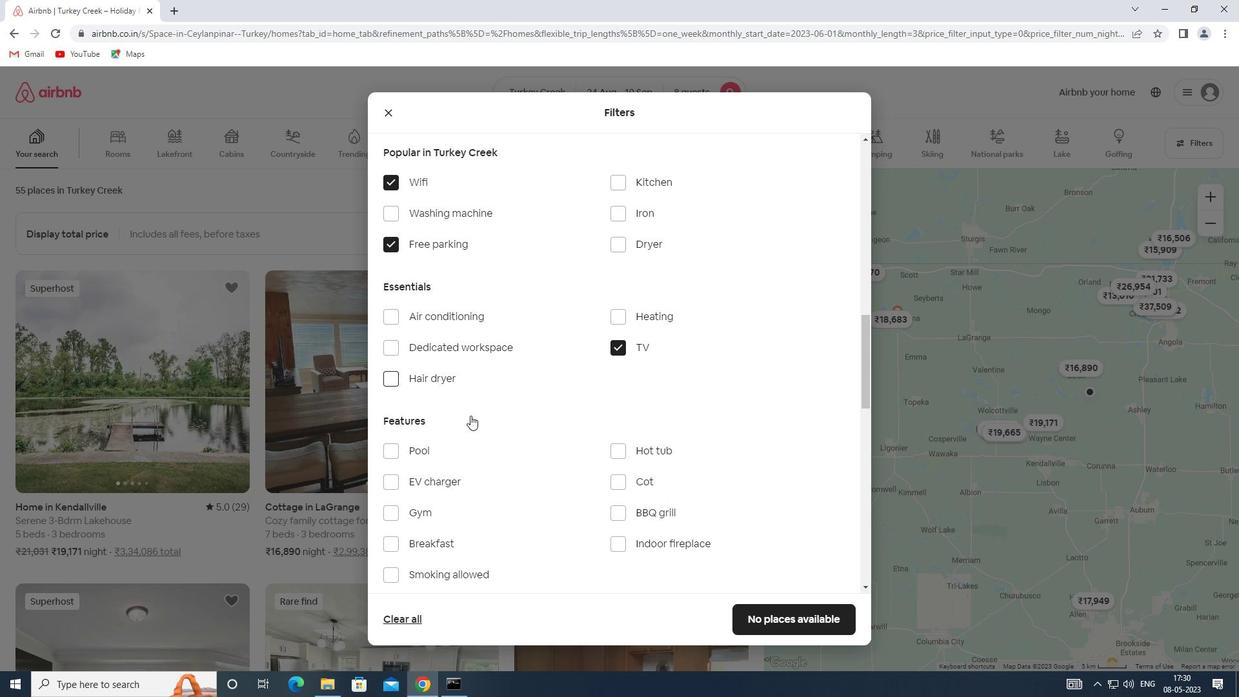 
Action: Mouse scrolled (470, 415) with delta (0, 0)
Screenshot: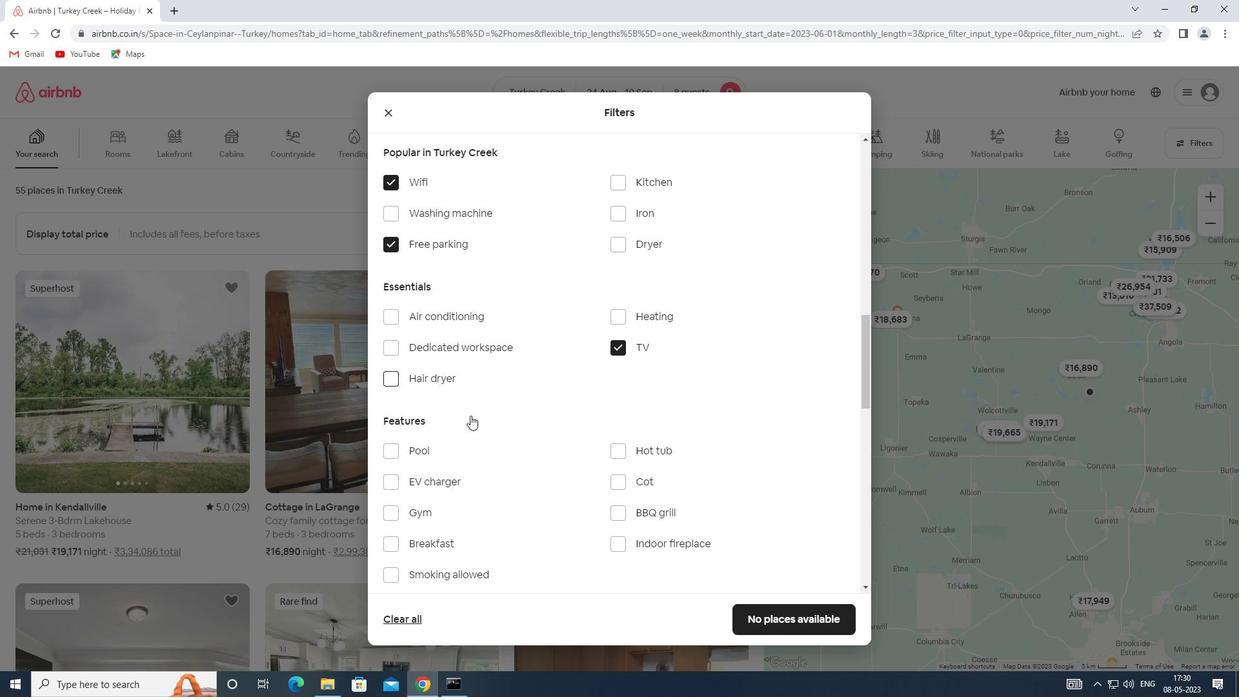 
Action: Mouse moved to (420, 387)
Screenshot: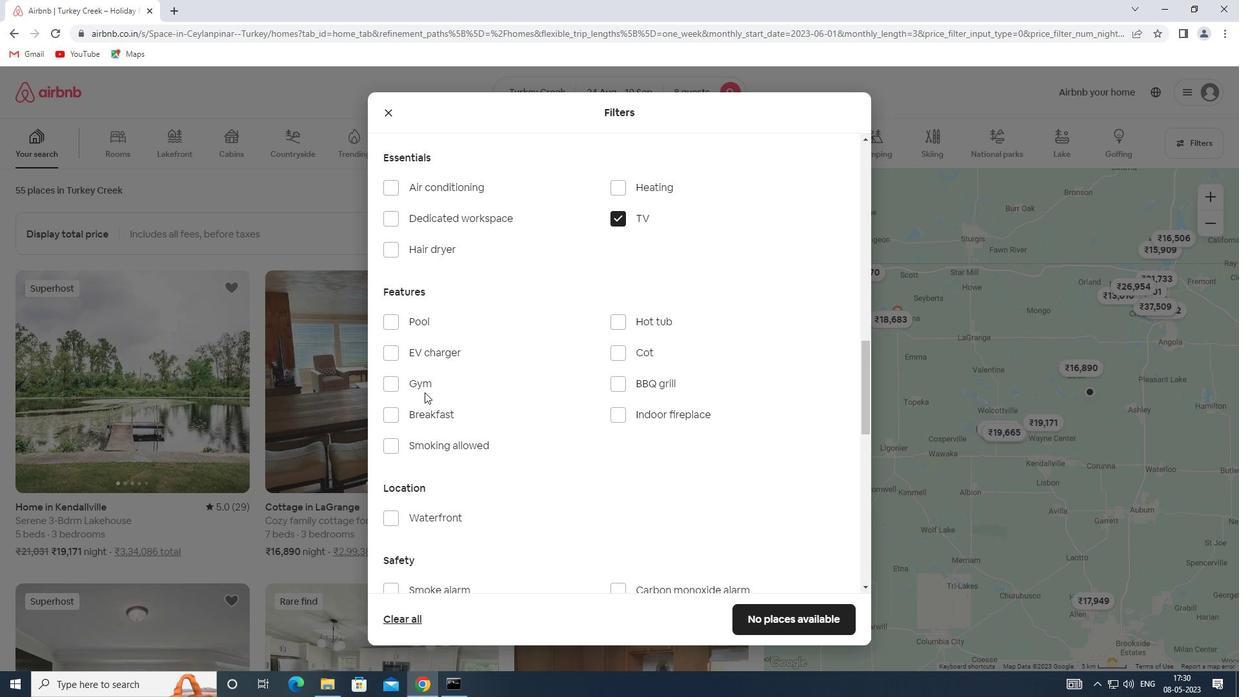 
Action: Mouse pressed left at (420, 387)
Screenshot: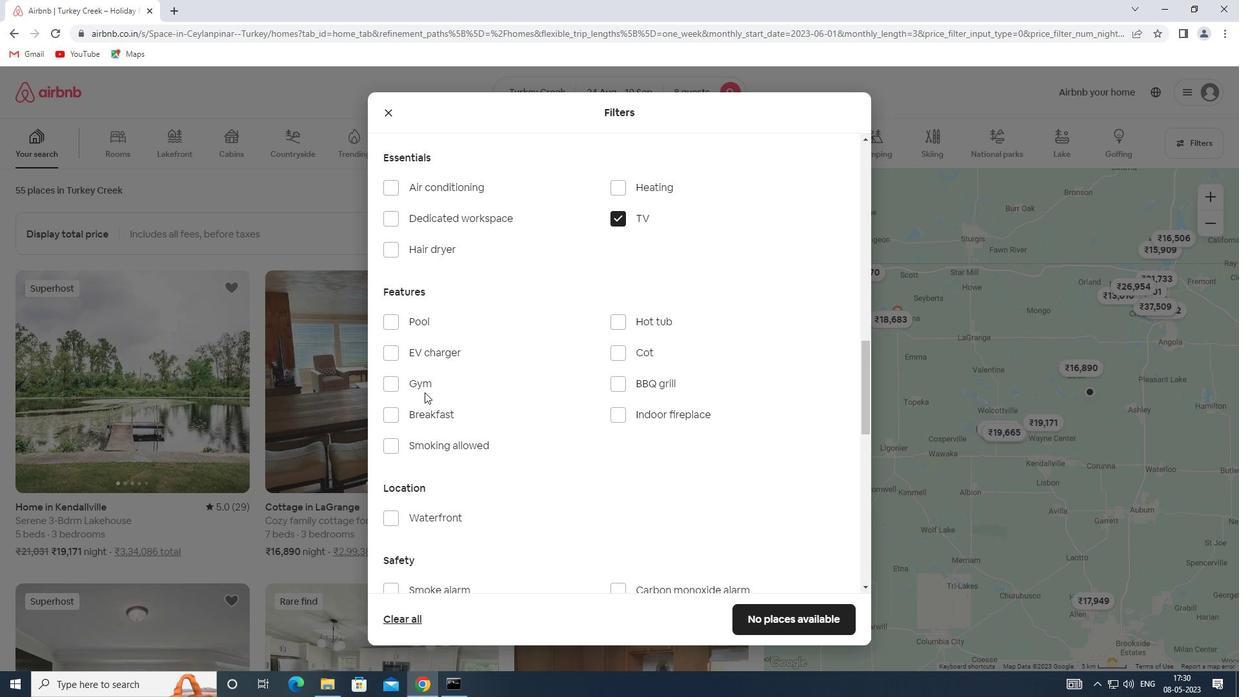 
Action: Mouse moved to (429, 413)
Screenshot: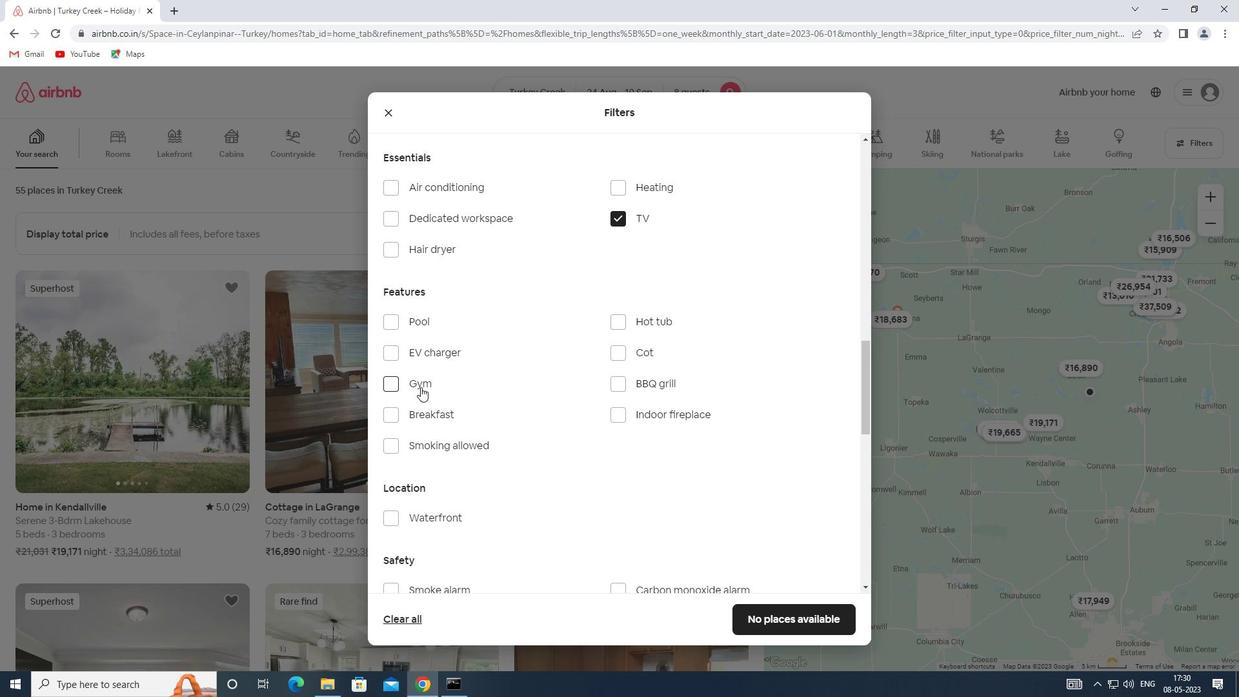 
Action: Mouse pressed left at (429, 413)
Screenshot: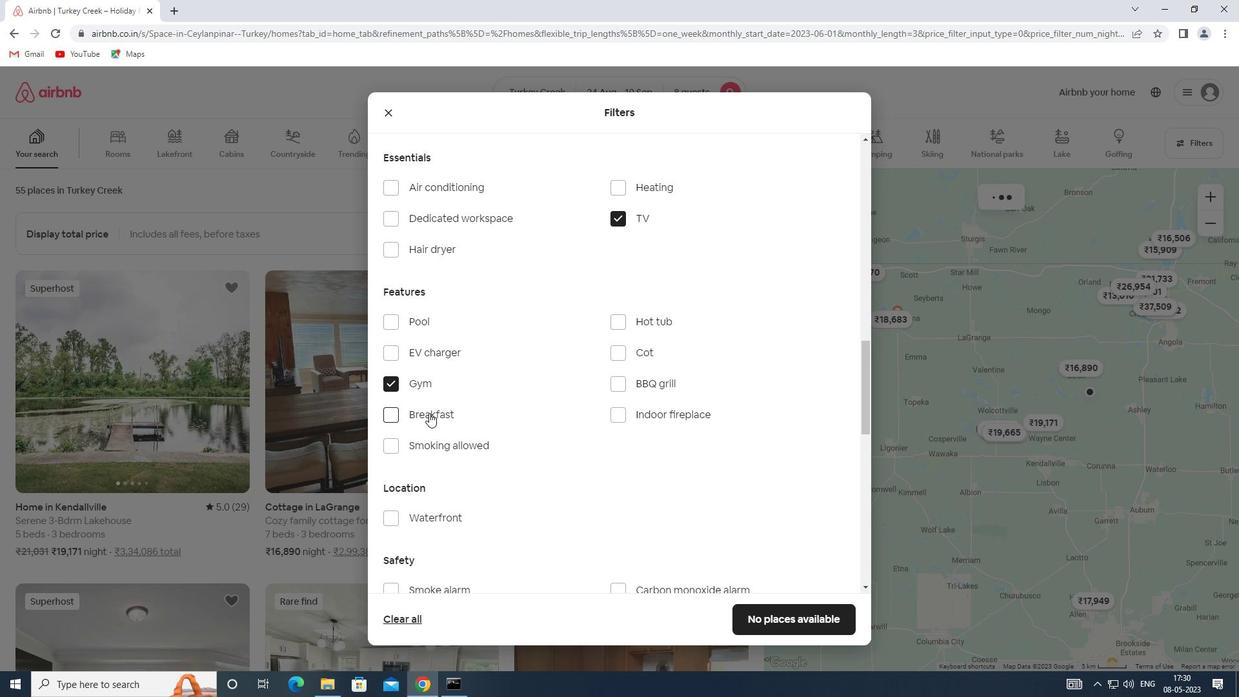 
Action: Mouse moved to (589, 443)
Screenshot: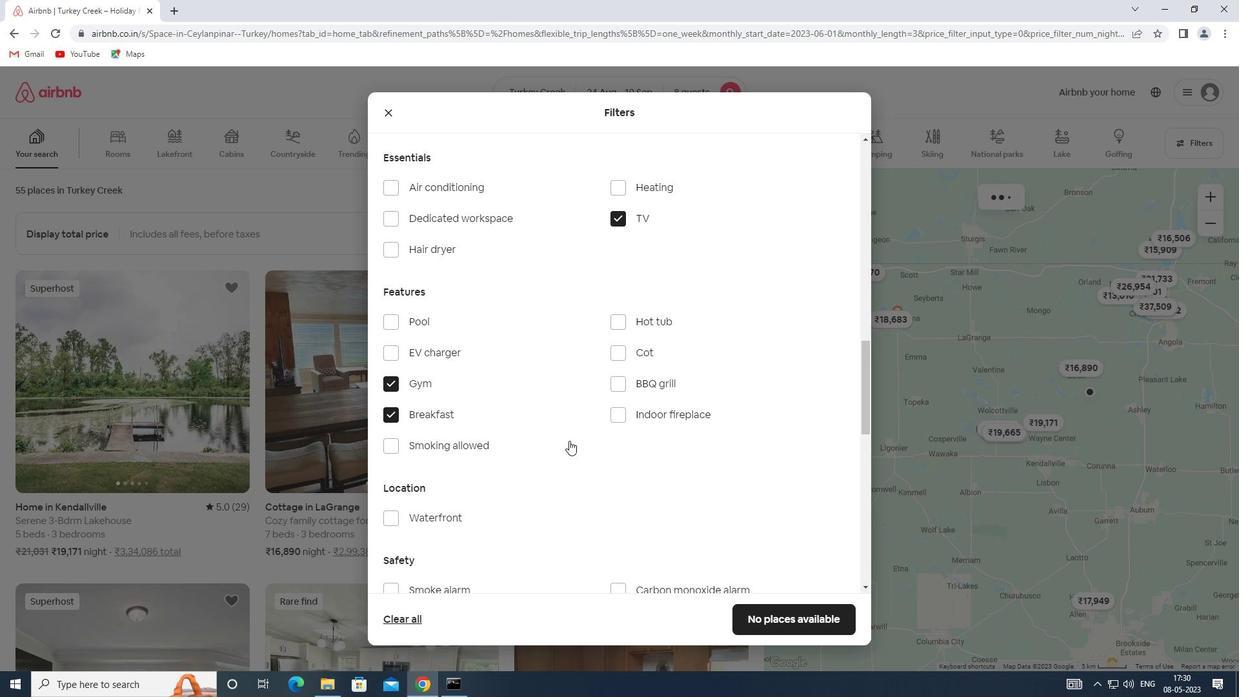 
Action: Mouse scrolled (589, 442) with delta (0, 0)
Screenshot: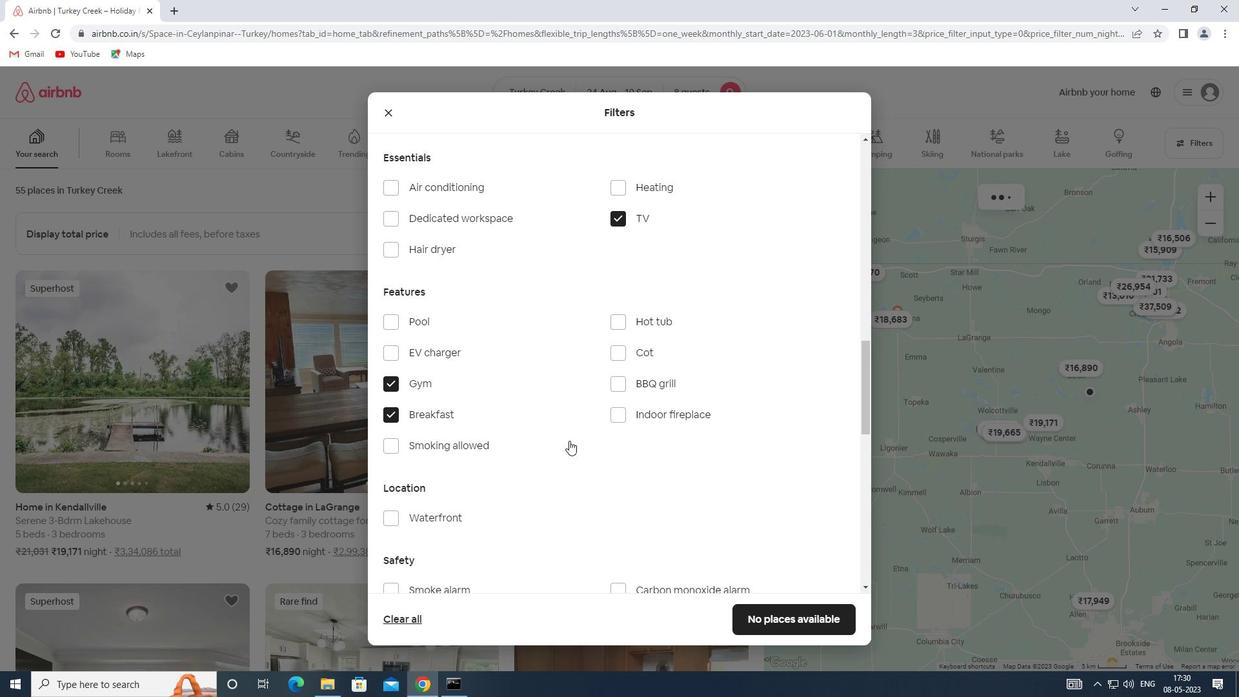 
Action: Mouse scrolled (589, 442) with delta (0, 0)
Screenshot: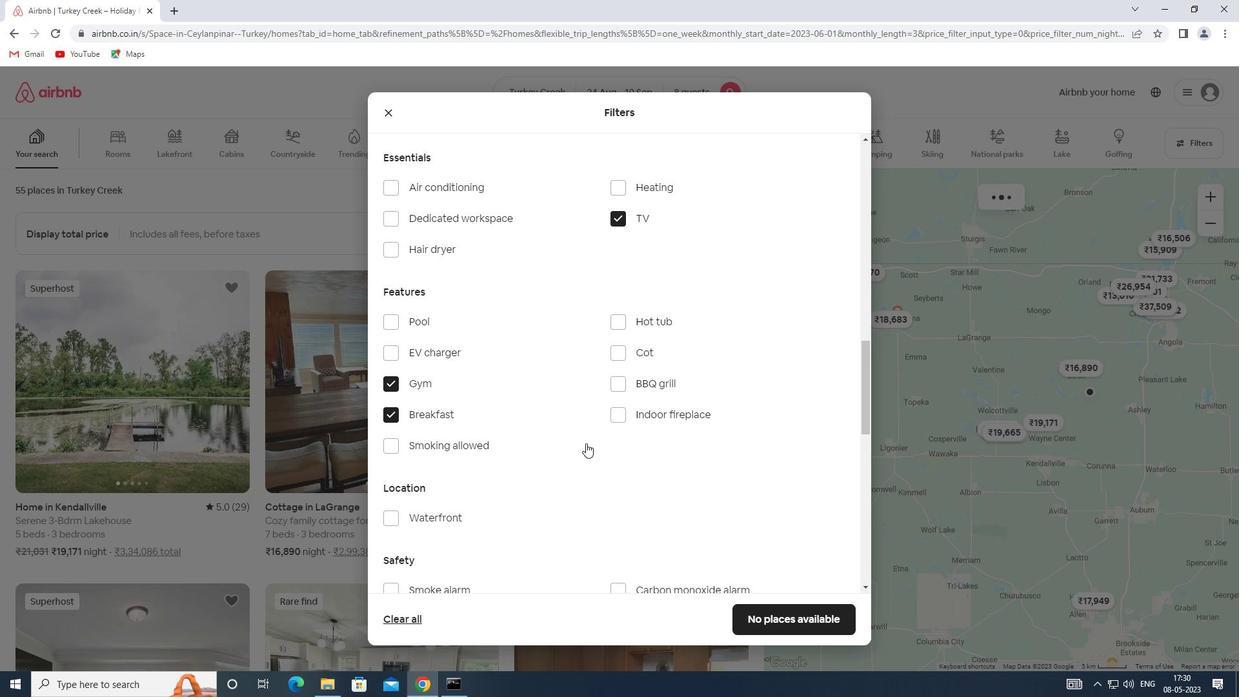 
Action: Mouse scrolled (589, 442) with delta (0, 0)
Screenshot: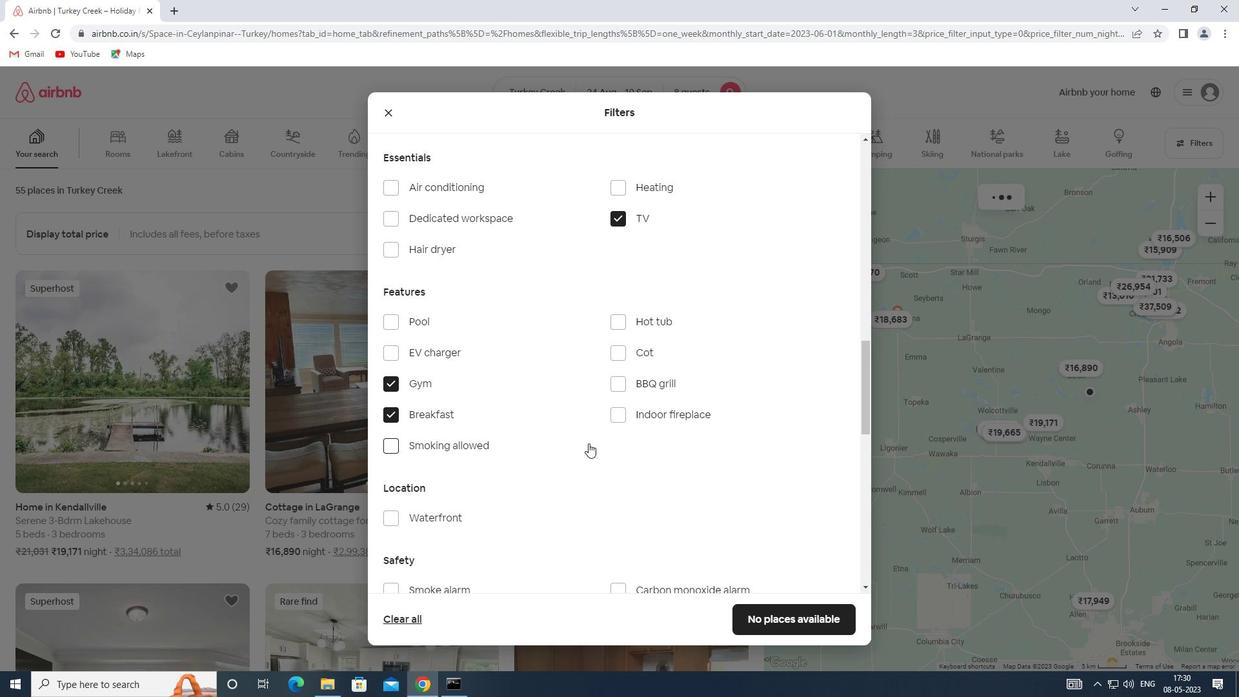 
Action: Mouse scrolled (589, 442) with delta (0, 0)
Screenshot: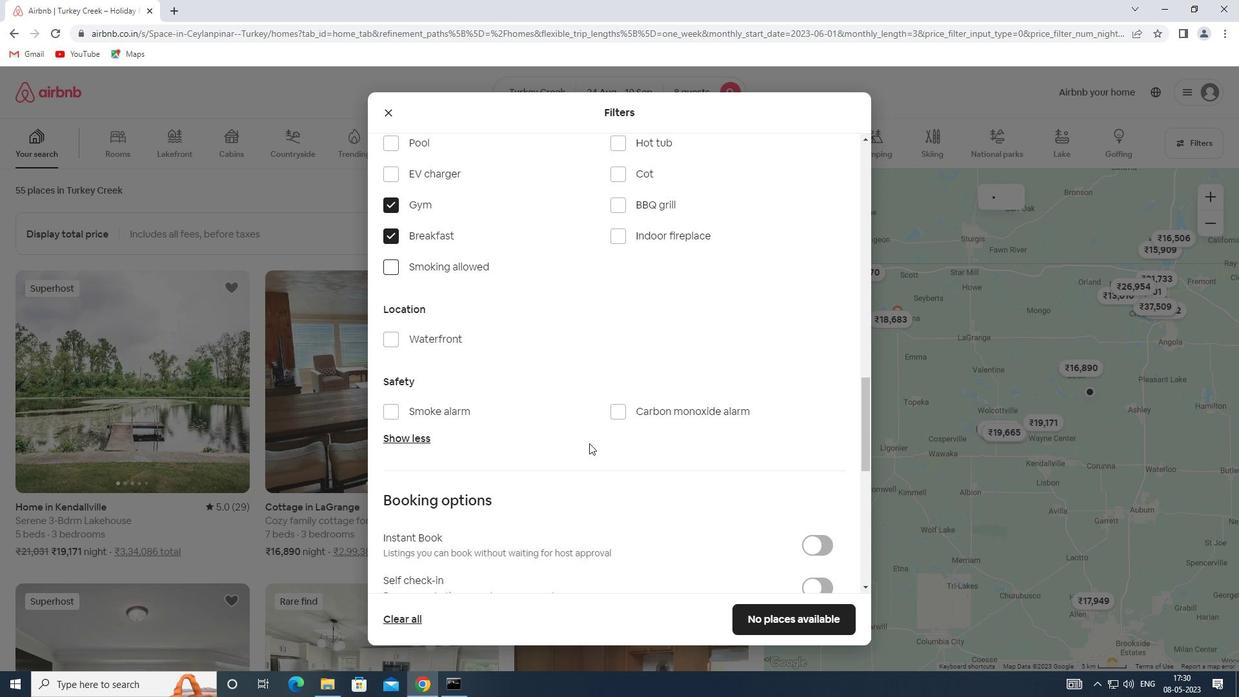 
Action: Mouse scrolled (589, 442) with delta (0, 0)
Screenshot: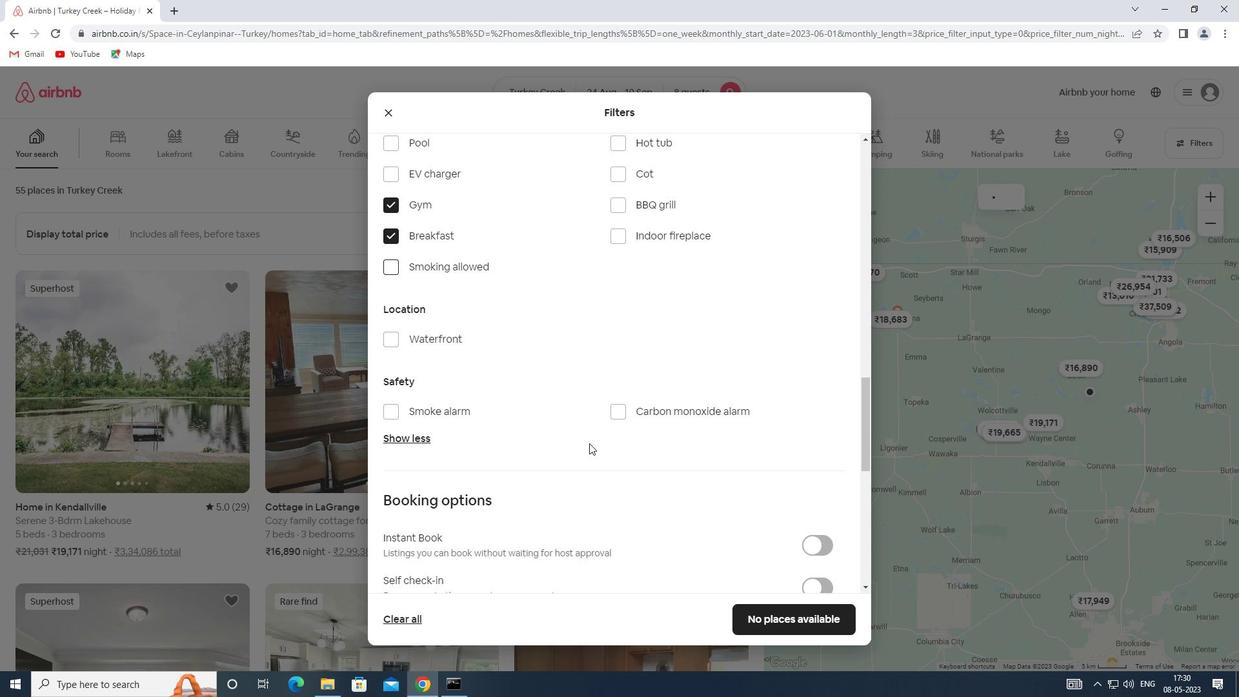 
Action: Mouse moved to (817, 438)
Screenshot: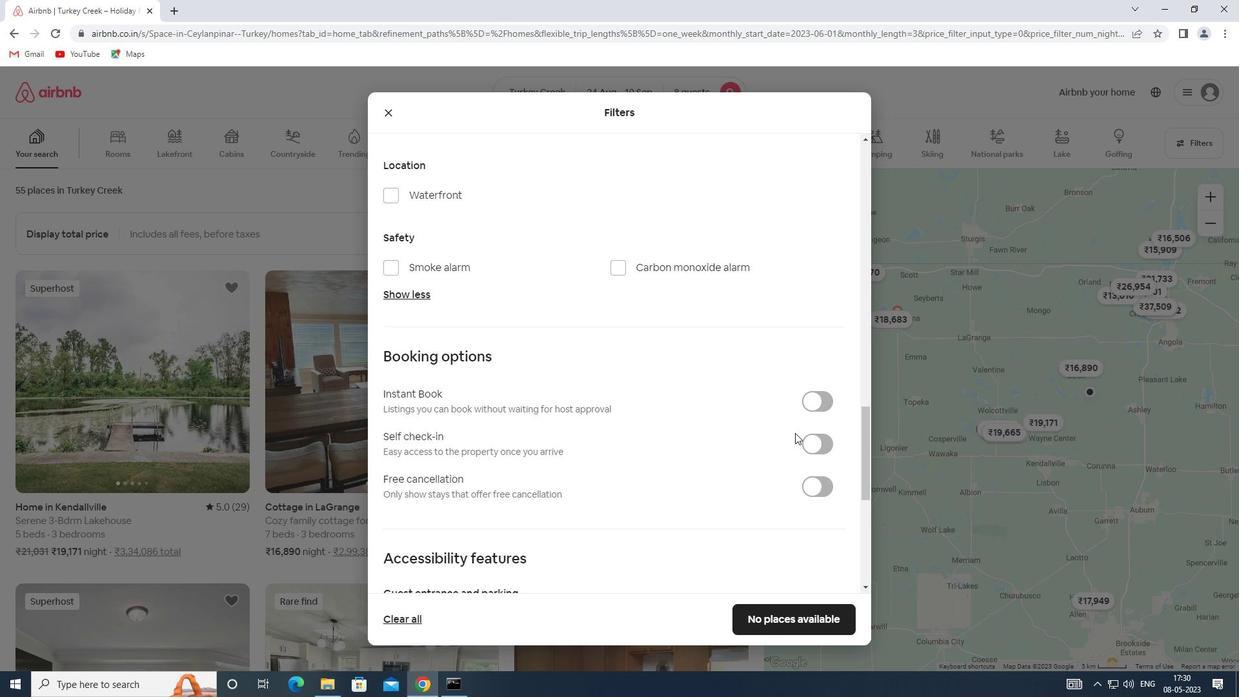 
Action: Mouse pressed left at (817, 438)
Screenshot: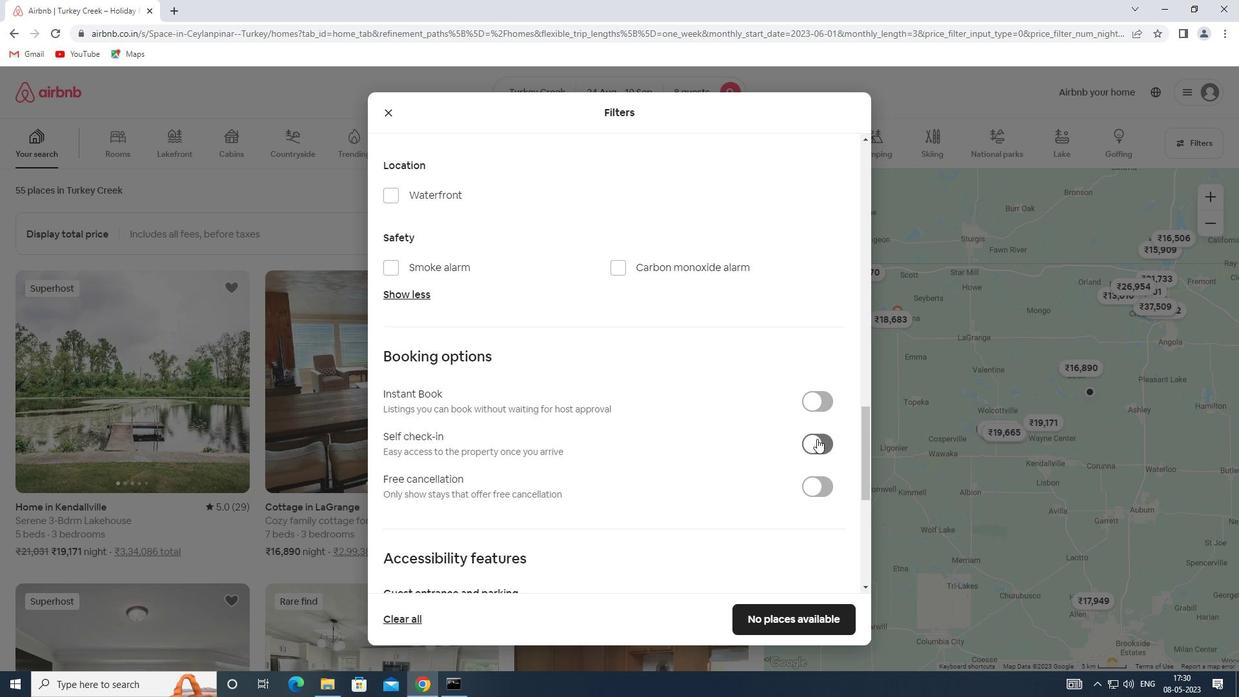 
Action: Mouse moved to (595, 450)
Screenshot: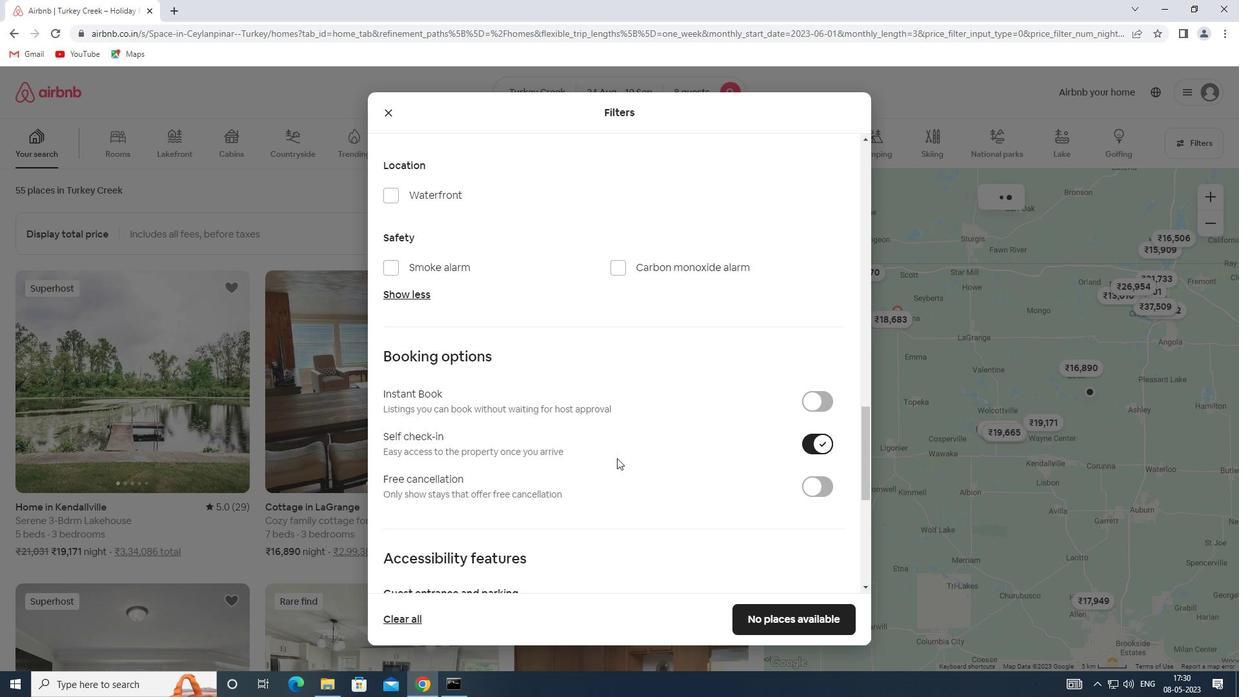 
Action: Mouse scrolled (595, 449) with delta (0, 0)
Screenshot: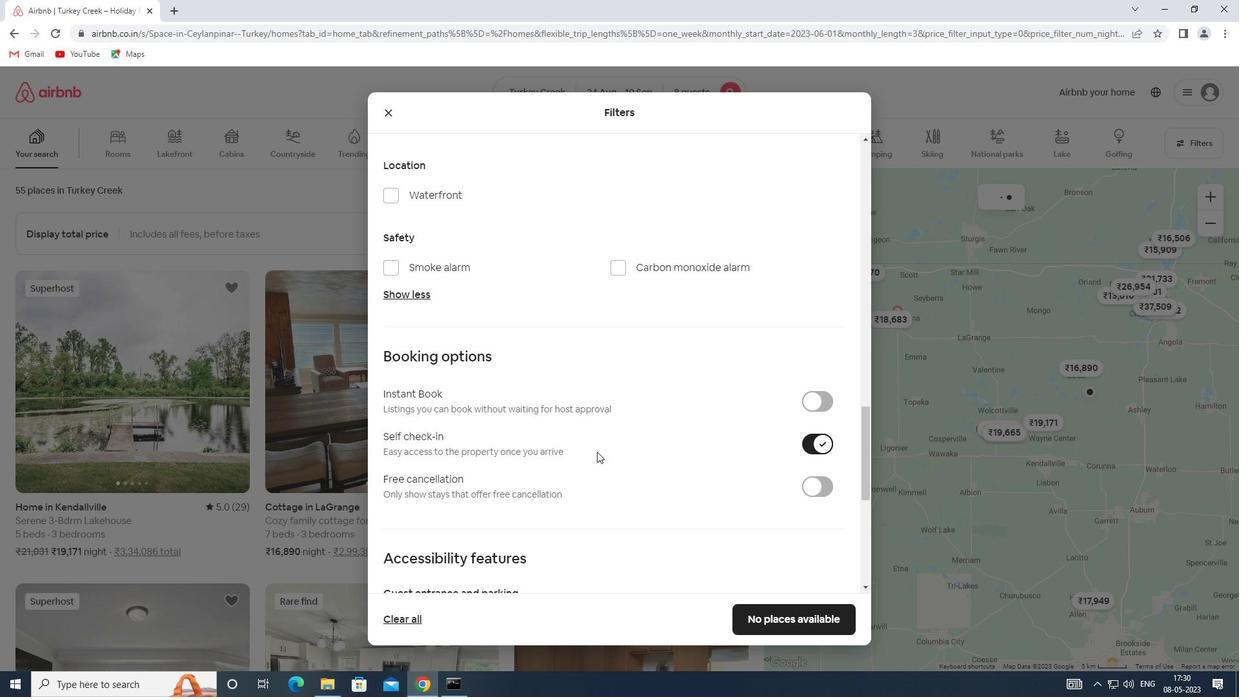 
Action: Mouse scrolled (595, 449) with delta (0, 0)
Screenshot: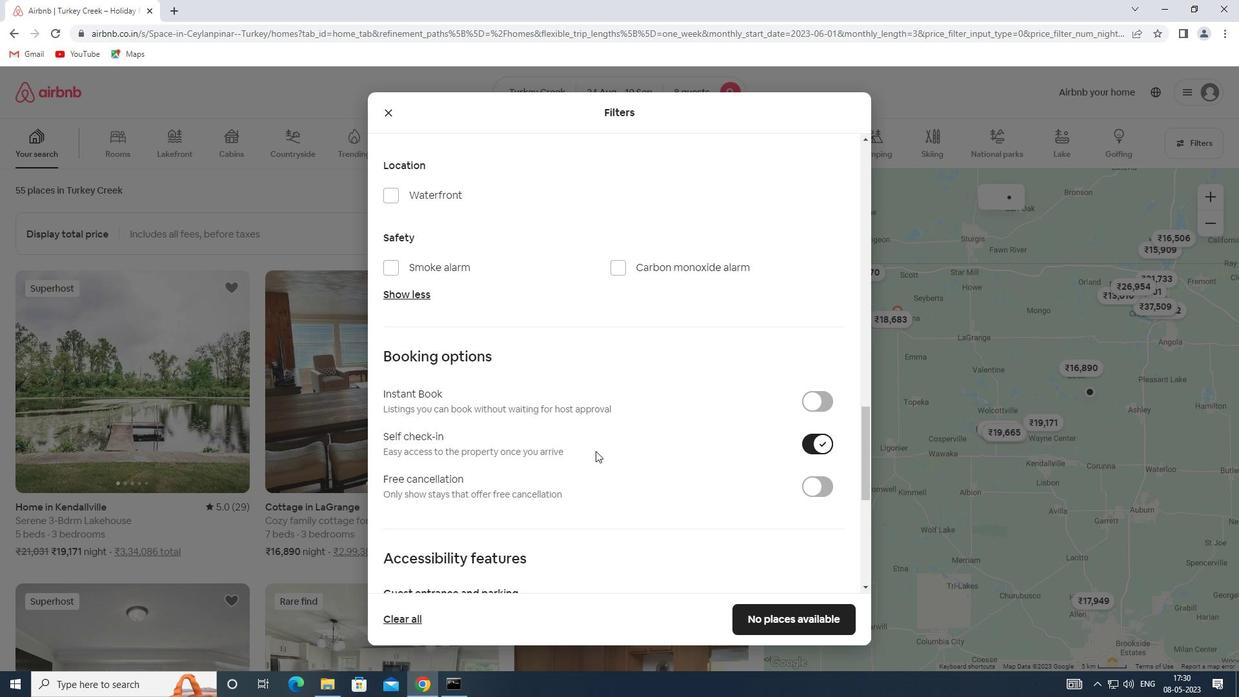 
Action: Mouse moved to (595, 448)
Screenshot: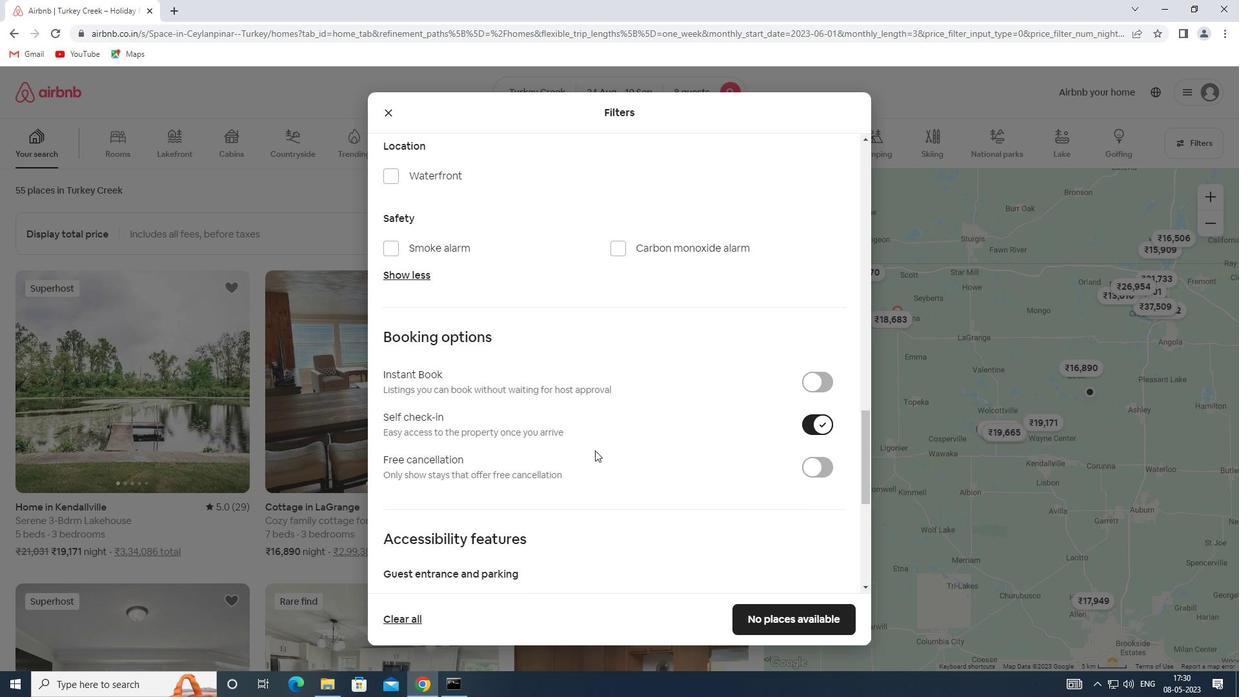 
Action: Mouse scrolled (595, 448) with delta (0, 0)
Screenshot: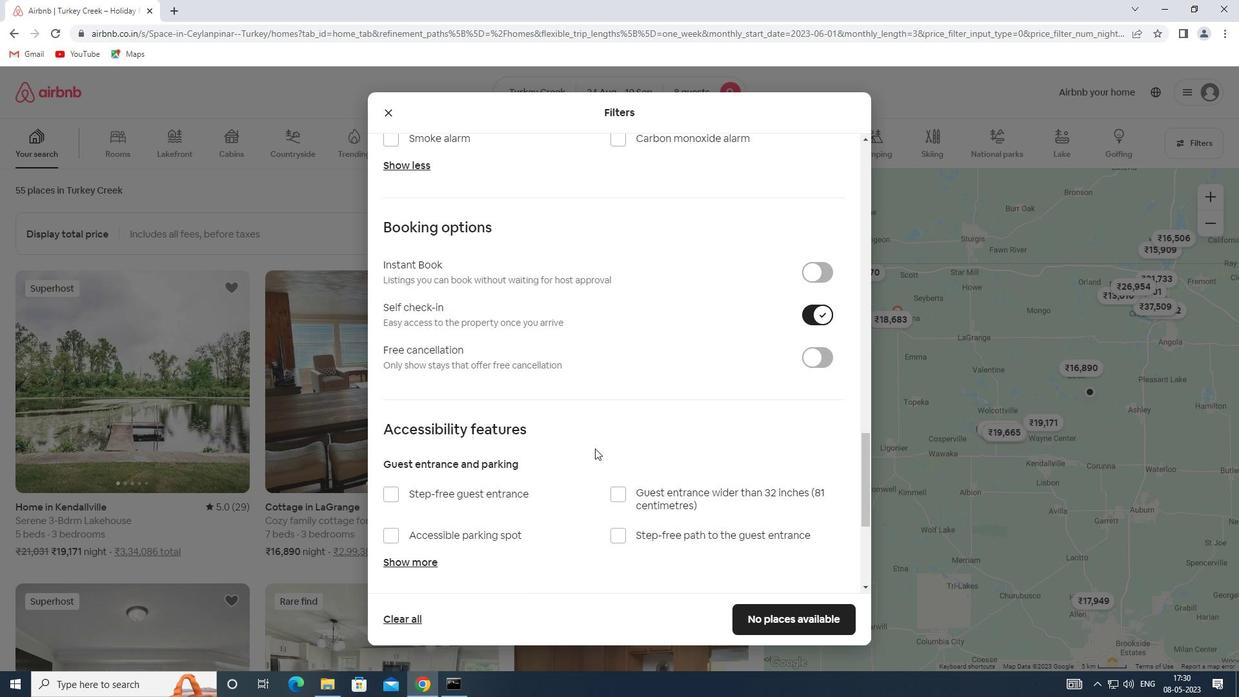 
Action: Mouse scrolled (595, 448) with delta (0, 0)
Screenshot: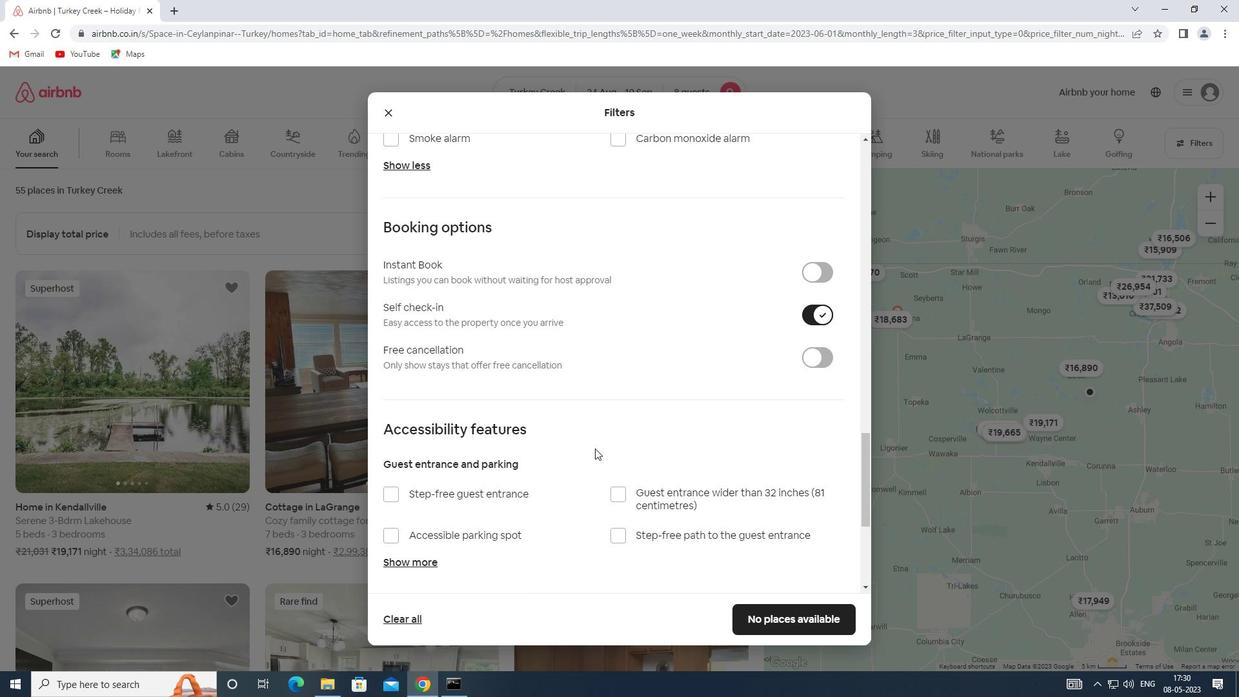 
Action: Mouse moved to (595, 448)
Screenshot: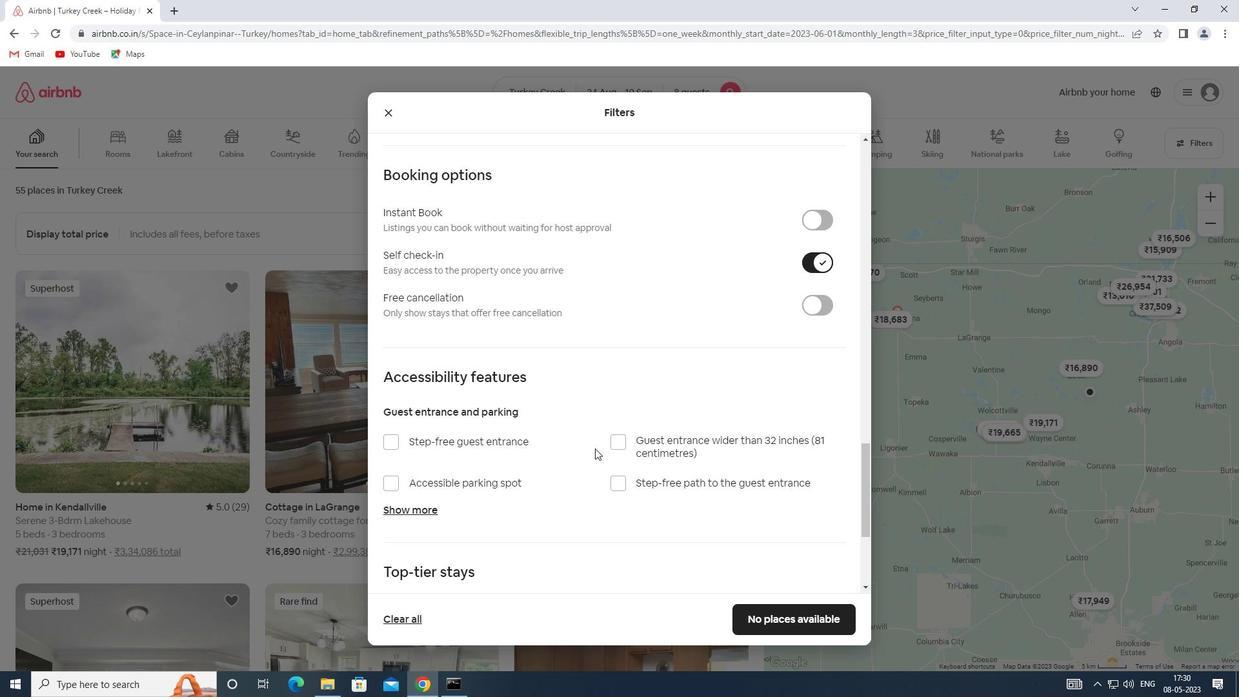 
Action: Mouse scrolled (595, 447) with delta (0, 0)
Screenshot: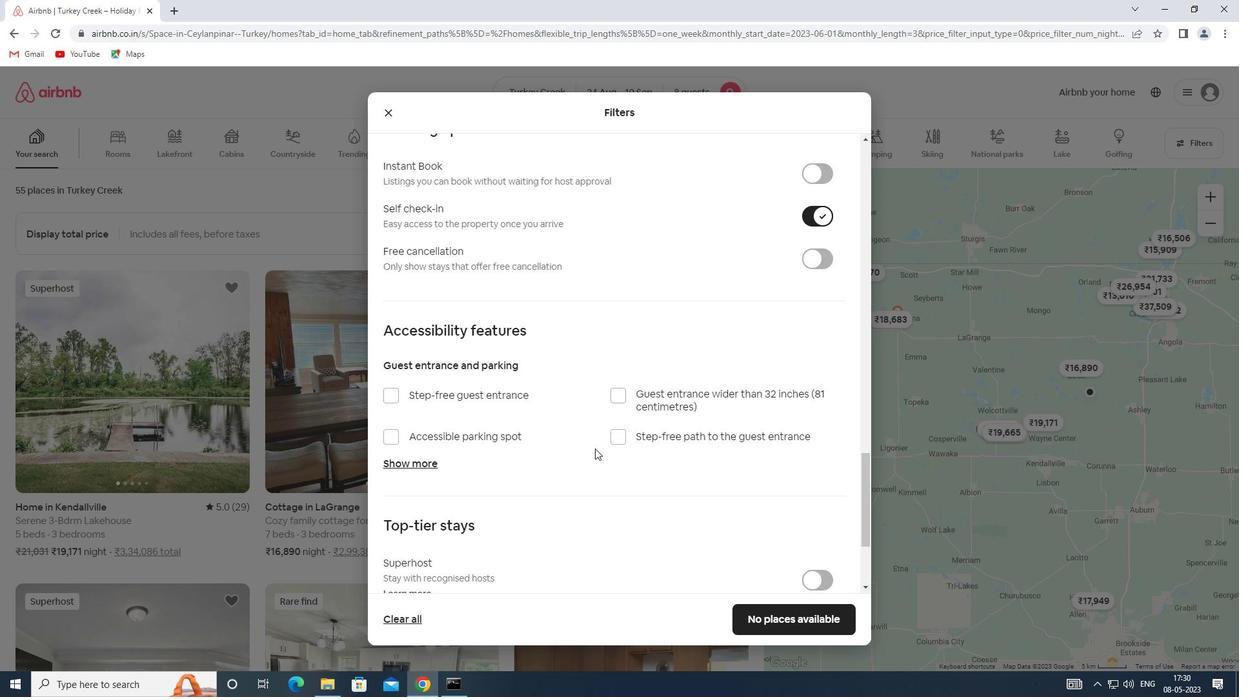 
Action: Mouse scrolled (595, 447) with delta (0, 0)
Screenshot: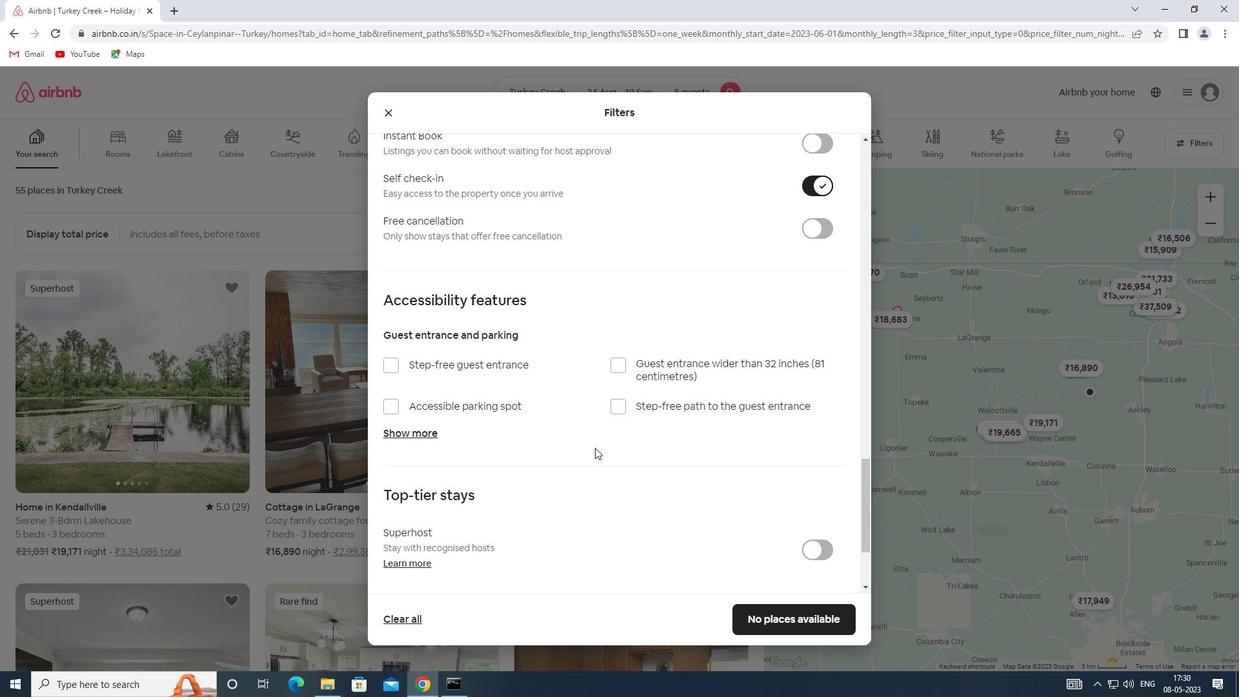 
Action: Mouse scrolled (595, 447) with delta (0, 0)
Screenshot: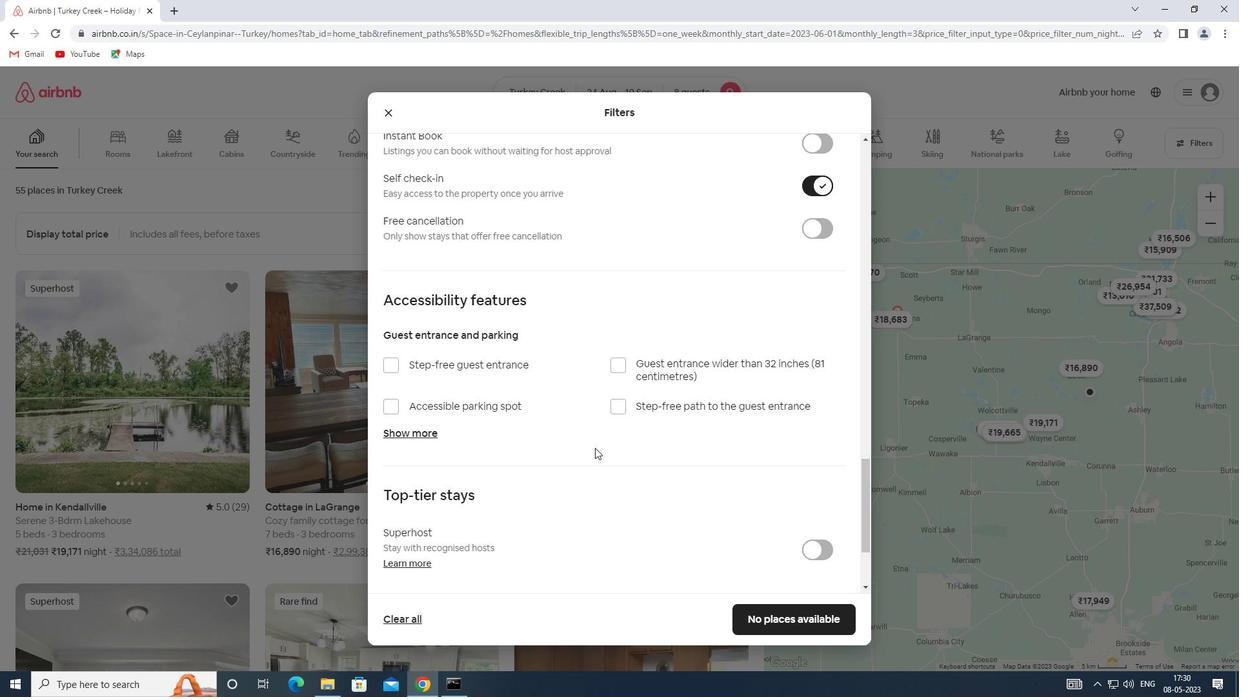 
Action: Mouse moved to (440, 526)
Screenshot: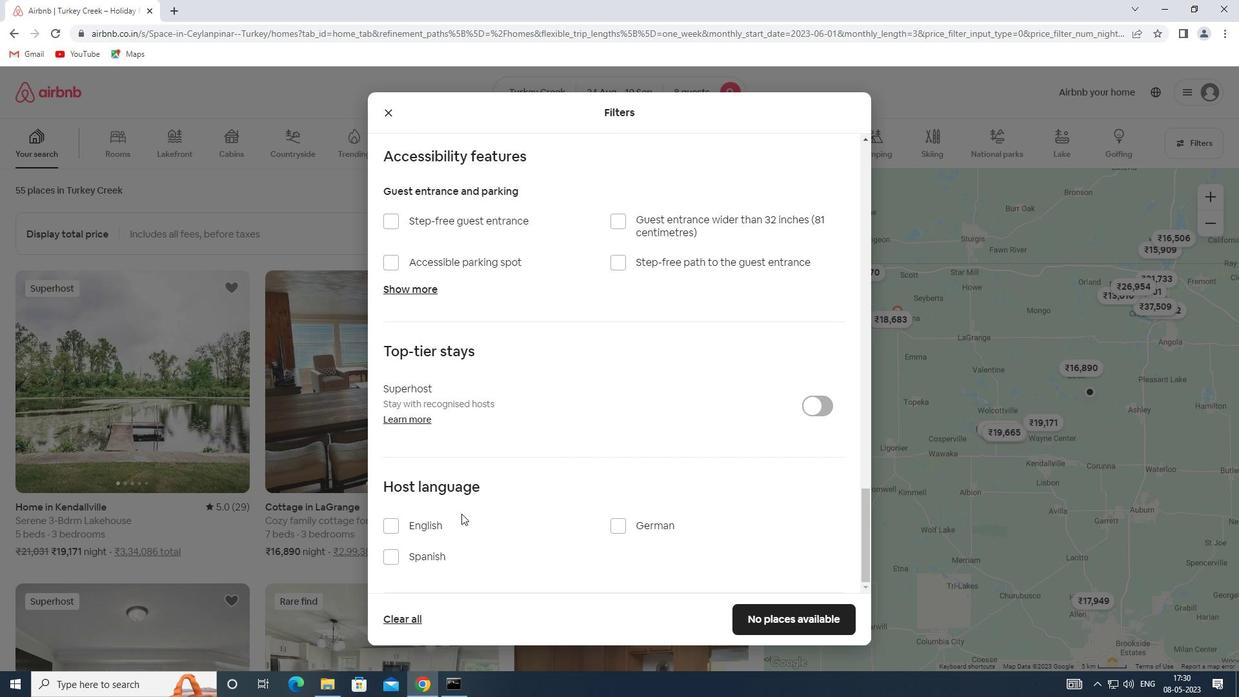 
Action: Mouse pressed left at (440, 526)
Screenshot: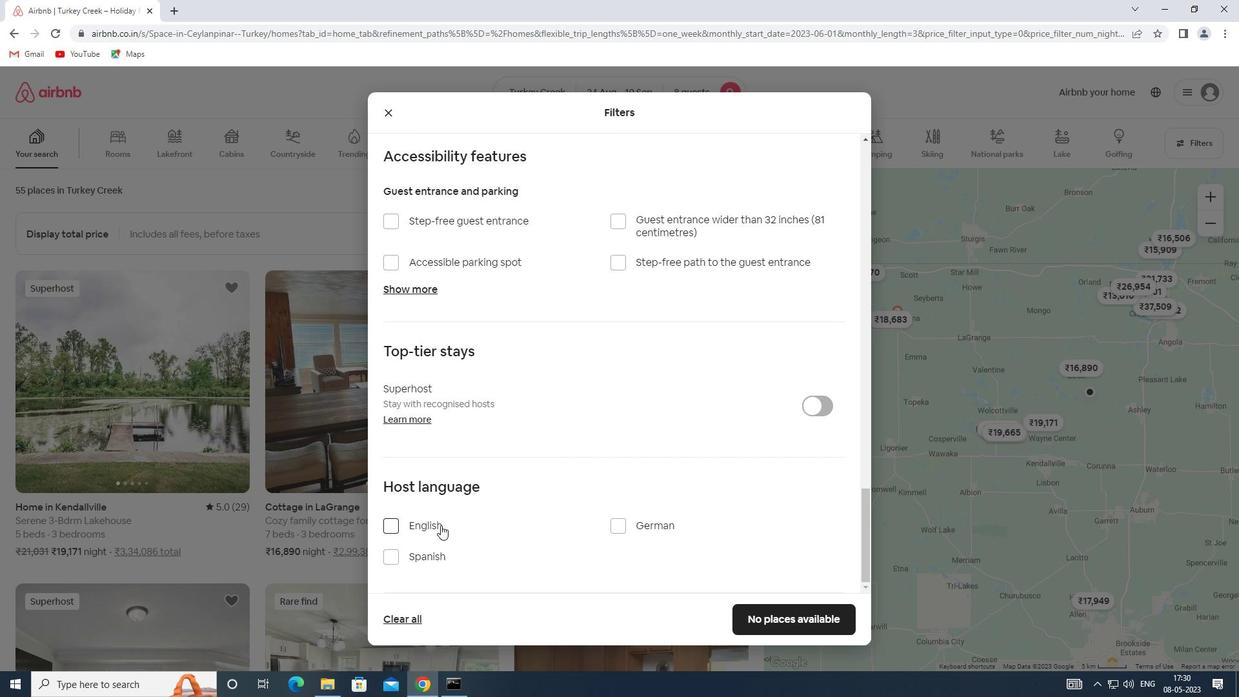 
Action: Mouse moved to (774, 612)
Screenshot: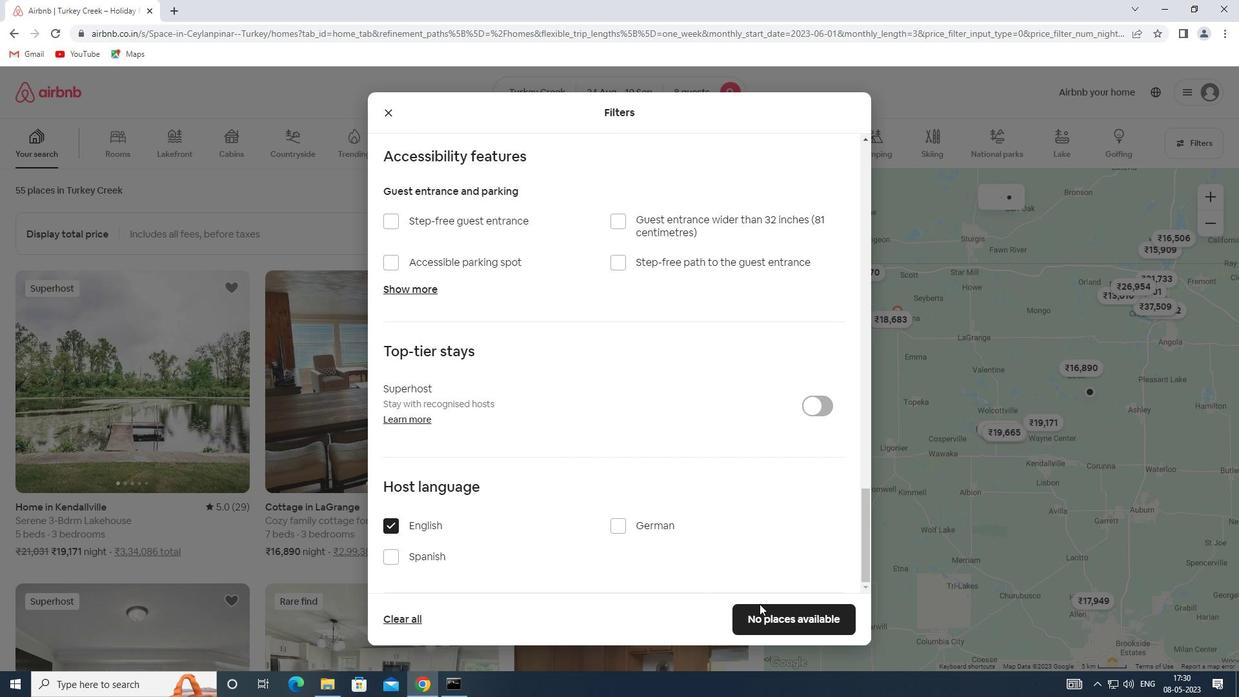 
Action: Mouse pressed left at (774, 612)
Screenshot: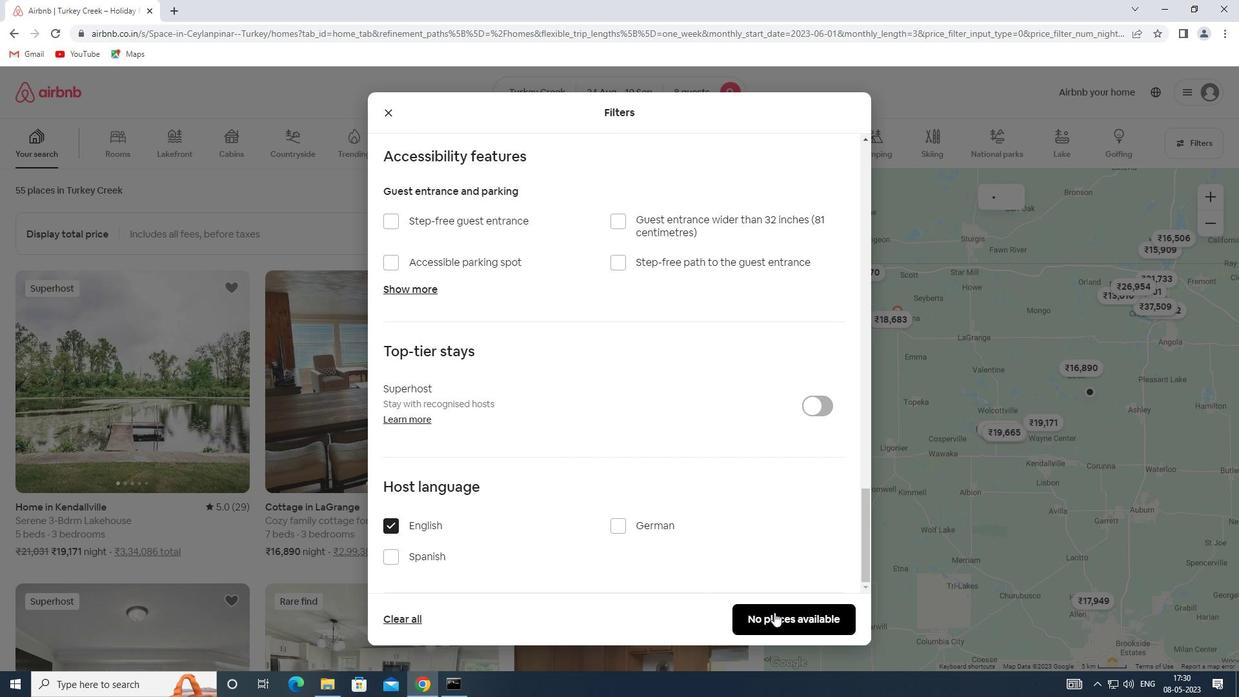 
